 Task: Create custom object Attendance for Education management system link it with student object.
Action: Mouse moved to (842, 45)
Screenshot: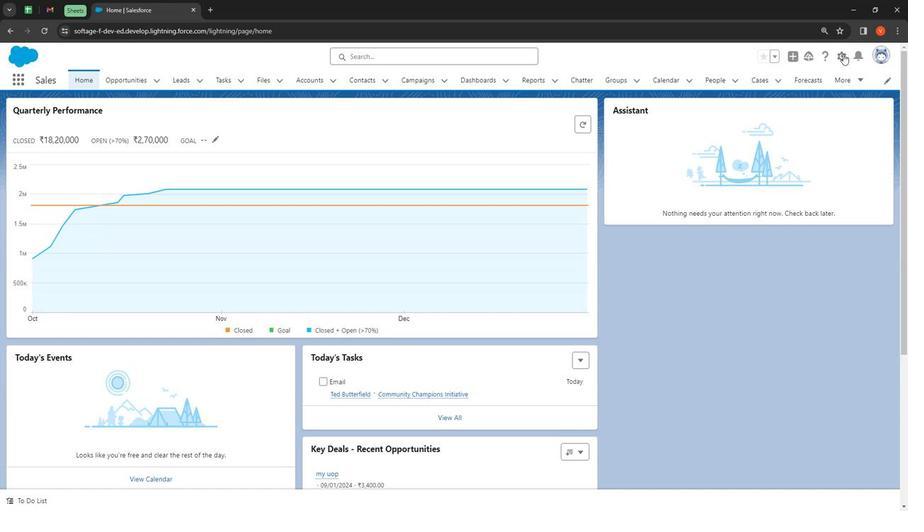 
Action: Mouse pressed left at (842, 45)
Screenshot: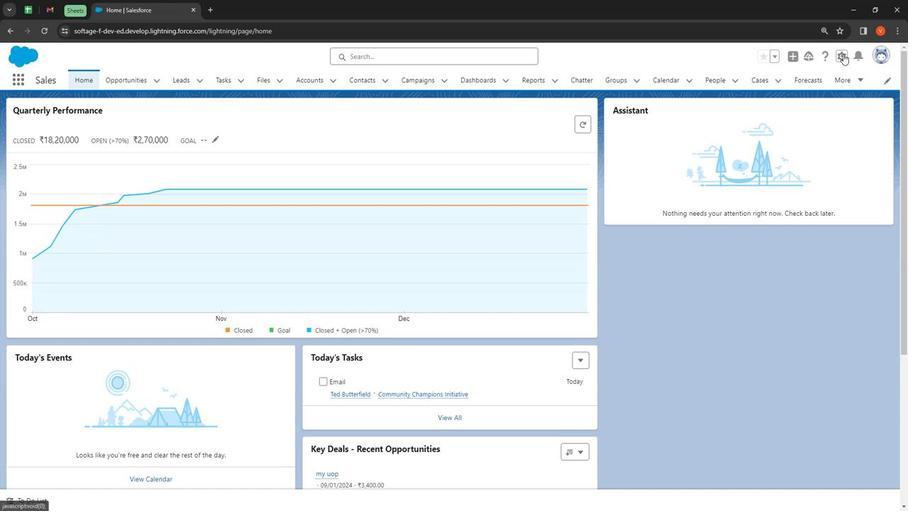 
Action: Mouse moved to (828, 79)
Screenshot: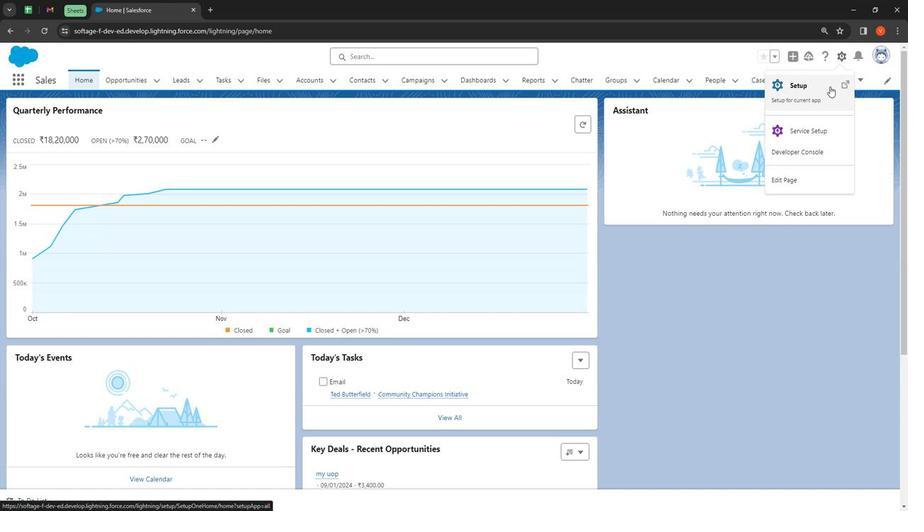 
Action: Mouse pressed left at (828, 79)
Screenshot: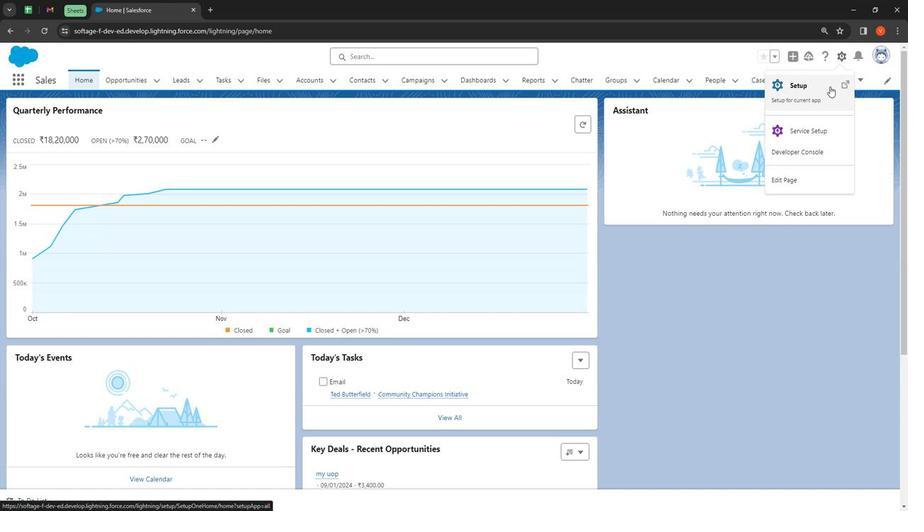 
Action: Mouse moved to (119, 71)
Screenshot: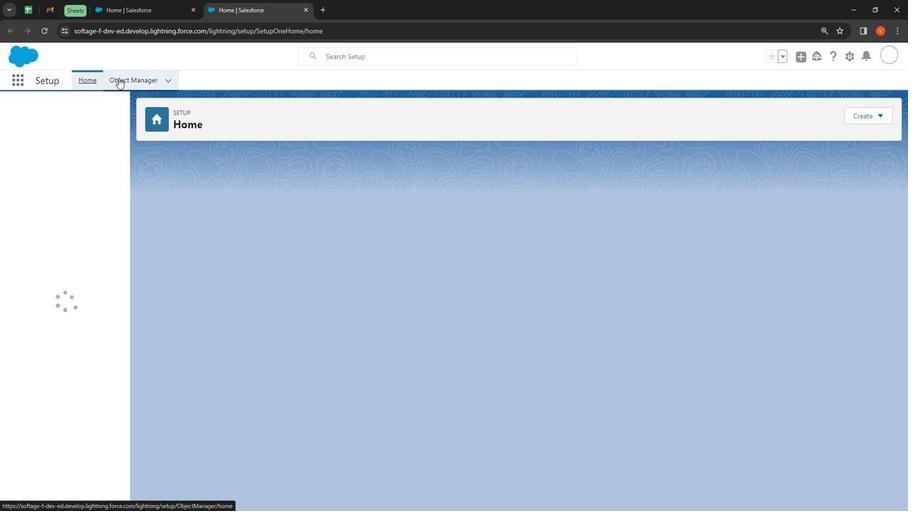 
Action: Mouse pressed left at (119, 71)
Screenshot: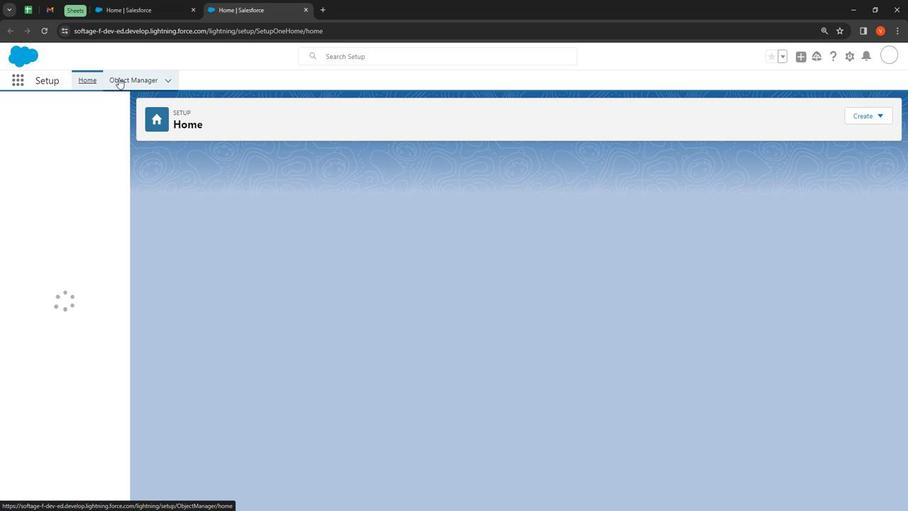 
Action: Mouse moved to (867, 111)
Screenshot: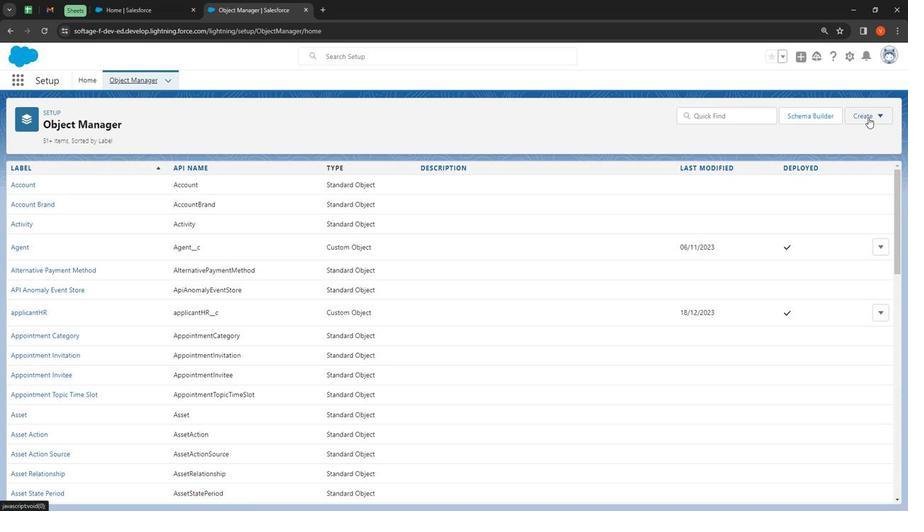 
Action: Mouse pressed left at (867, 111)
Screenshot: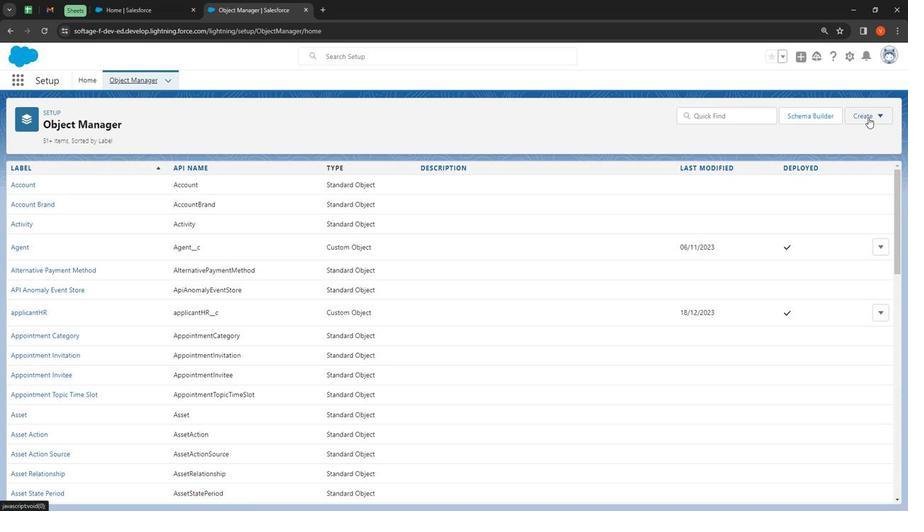 
Action: Mouse moved to (856, 137)
Screenshot: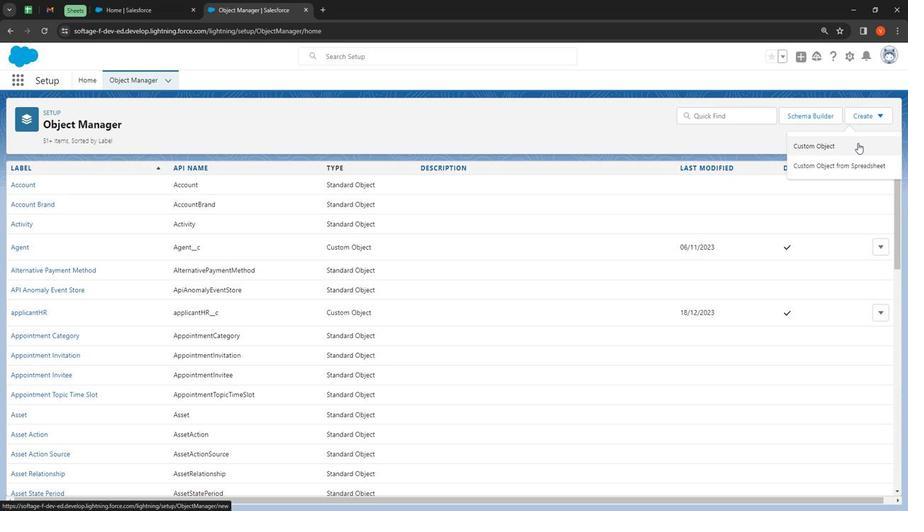 
Action: Mouse pressed left at (856, 137)
Screenshot: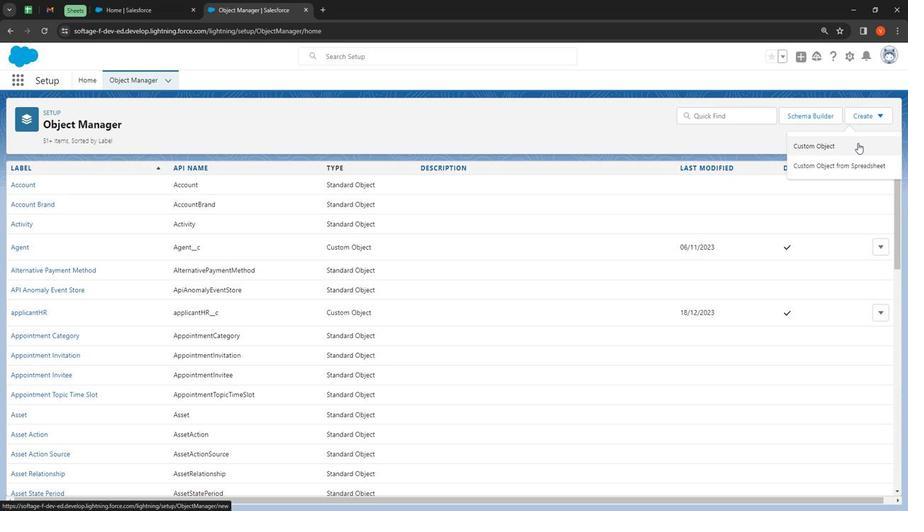 
Action: Mouse moved to (198, 250)
Screenshot: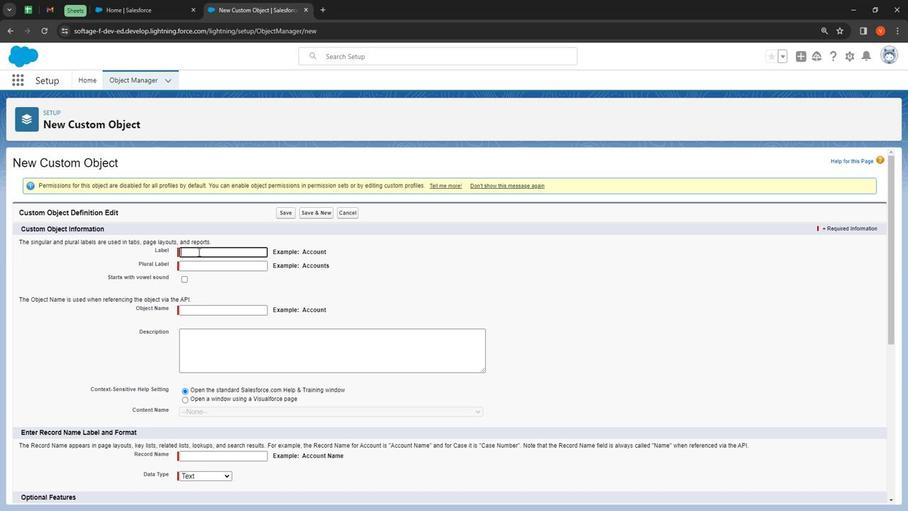 
Action: Mouse pressed left at (198, 250)
Screenshot: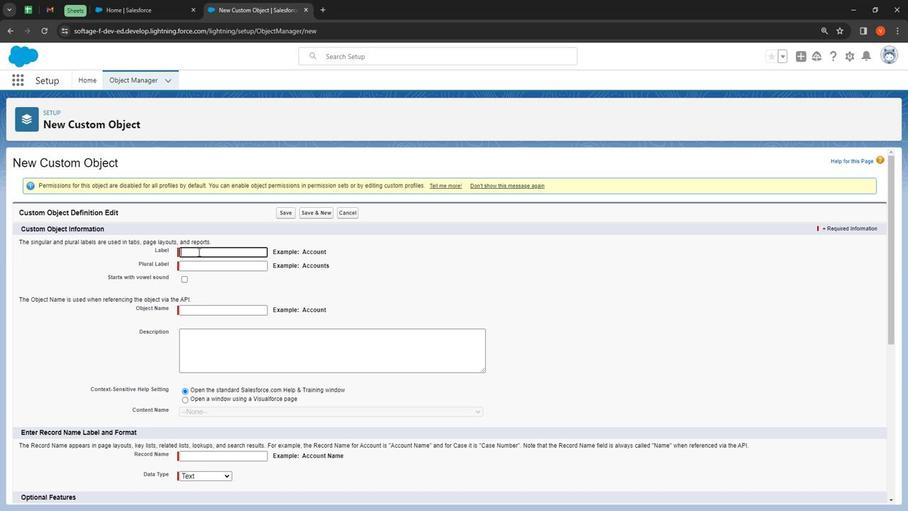 
Action: Key pressed <Key.shift>Attendance
Screenshot: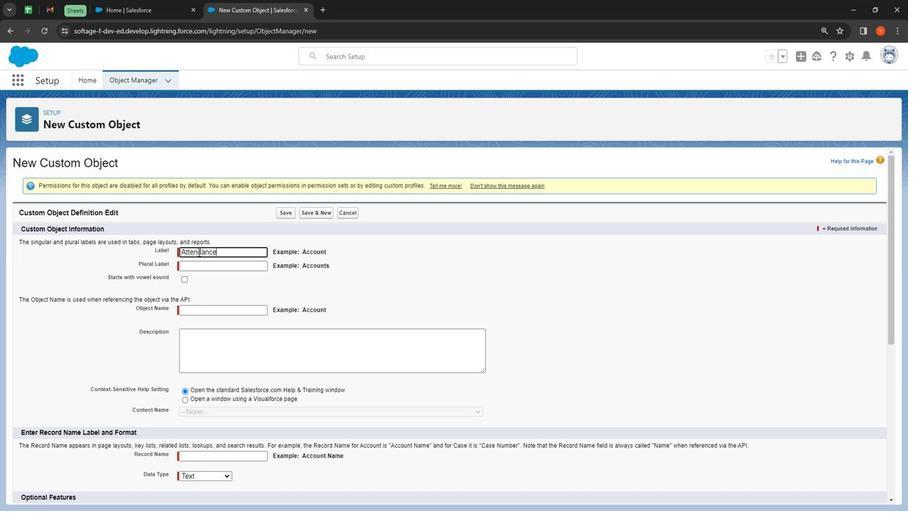 
Action: Mouse moved to (223, 267)
Screenshot: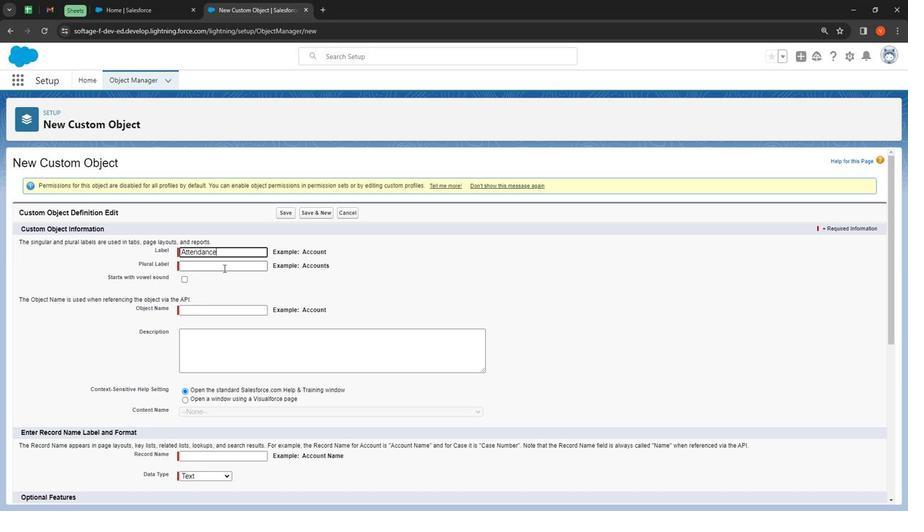 
Action: Mouse pressed left at (223, 267)
Screenshot: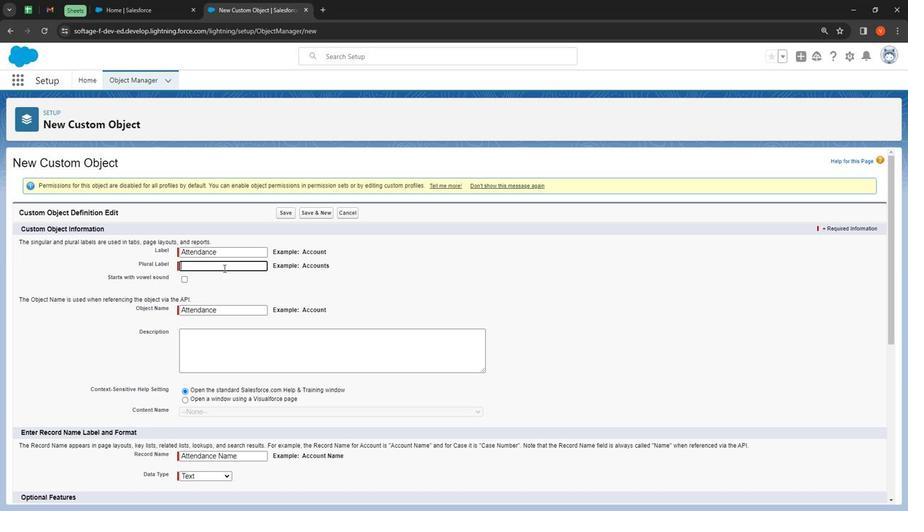 
Action: Key pressed <Key.shift>Attendances
Screenshot: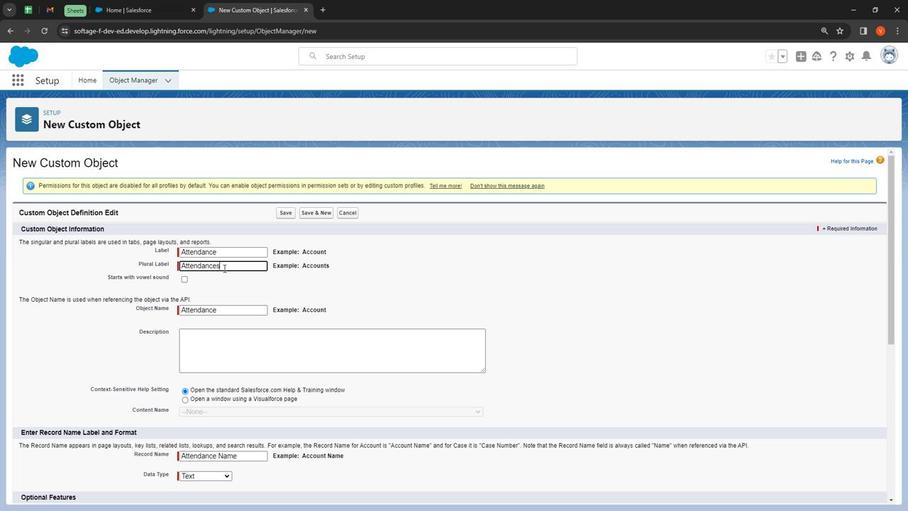 
Action: Mouse moved to (185, 281)
Screenshot: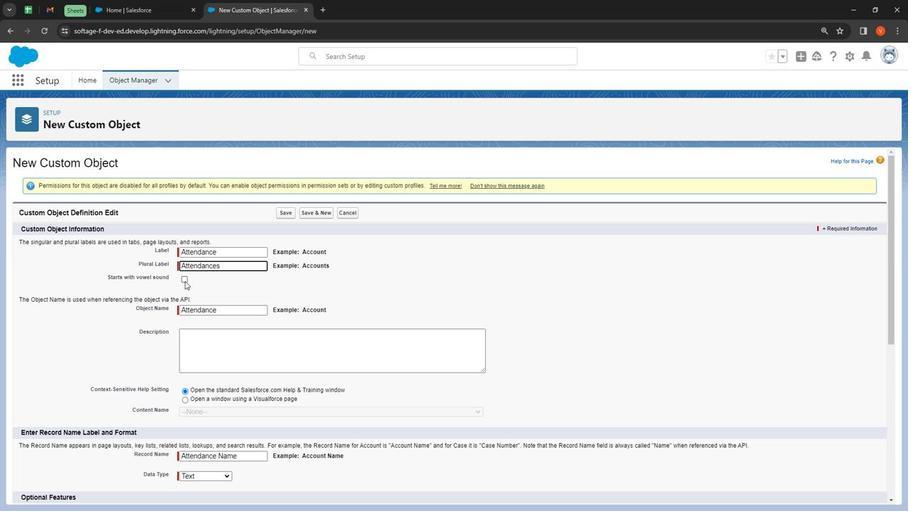 
Action: Mouse pressed left at (185, 281)
Screenshot: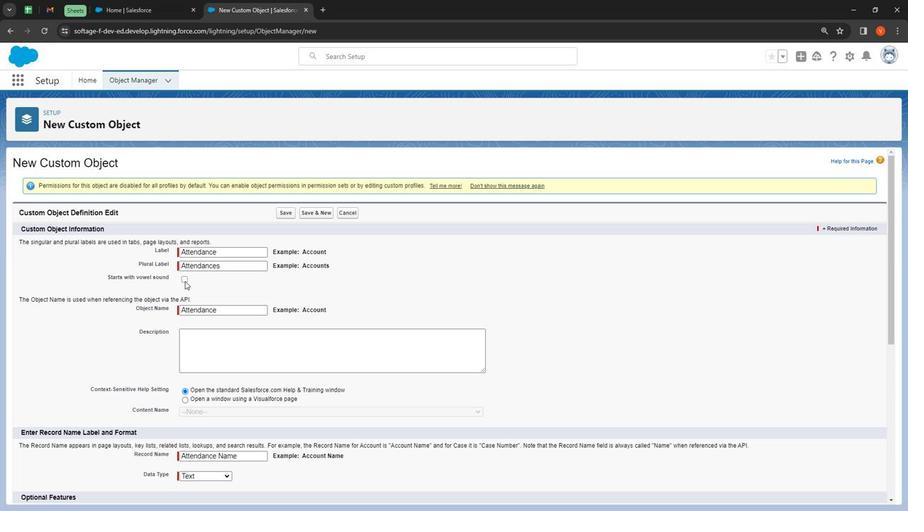 
Action: Mouse moved to (235, 349)
Screenshot: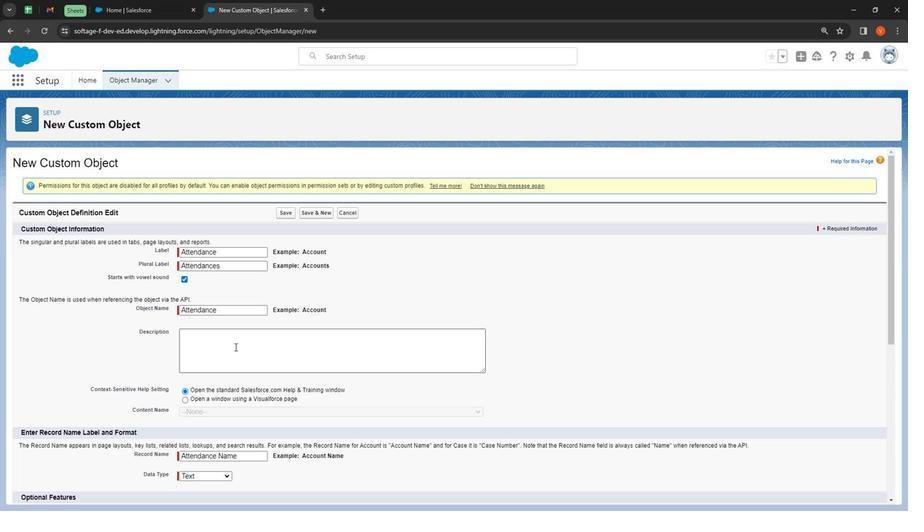 
Action: Mouse pressed left at (235, 349)
Screenshot: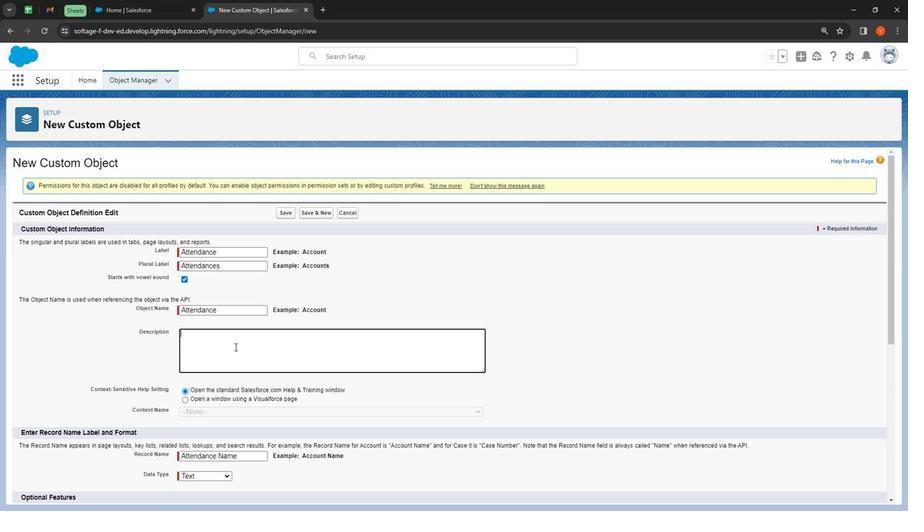 
Action: Key pressed <Key.shift>Attendance<Key.space>is<Key.space><Key.shift>A<Key.space>custom<Key.space>object<Key.space>used<Key.space>in<Key.space><Key.shift><Key.shift><Key.shift>Student<Key.space>management<Key.space><Key.shift><Key.shift><Key.shift><Key.shift><Key.shift>System
Screenshot: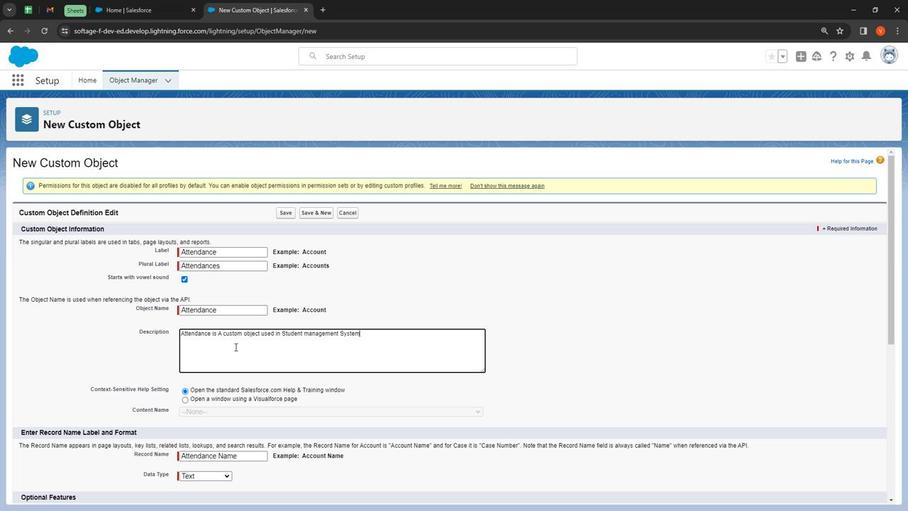 
Action: Mouse scrolled (235, 349) with delta (0, 0)
Screenshot: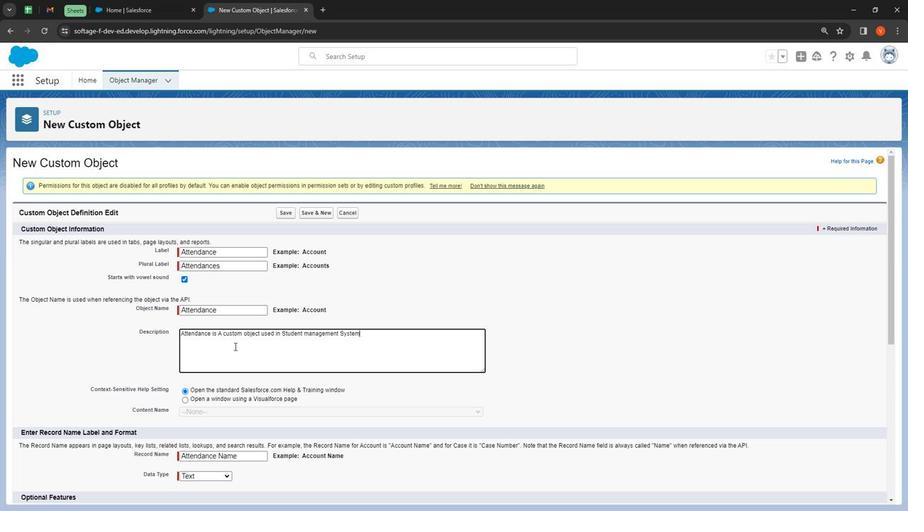 
Action: Mouse moved to (249, 350)
Screenshot: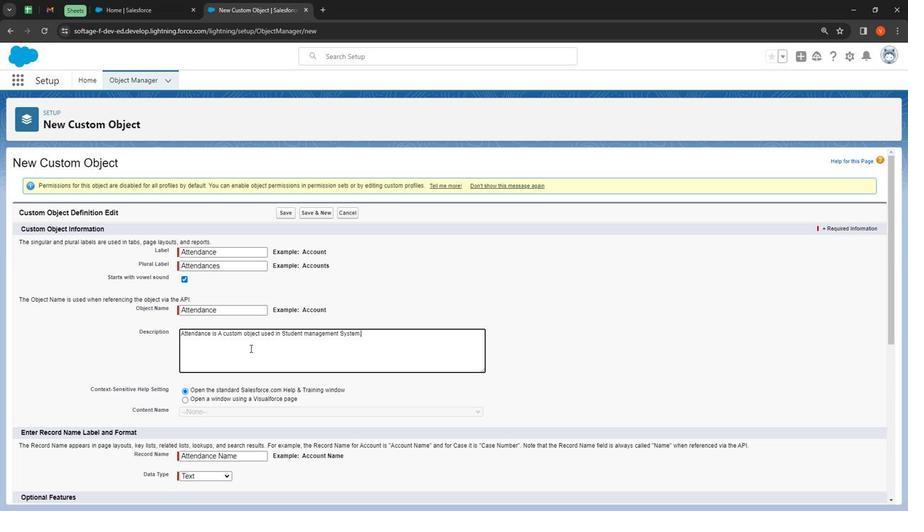 
Action: Key pressed .
Screenshot: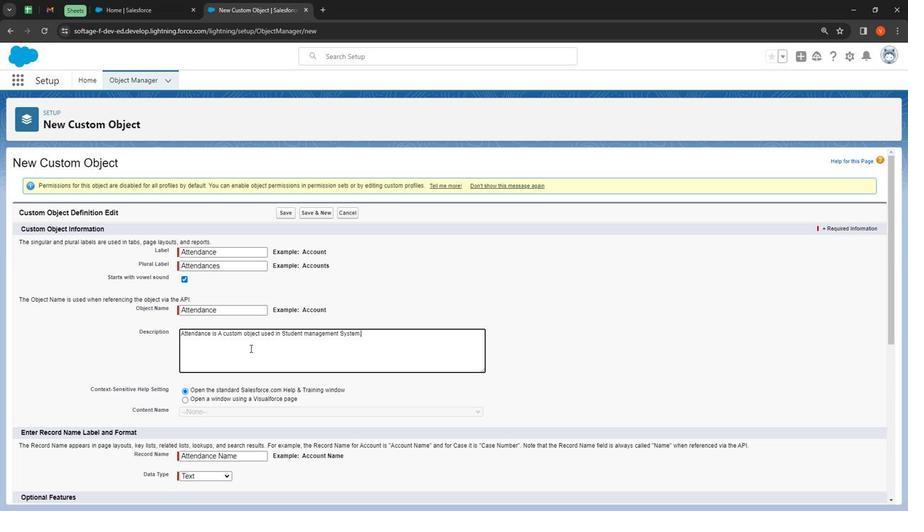 
Action: Mouse moved to (274, 351)
Screenshot: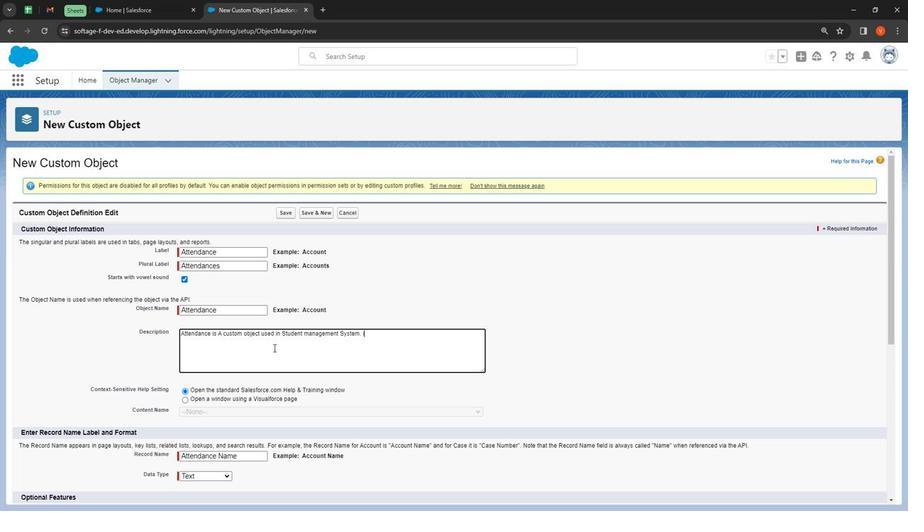 
Action: Key pressed i
Screenshot: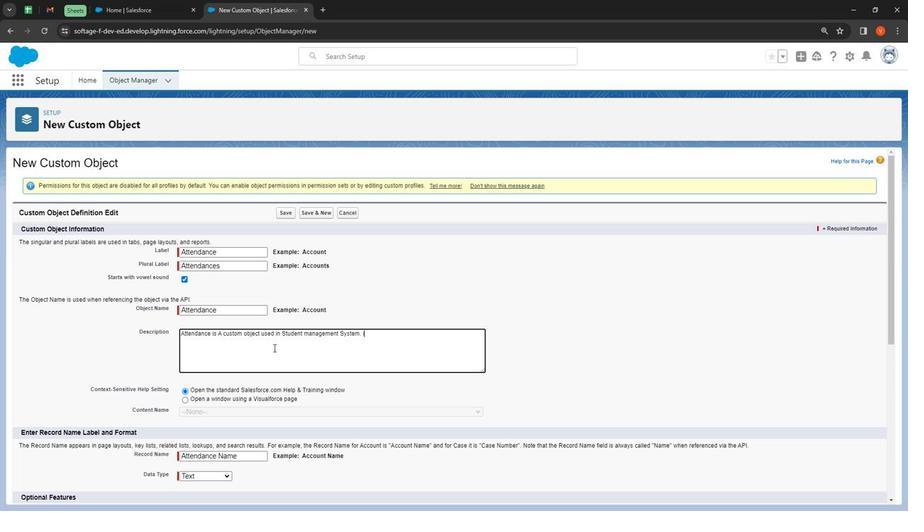 
Action: Mouse moved to (268, 332)
Screenshot: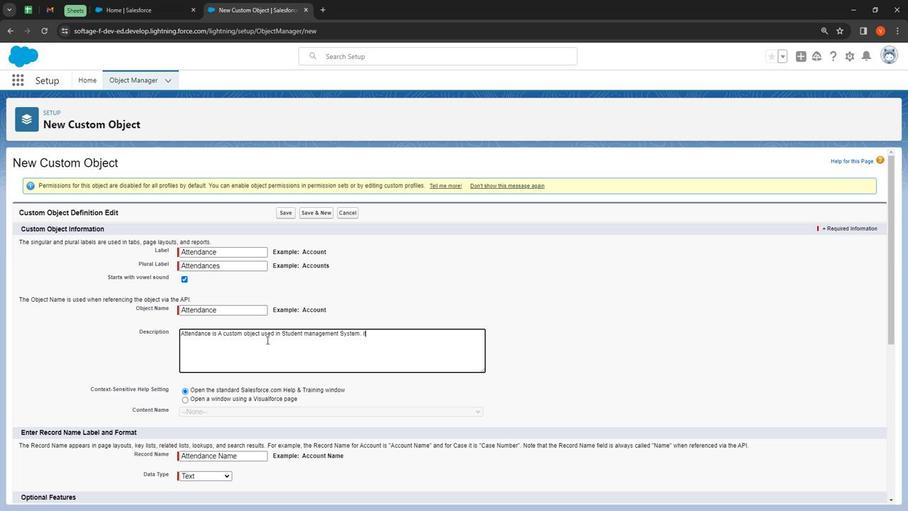 
Action: Key pressed t
Screenshot: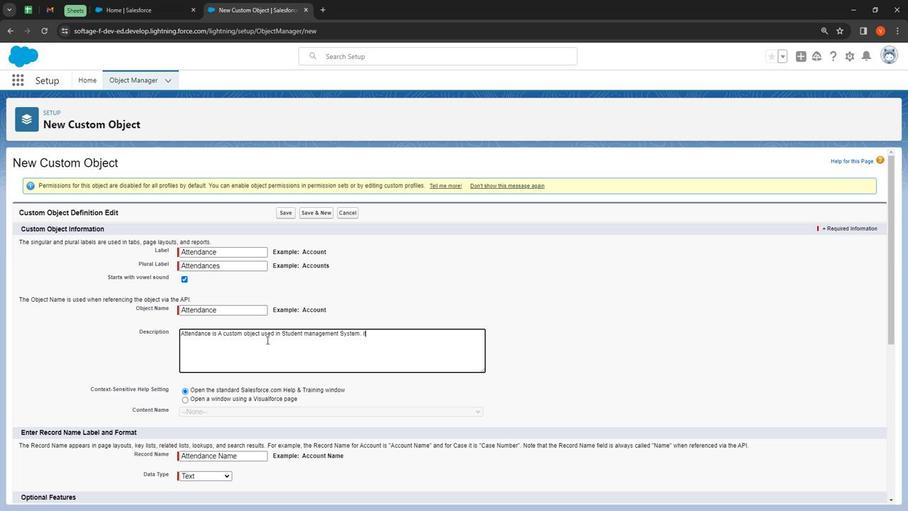 
Action: Mouse moved to (267, 340)
Screenshot: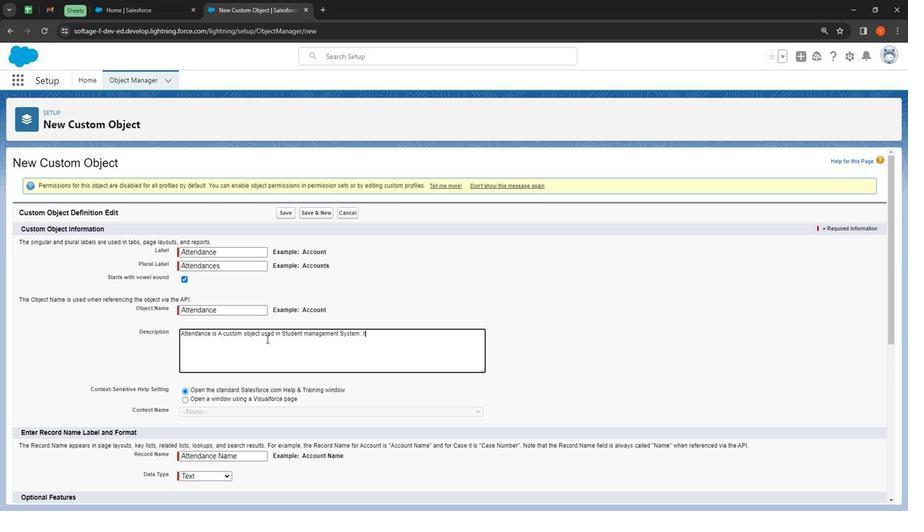 
Action: Key pressed <Key.space>
Screenshot: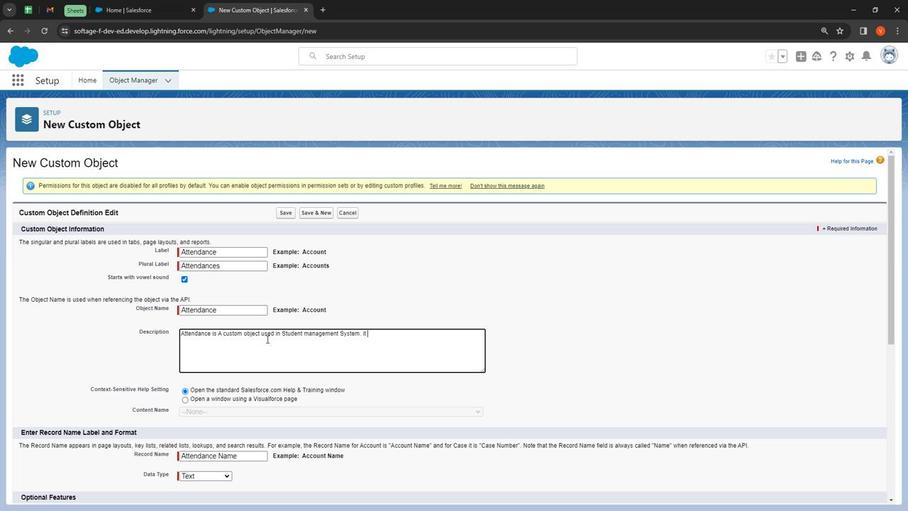 
Action: Mouse moved to (267, 338)
Screenshot: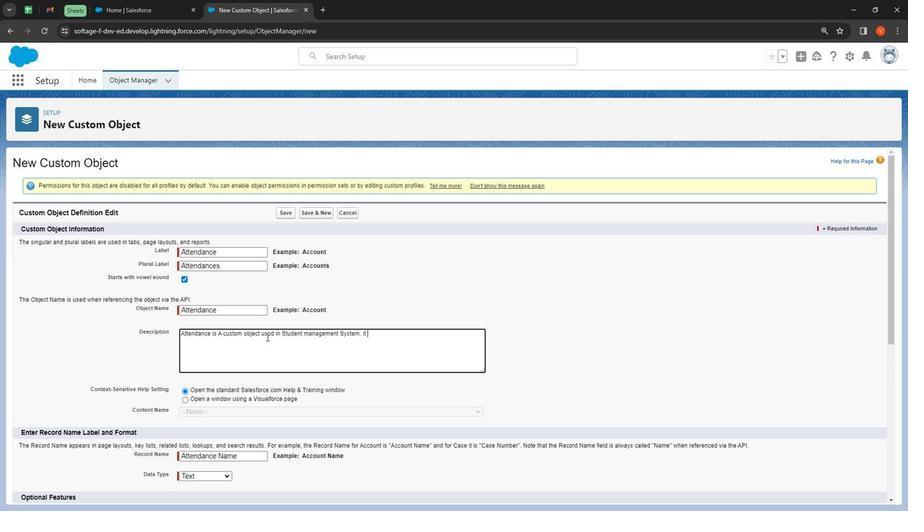 
Action: Key pressed i
Screenshot: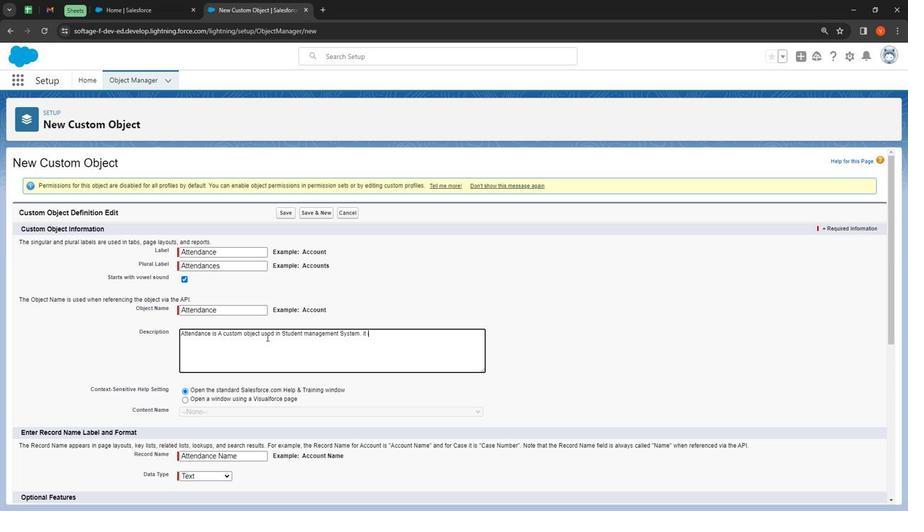
Action: Mouse moved to (264, 338)
Screenshot: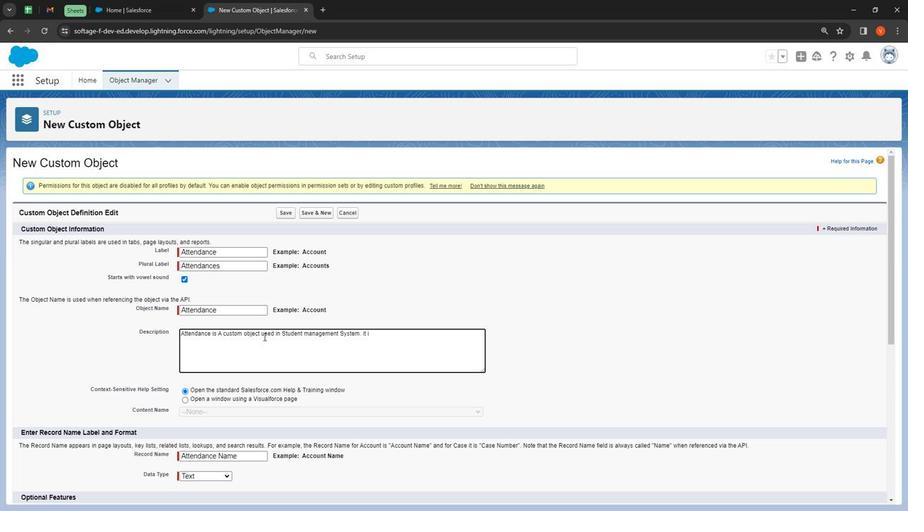 
Action: Key pressed s<Key.space>
Screenshot: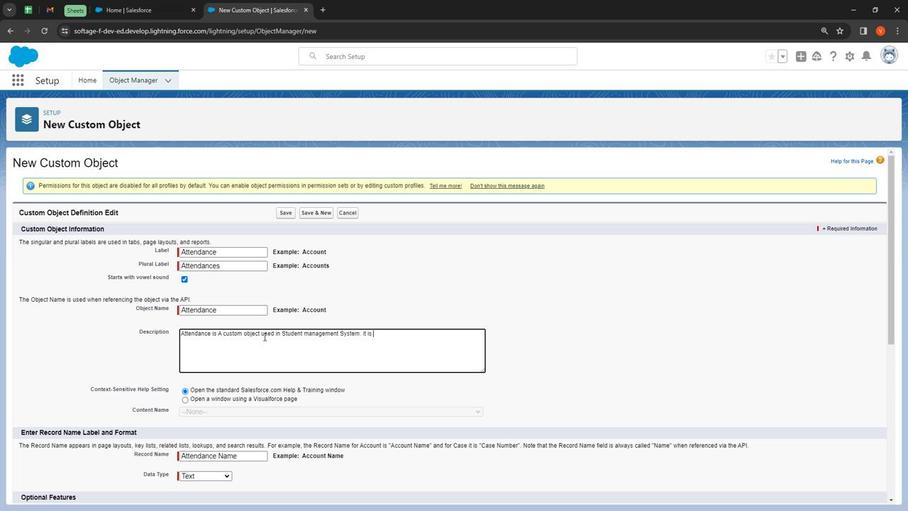 
Action: Mouse moved to (263, 339)
Screenshot: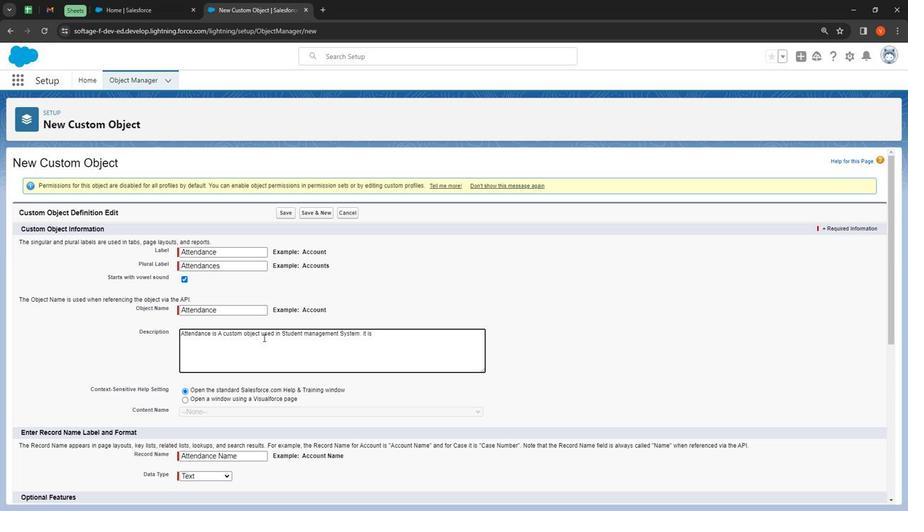 
Action: Key pressed l
Screenshot: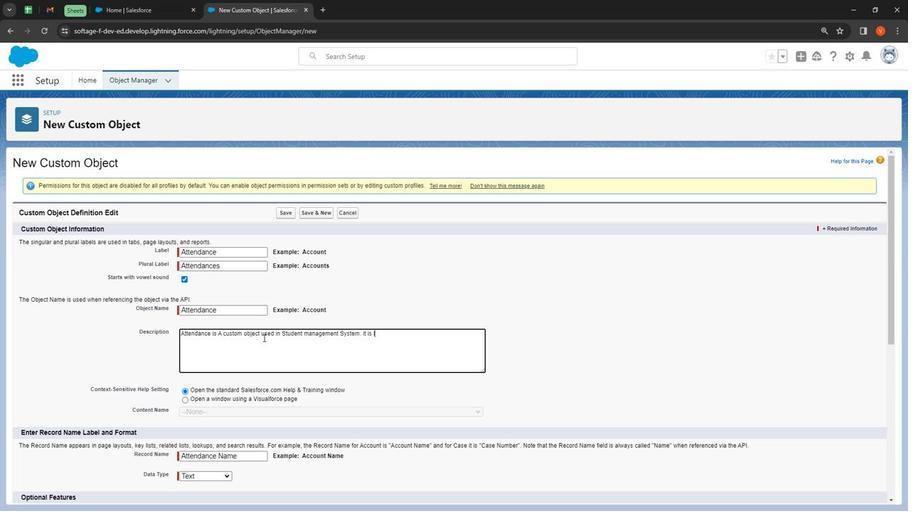 
Action: Mouse moved to (262, 338)
Screenshot: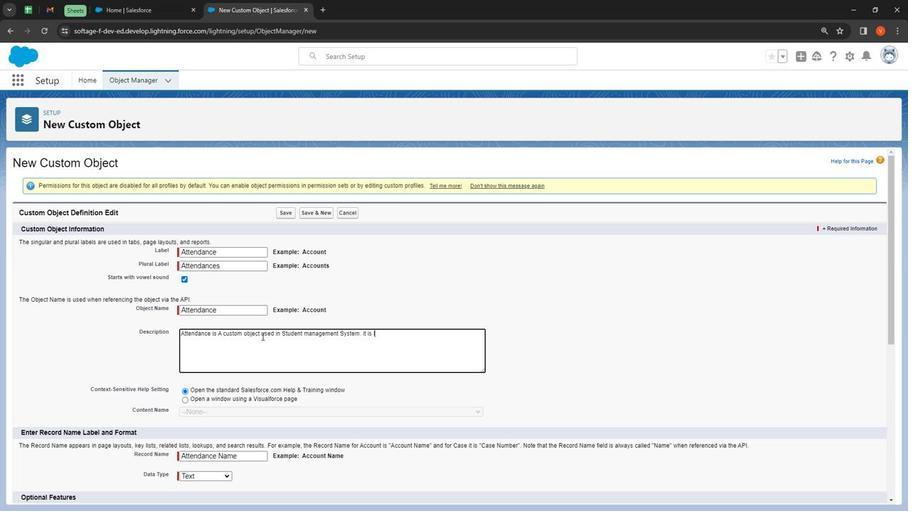 
Action: Key pressed i
Screenshot: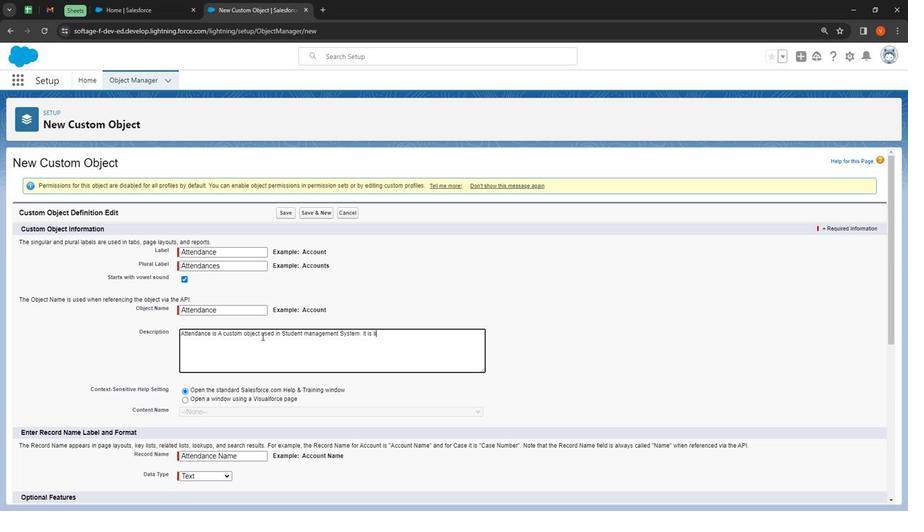 
Action: Mouse moved to (261, 331)
Screenshot: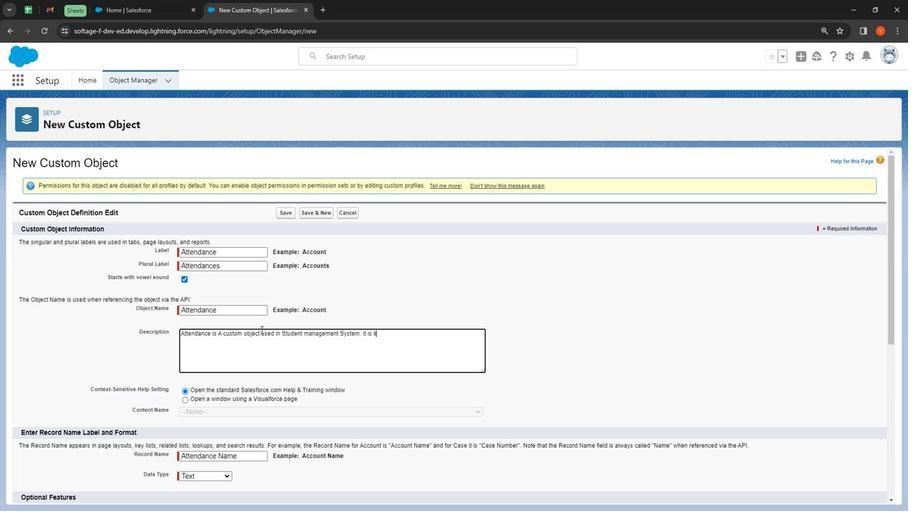 
Action: Key pressed n
Screenshot: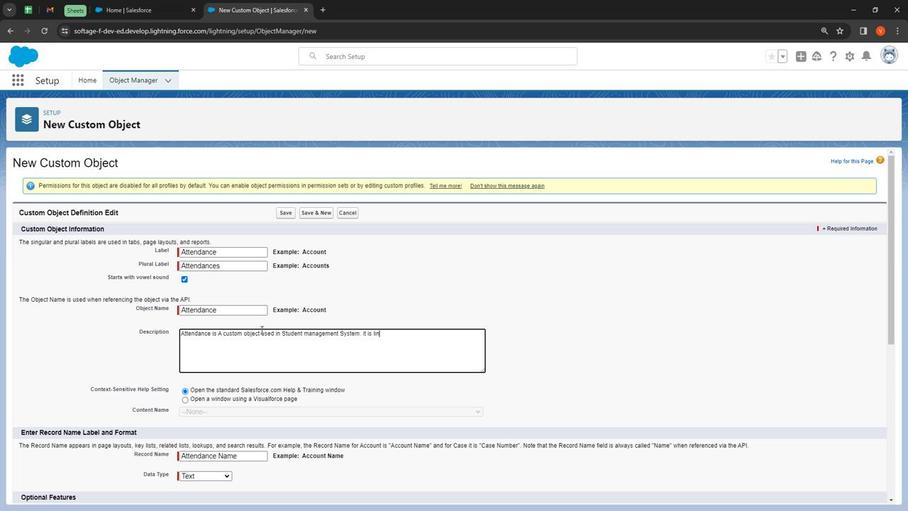 
Action: Mouse moved to (261, 330)
Screenshot: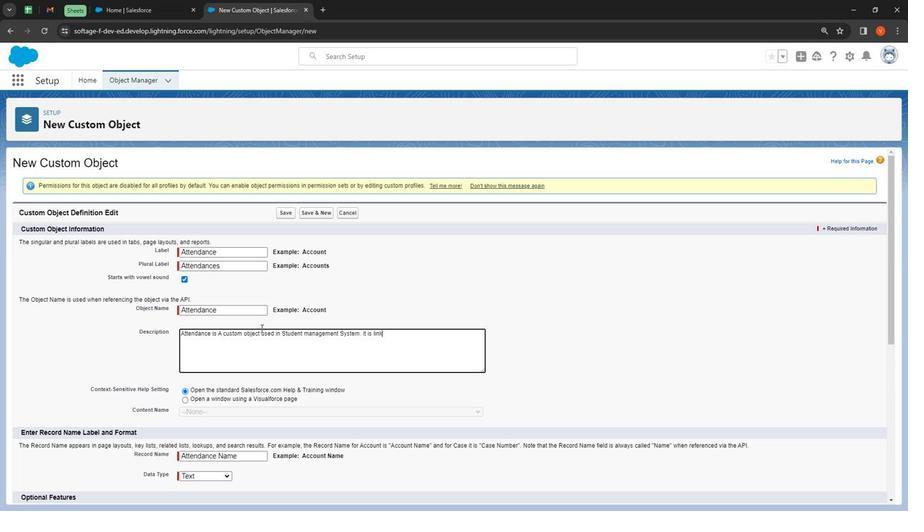
Action: Key pressed k
Screenshot: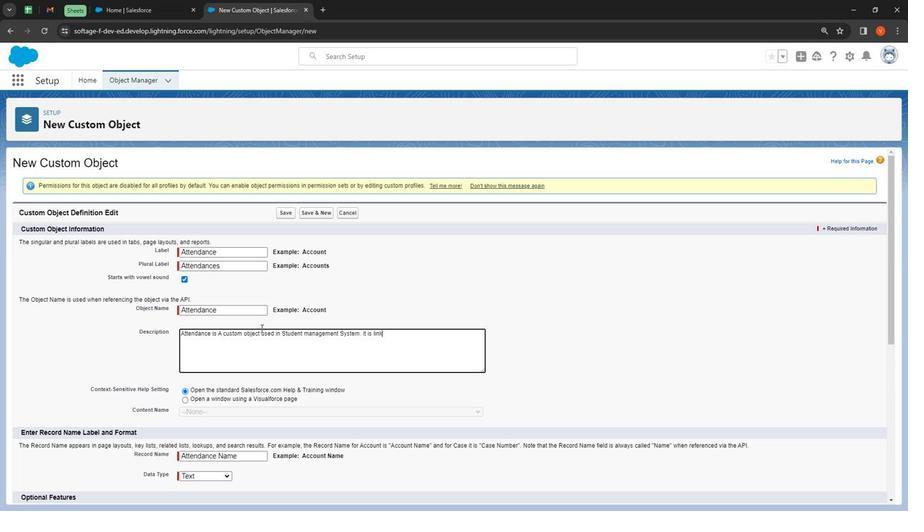 
Action: Mouse moved to (261, 328)
Screenshot: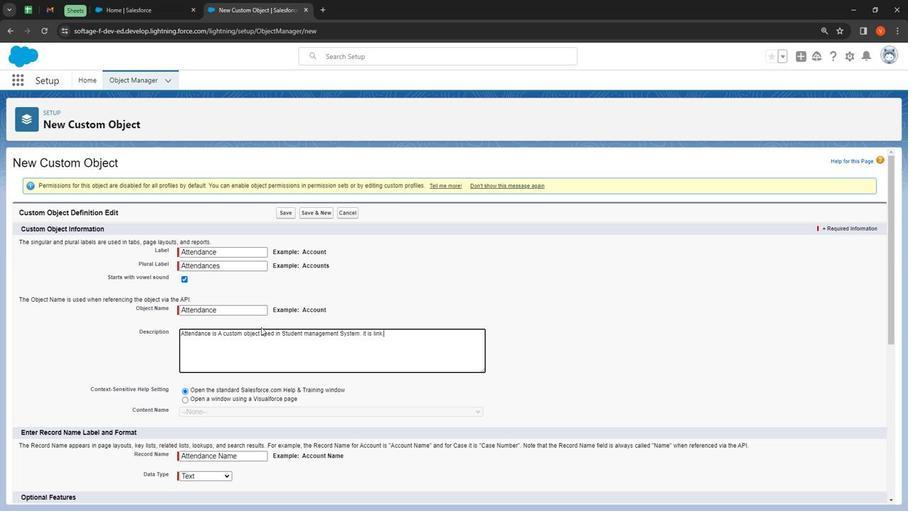 
Action: Key pressed <Key.space>
Screenshot: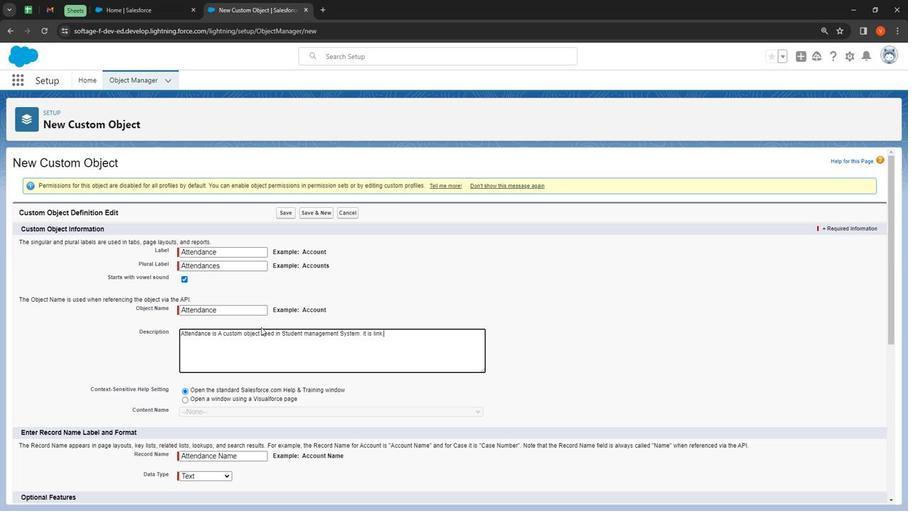 
Action: Mouse moved to (262, 325)
Screenshot: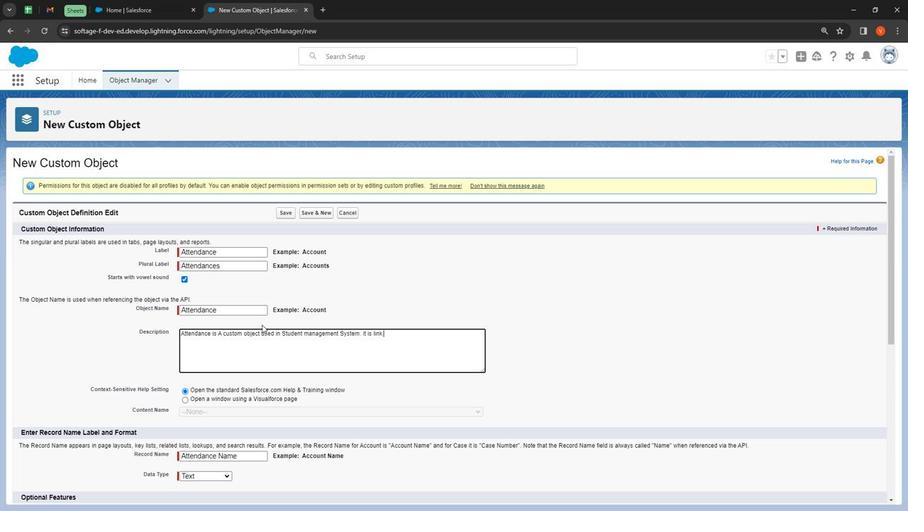 
Action: Key pressed with
Screenshot: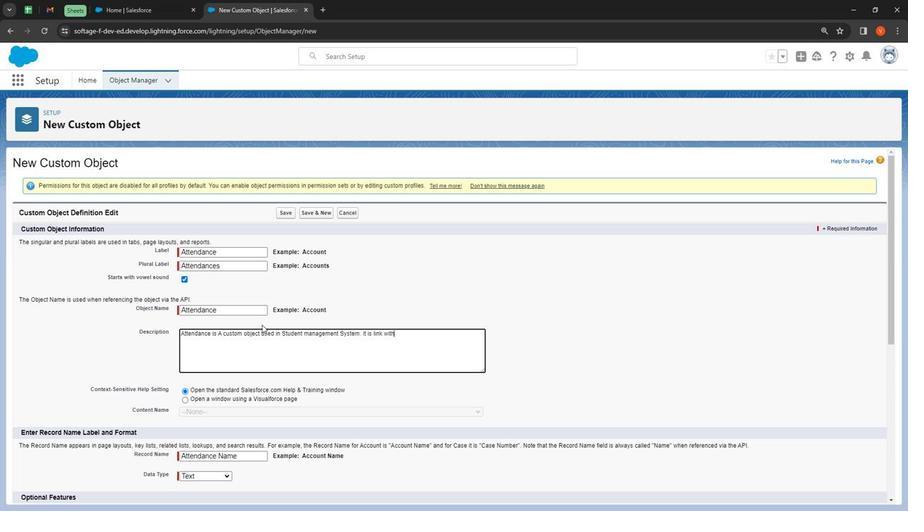 
Action: Mouse moved to (262, 325)
Screenshot: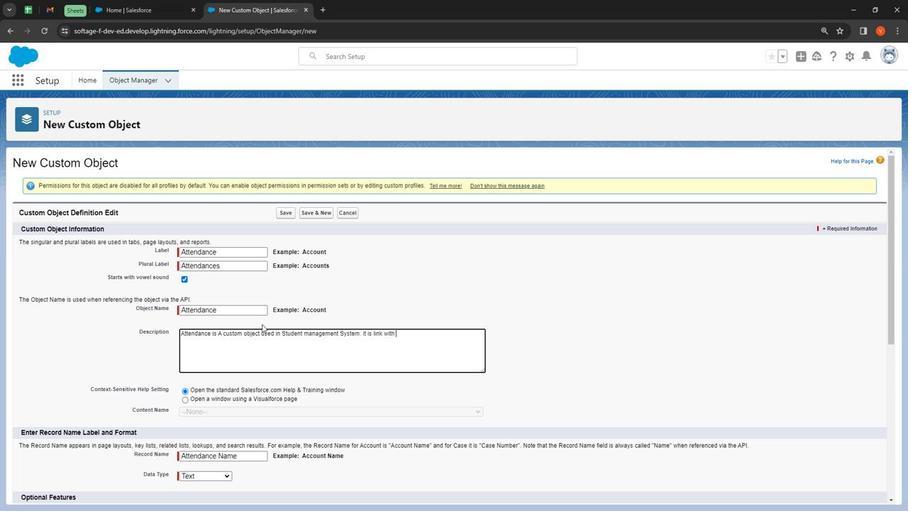 
Action: Key pressed <Key.space>m
Screenshot: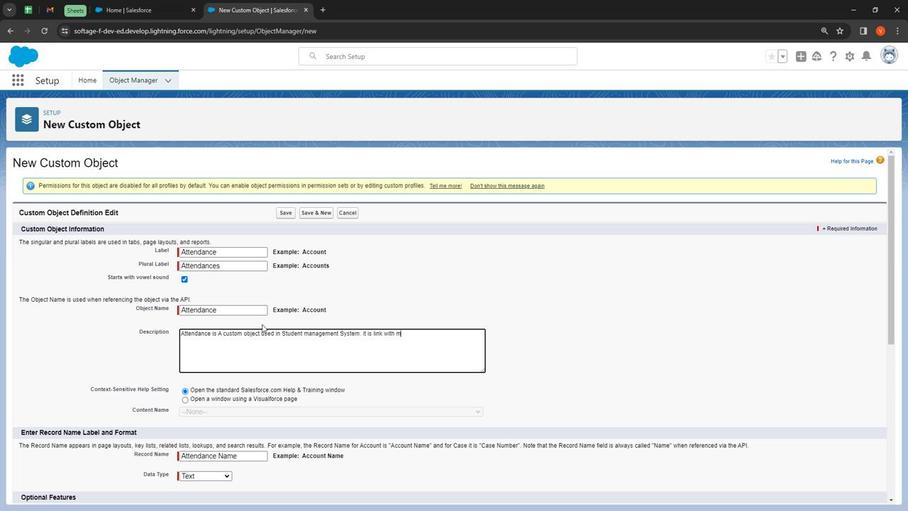
Action: Mouse moved to (262, 324)
Screenshot: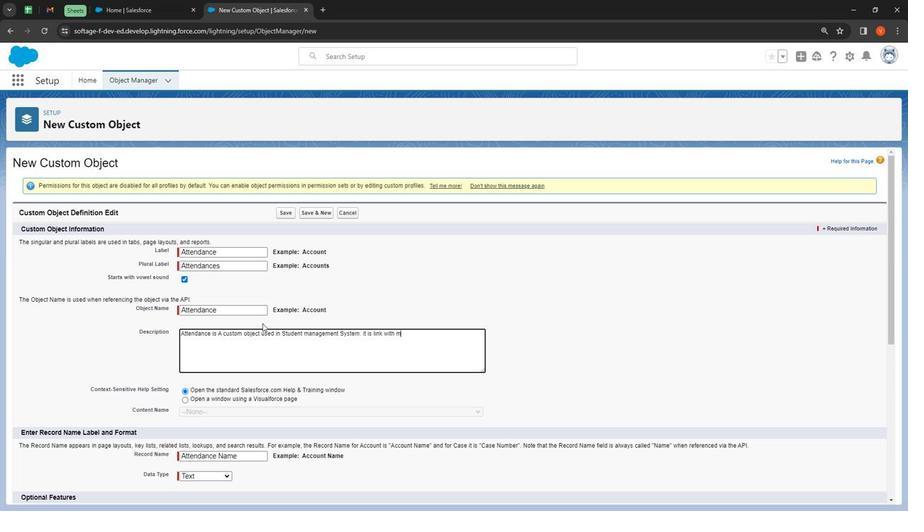 
Action: Key pressed ultip
Screenshot: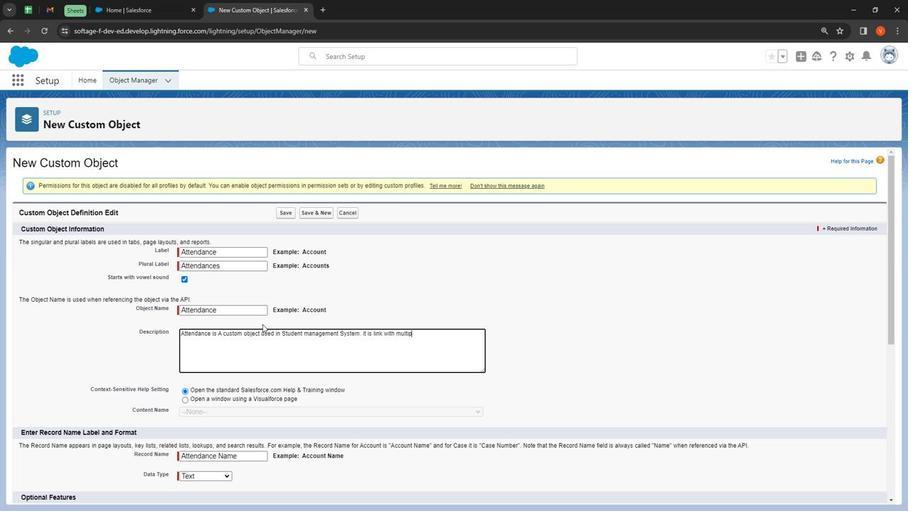 
Action: Mouse moved to (262, 325)
Screenshot: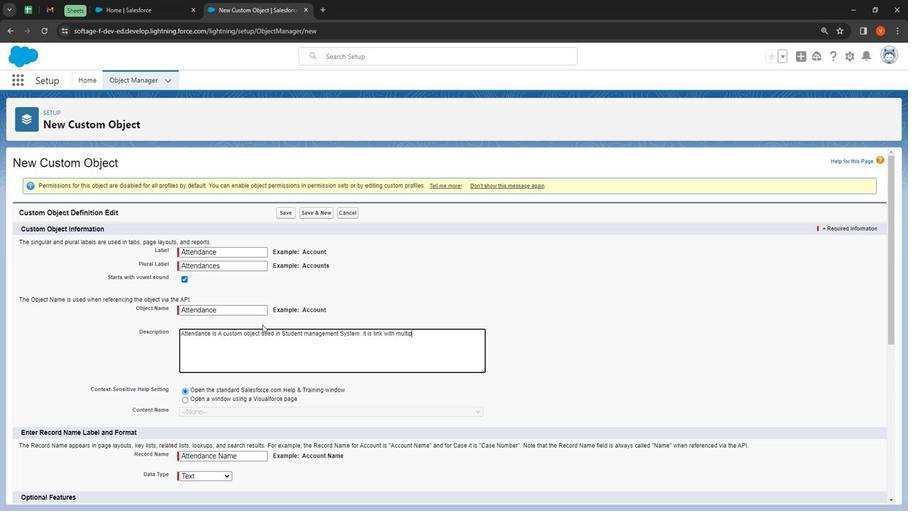 
Action: Key pressed l
Screenshot: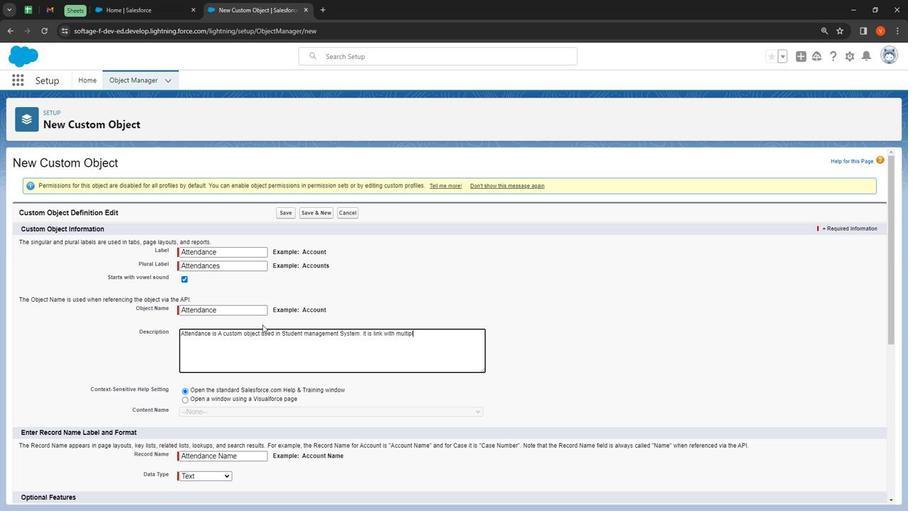 
Action: Mouse moved to (259, 322)
Screenshot: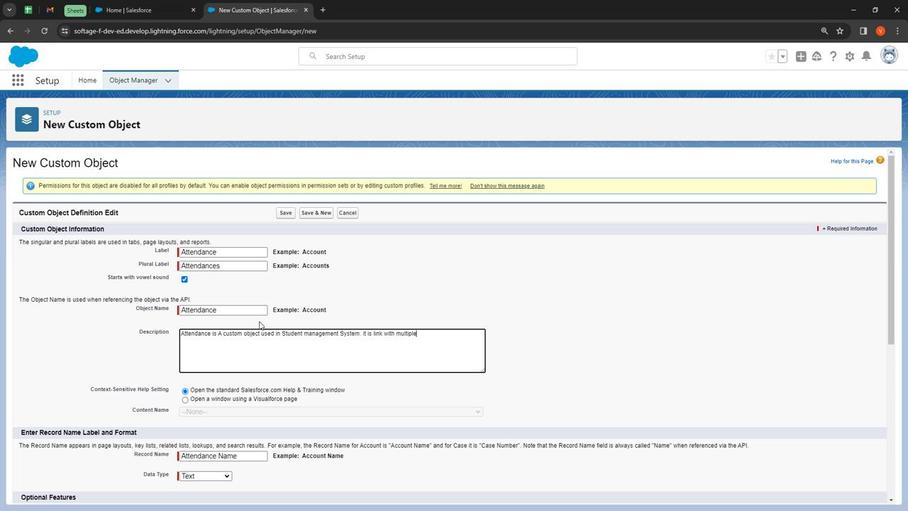 
Action: Key pressed e
Screenshot: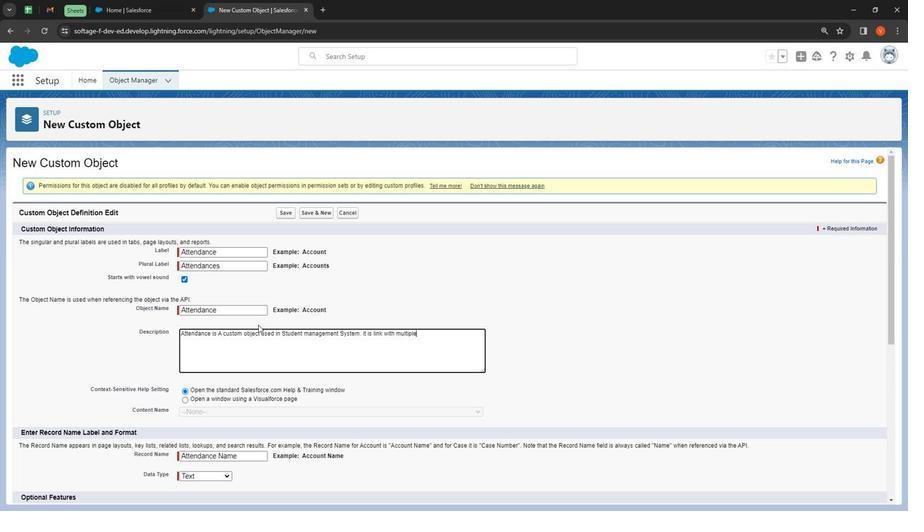 
Action: Mouse moved to (258, 325)
Screenshot: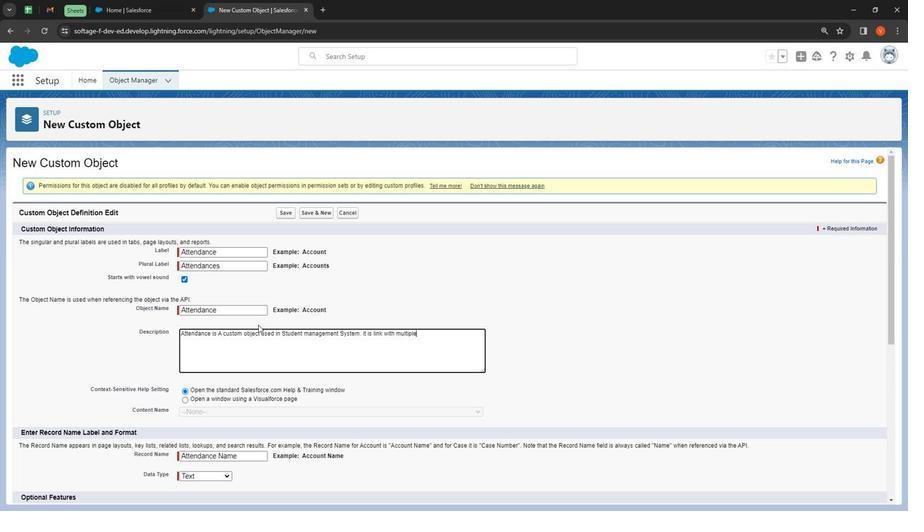 
Action: Key pressed <Key.space>i<Key.backspace>objects
Screenshot: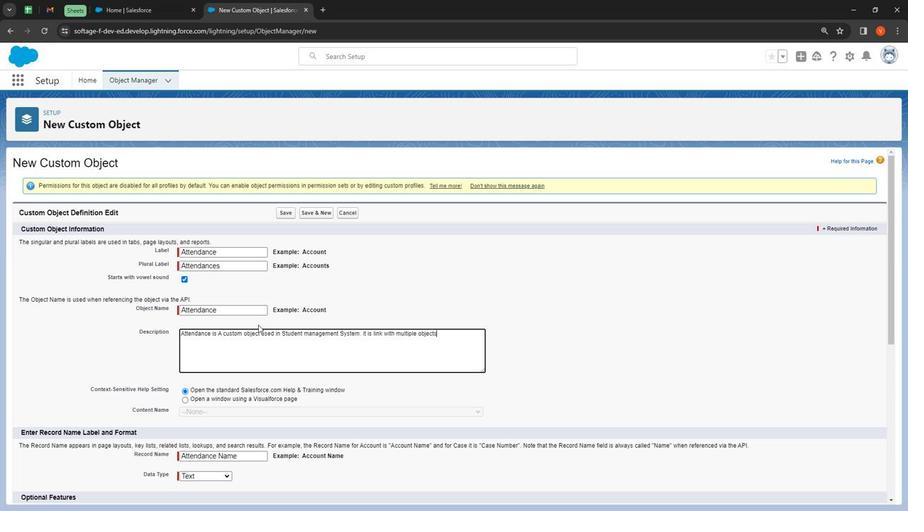 
Action: Mouse moved to (302, 330)
Screenshot: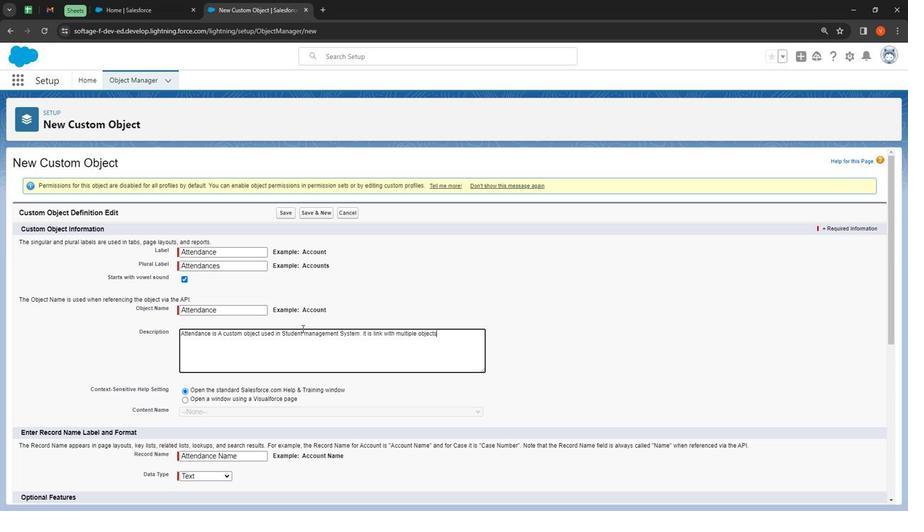 
Action: Key pressed <Key.space>
Screenshot: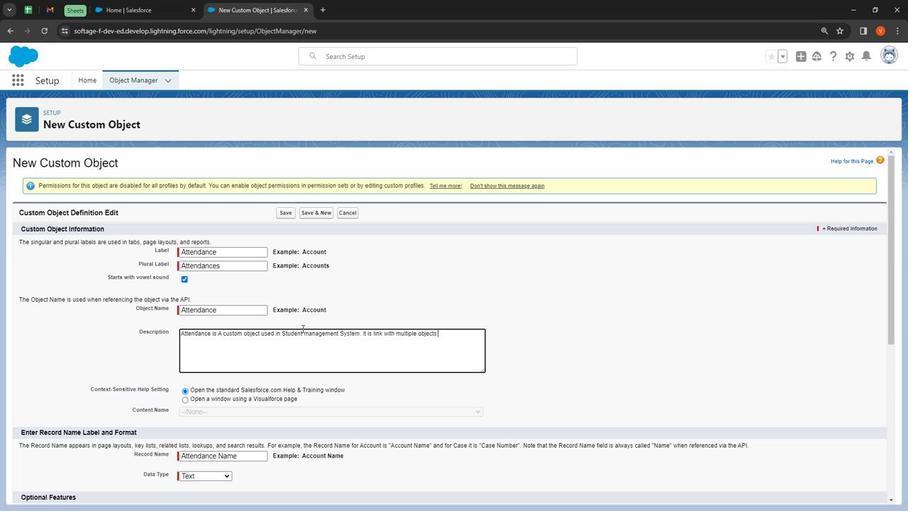 
Action: Mouse moved to (302, 330)
Screenshot: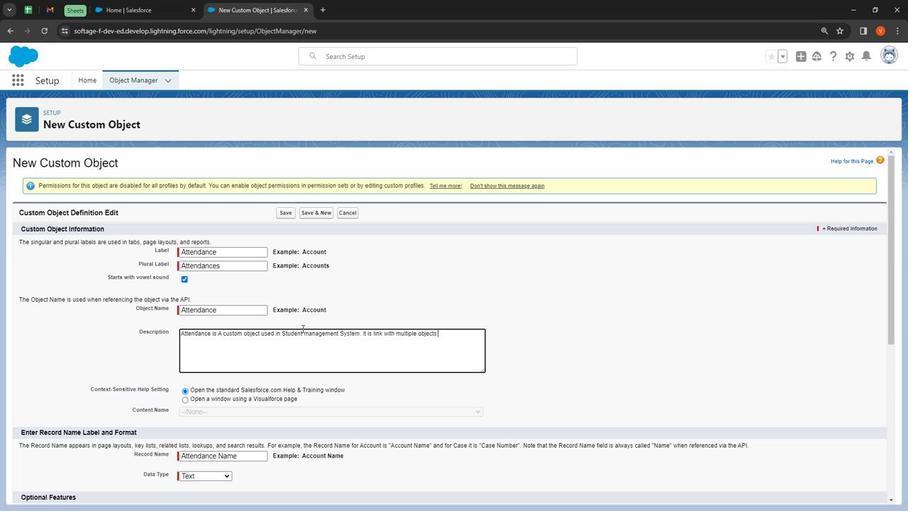 
Action: Key pressed l
Screenshot: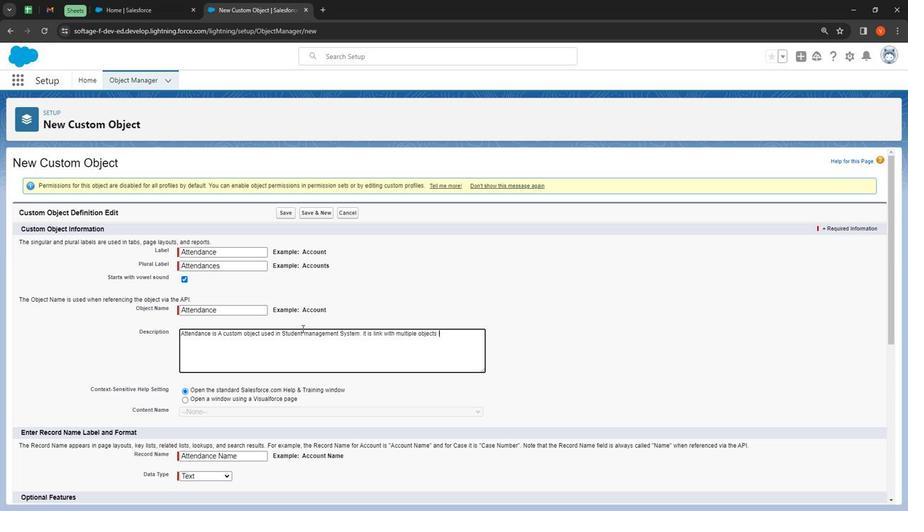 
Action: Mouse moved to (303, 328)
Screenshot: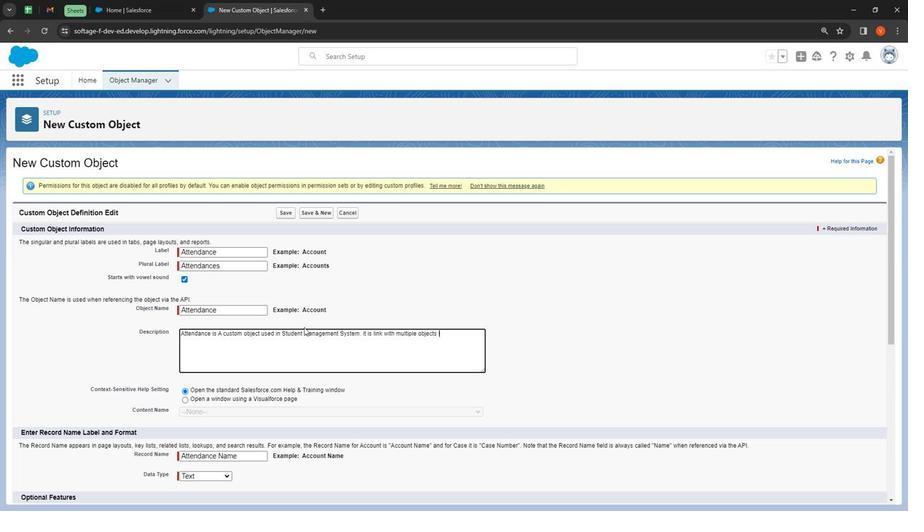 
Action: Key pressed ike<Key.space>c
Screenshot: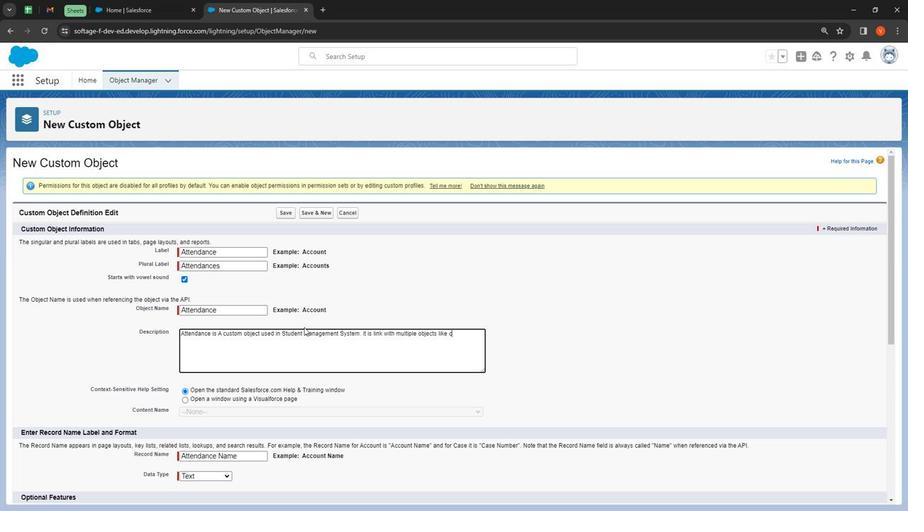 
Action: Mouse moved to (305, 328)
Screenshot: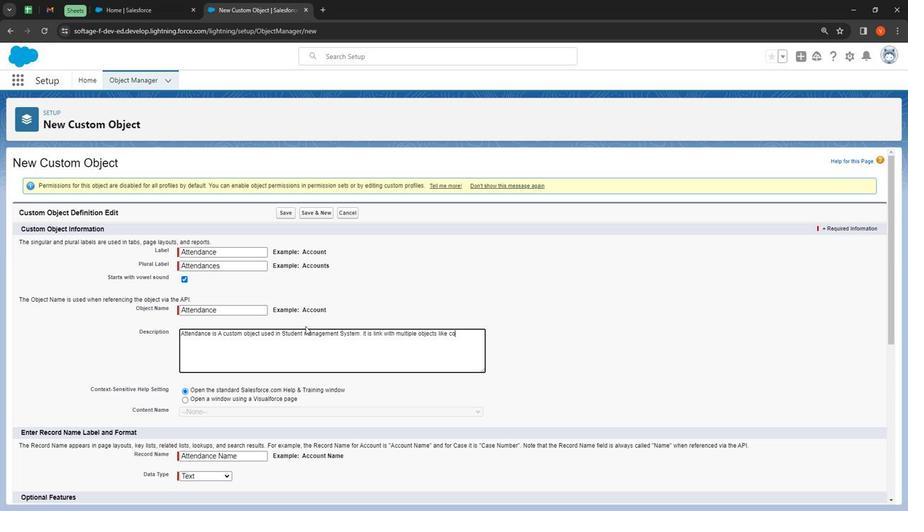 
Action: Key pressed o
Screenshot: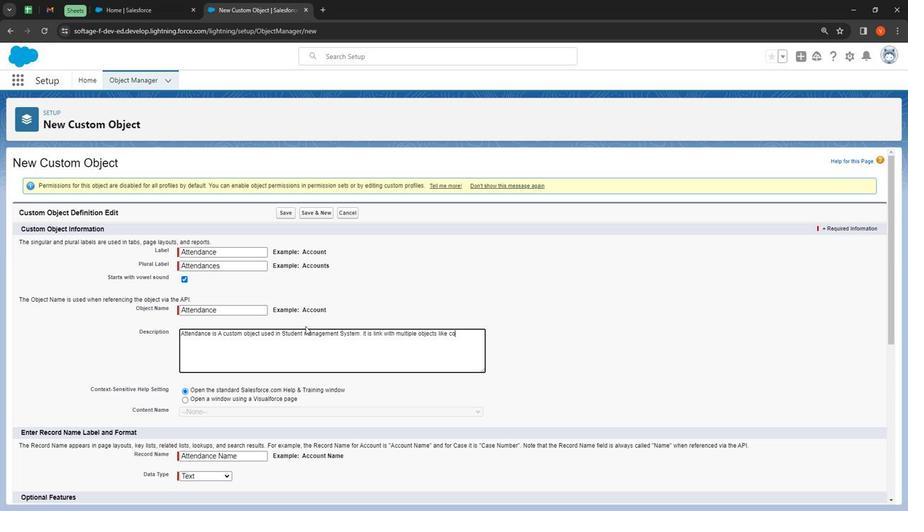 
Action: Mouse moved to (305, 329)
Screenshot: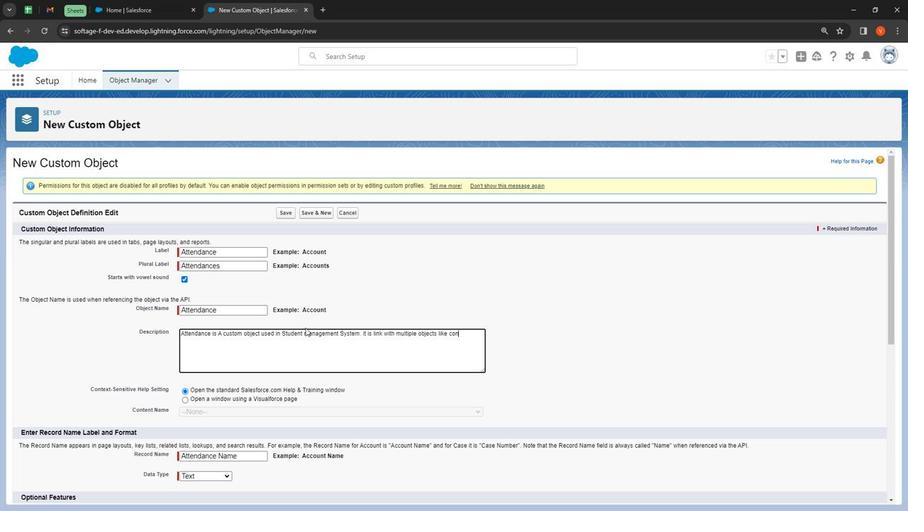 
Action: Key pressed n
Screenshot: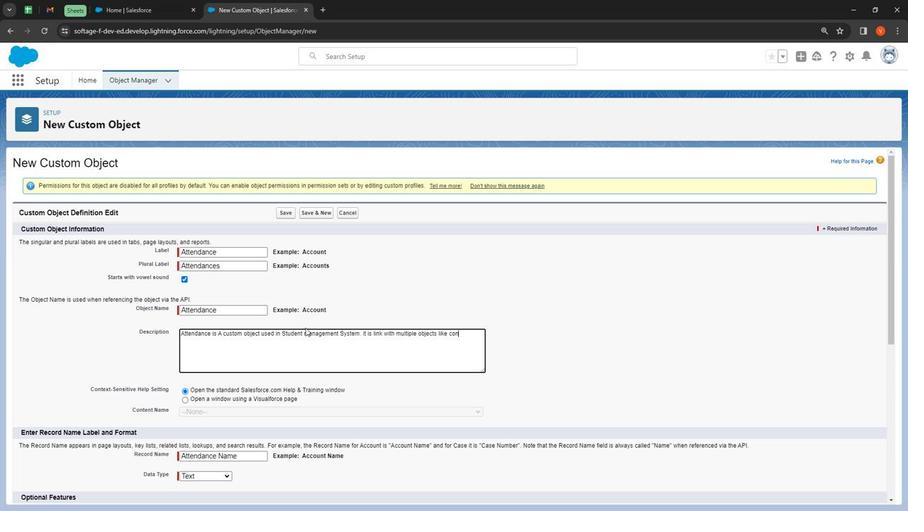 
Action: Mouse moved to (303, 329)
Screenshot: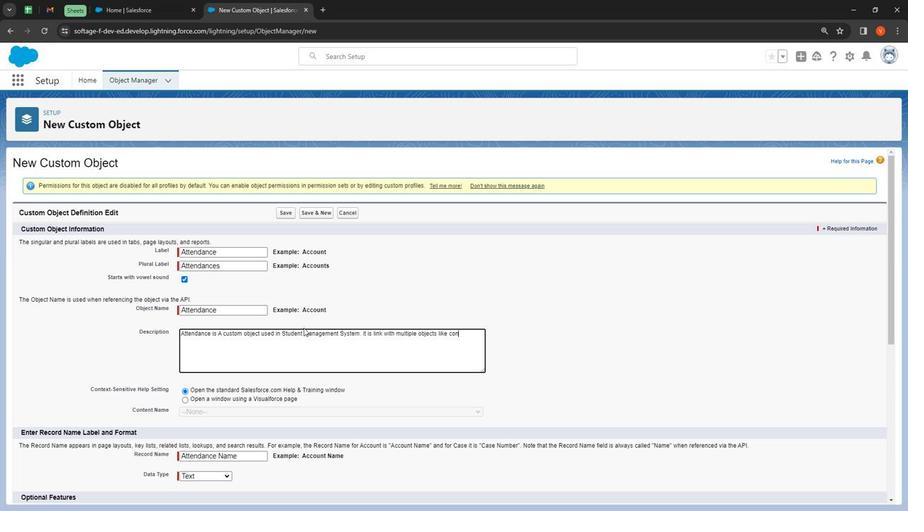 
Action: Key pressed t
Screenshot: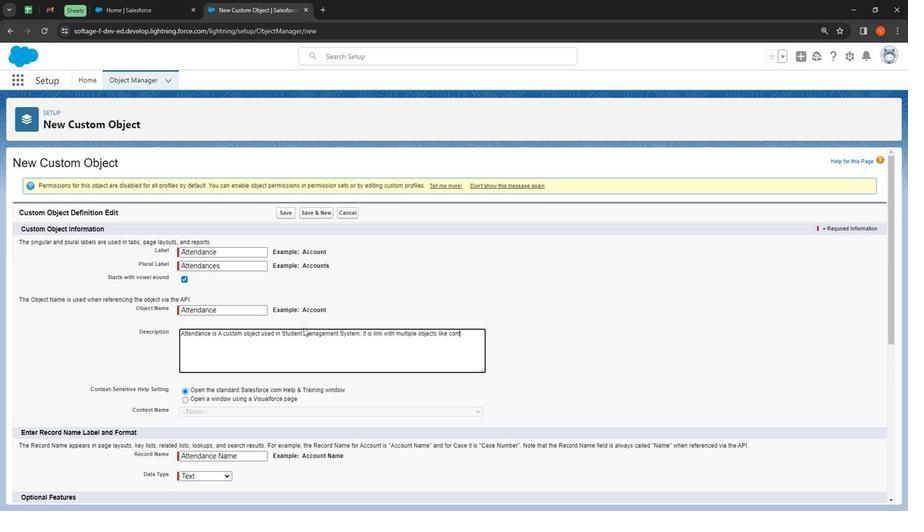 
Action: Mouse moved to (303, 329)
Screenshot: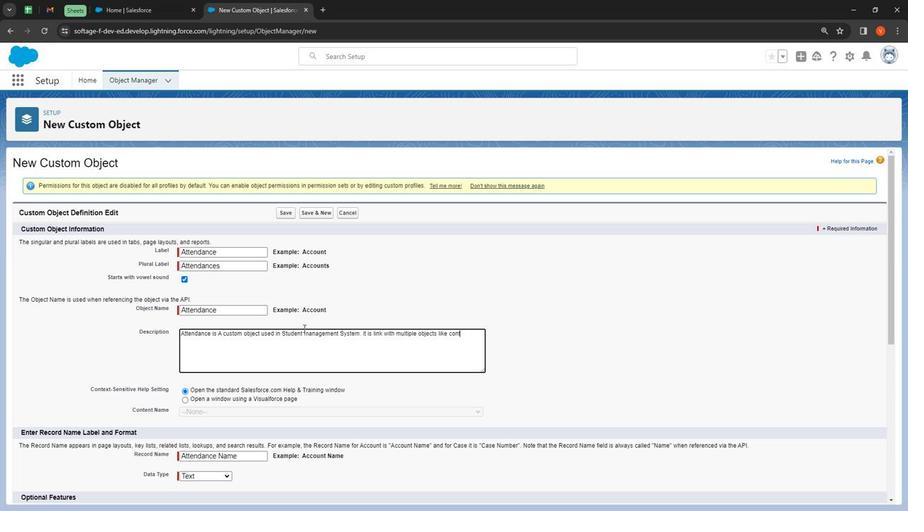 
Action: Key pressed ac
Screenshot: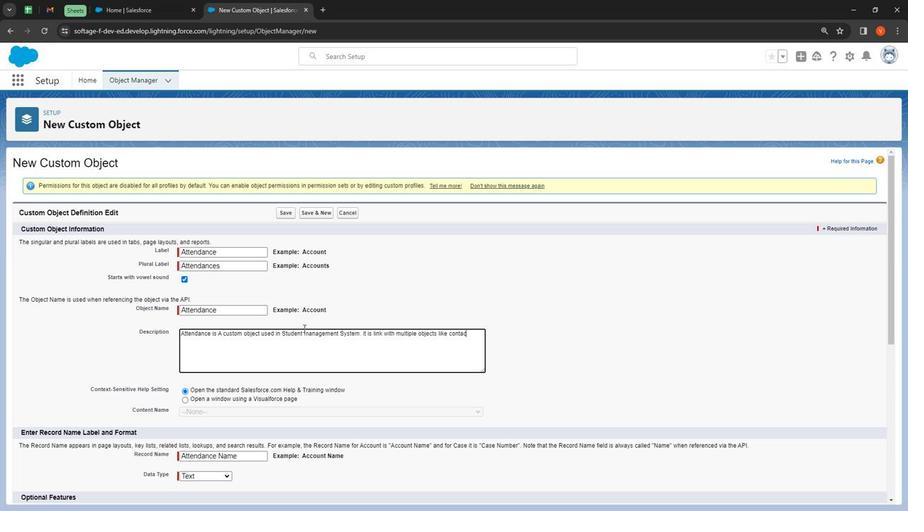 
Action: Mouse moved to (303, 325)
Screenshot: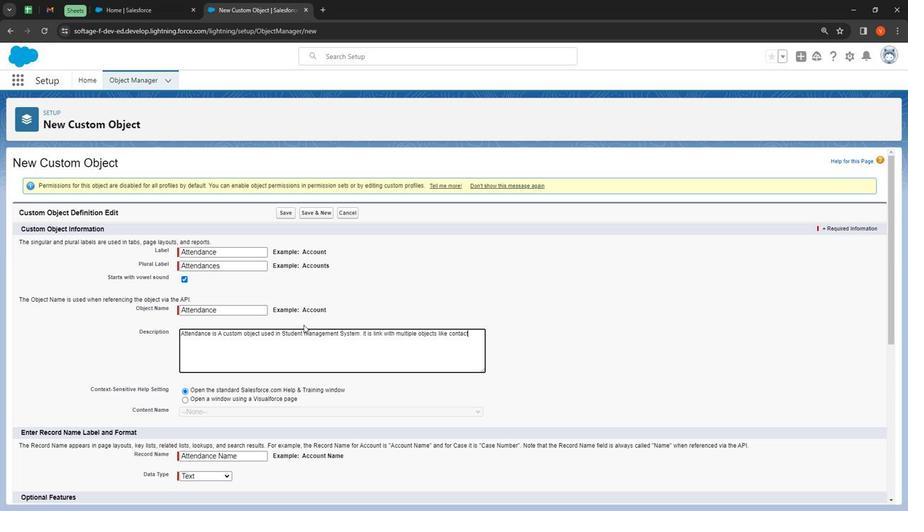 
Action: Key pressed t<Key.space>st
Screenshot: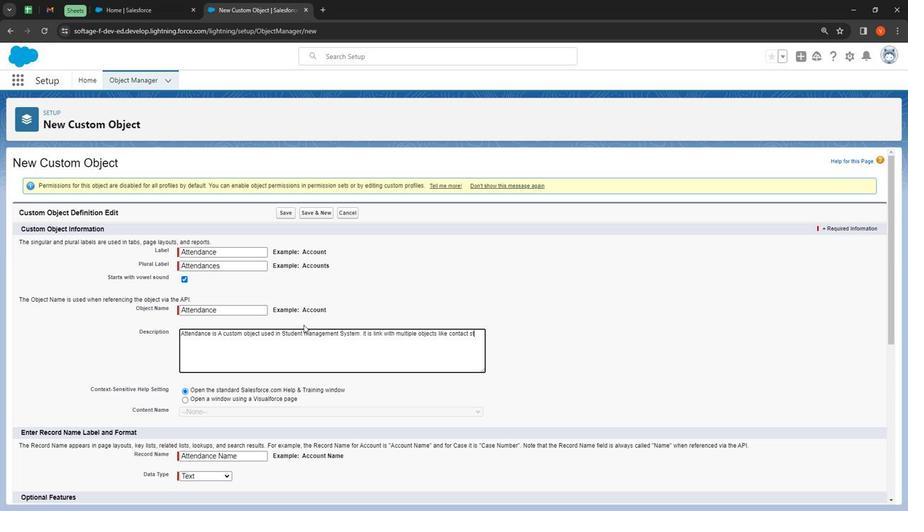 
Action: Mouse moved to (304, 323)
Screenshot: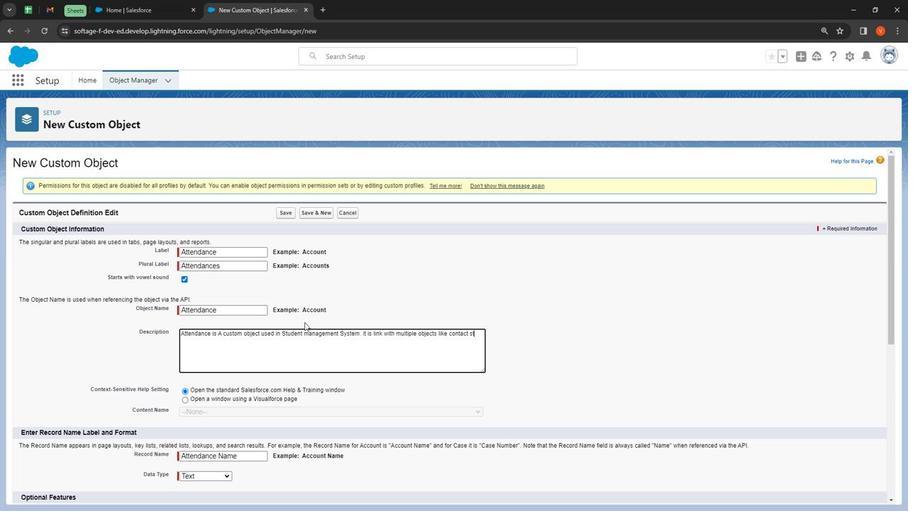 
Action: Key pressed ude
Screenshot: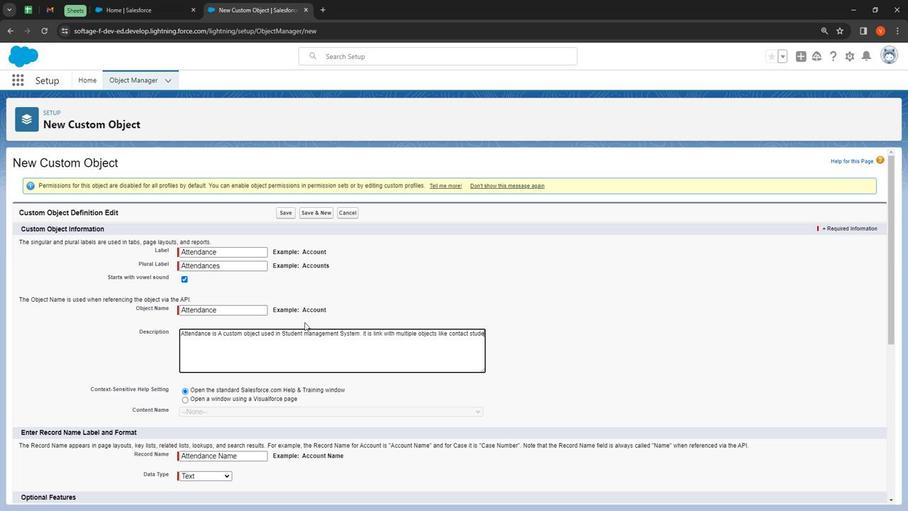 
Action: Mouse moved to (304, 323)
Screenshot: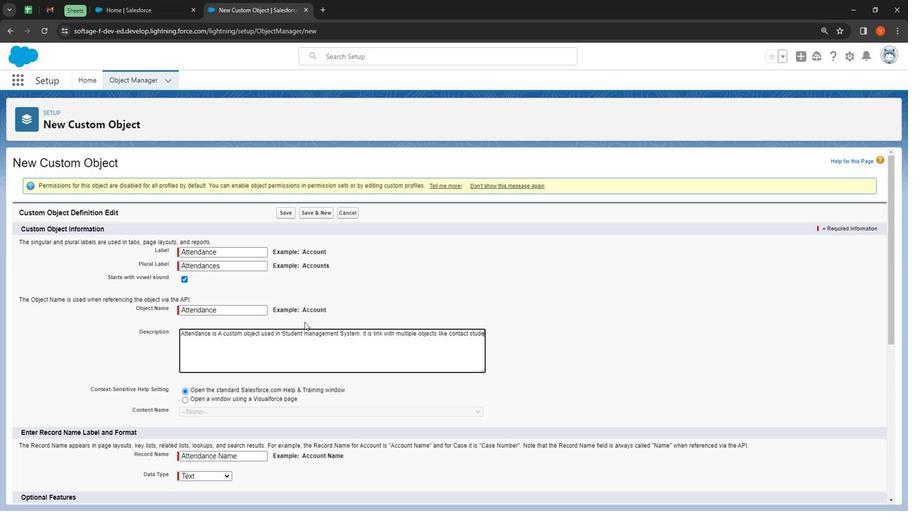 
Action: Key pressed nt<Key.space><Key.shift>ET
Screenshot: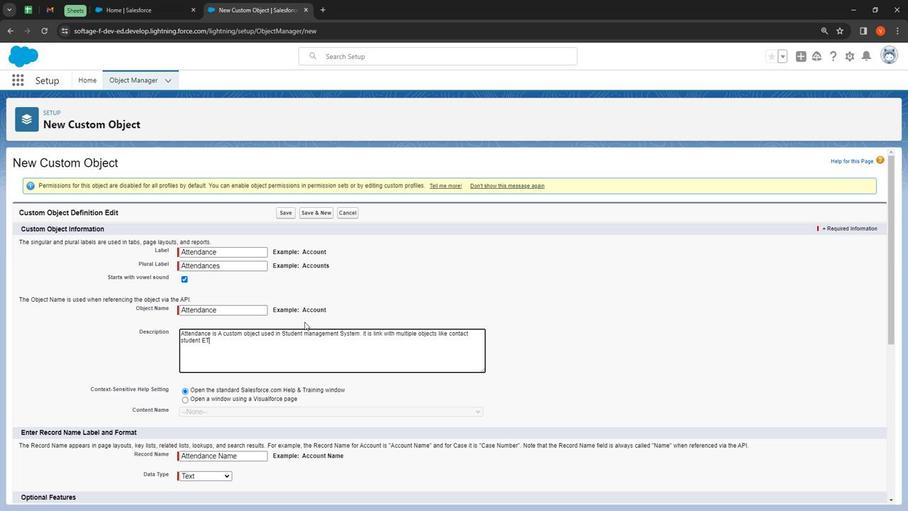 
Action: Mouse moved to (304, 323)
Screenshot: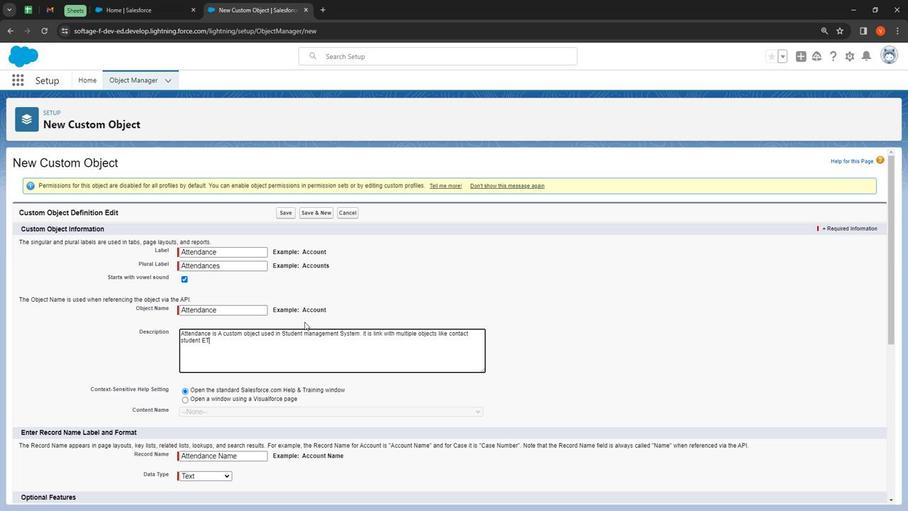 
Action: Key pressed C
Screenshot: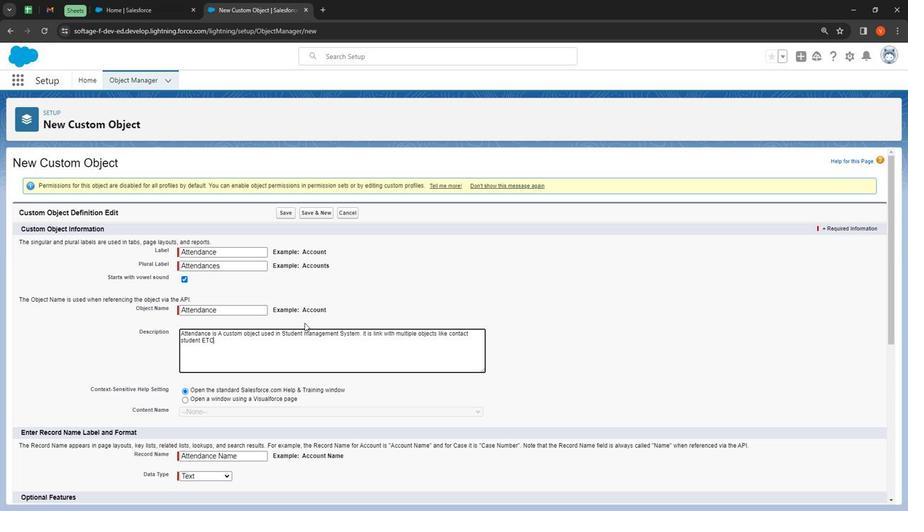 
Action: Mouse moved to (249, 419)
Screenshot: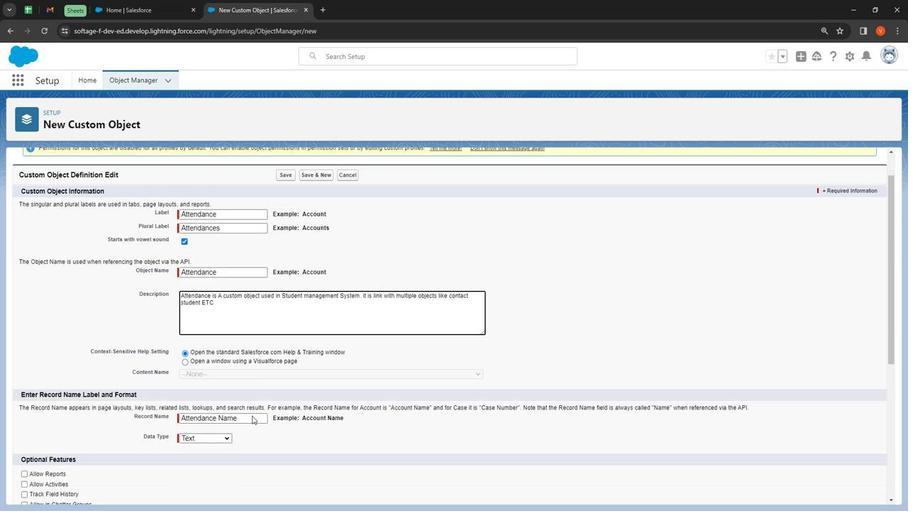 
Action: Mouse scrolled (249, 418) with delta (0, 0)
Screenshot: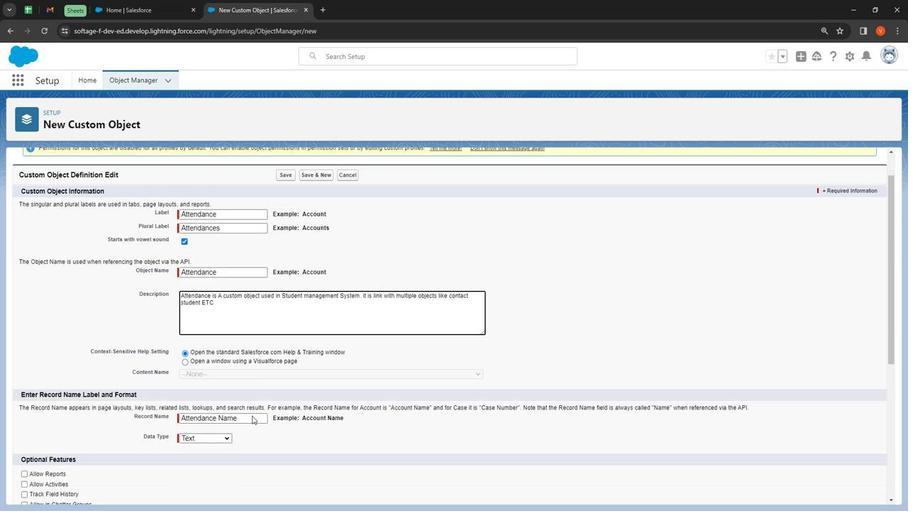 
Action: Mouse moved to (249, 420)
Screenshot: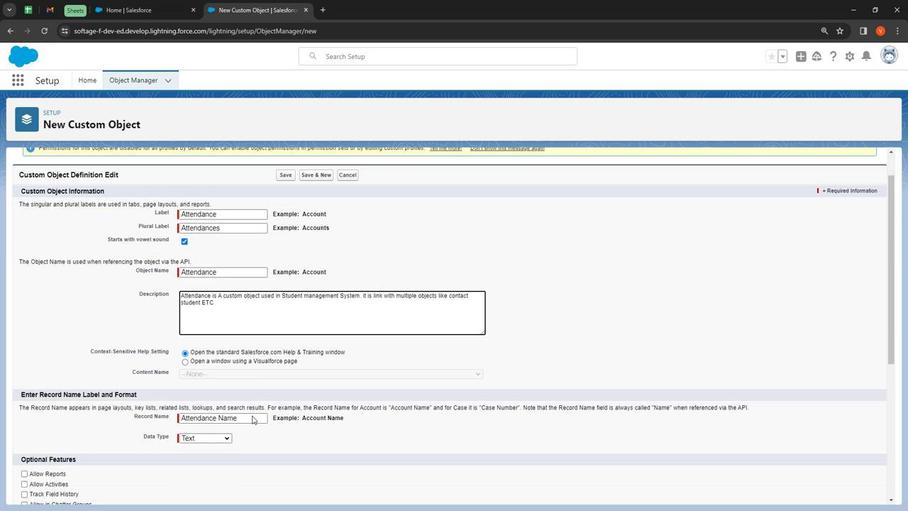 
Action: Mouse scrolled (249, 419) with delta (0, 0)
Screenshot: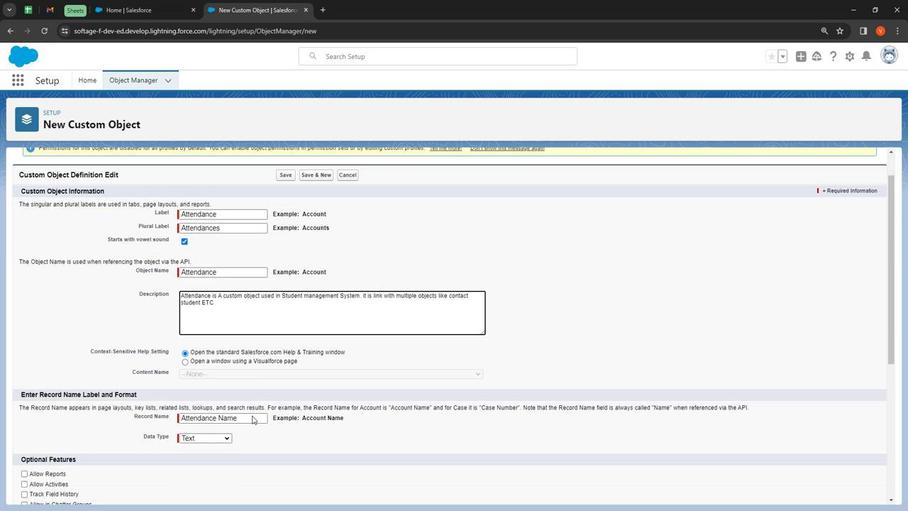 
Action: Mouse moved to (249, 421)
Screenshot: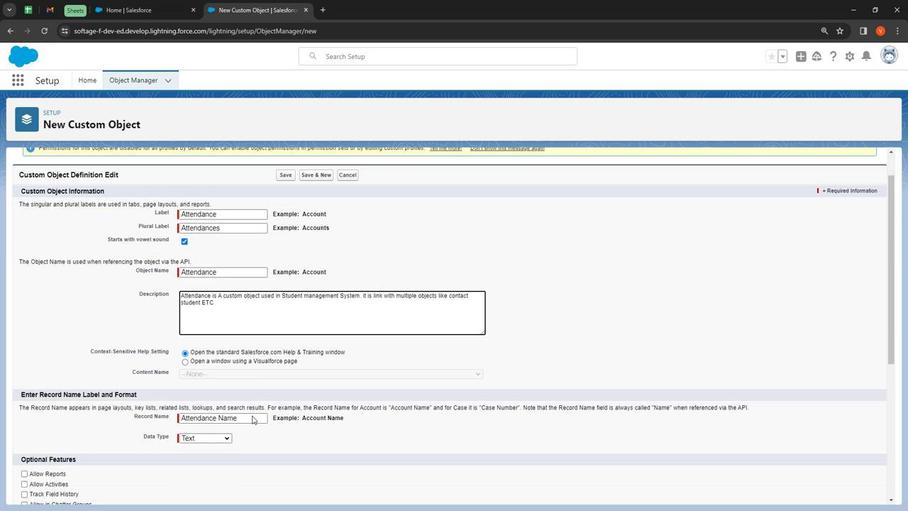 
Action: Mouse scrolled (249, 420) with delta (0, 0)
Screenshot: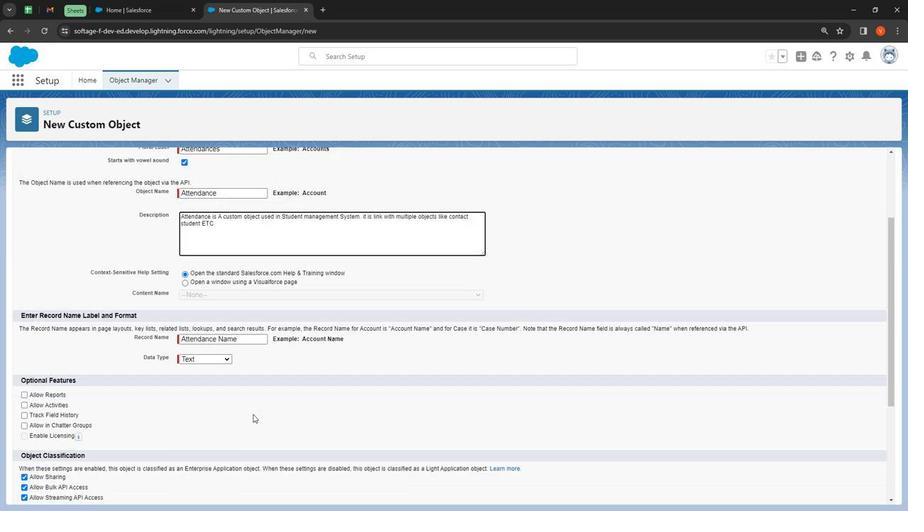 
Action: Mouse moved to (252, 419)
Screenshot: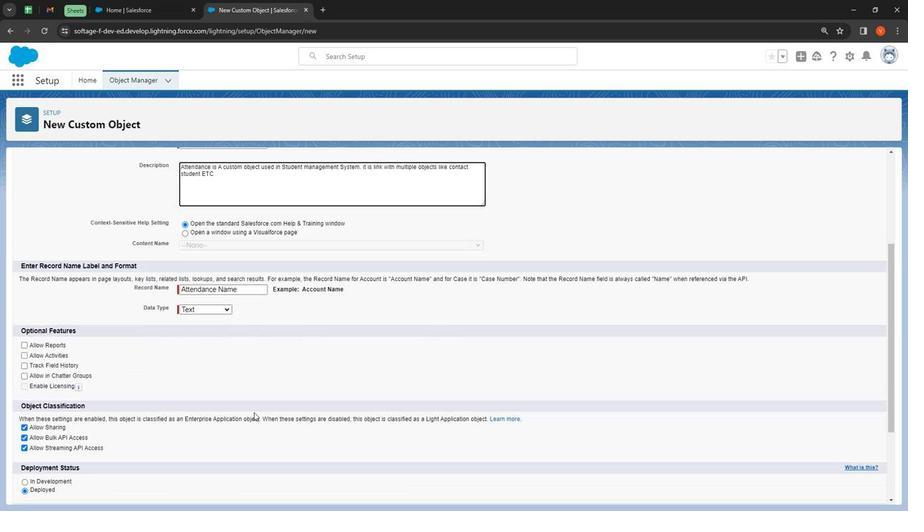 
Action: Mouse scrolled (252, 419) with delta (0, 0)
Screenshot: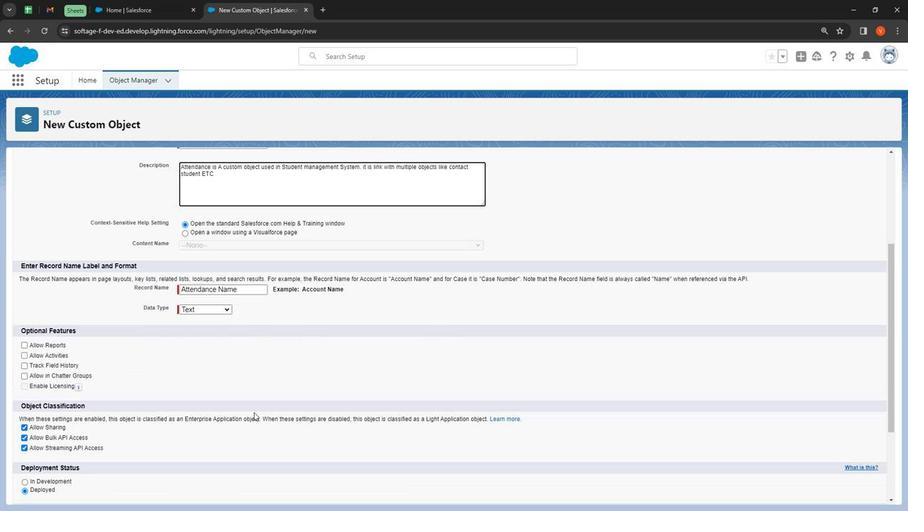 
Action: Mouse moved to (198, 339)
Screenshot: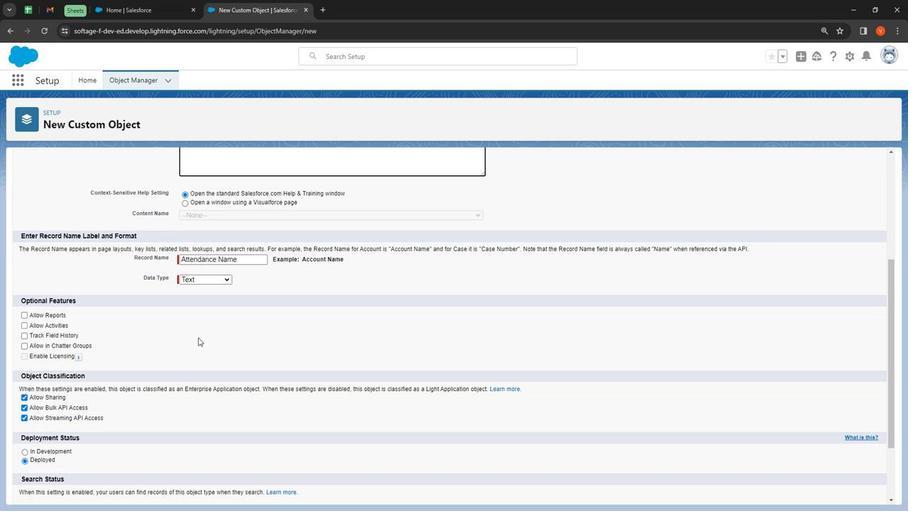 
Action: Mouse pressed left at (198, 339)
Screenshot: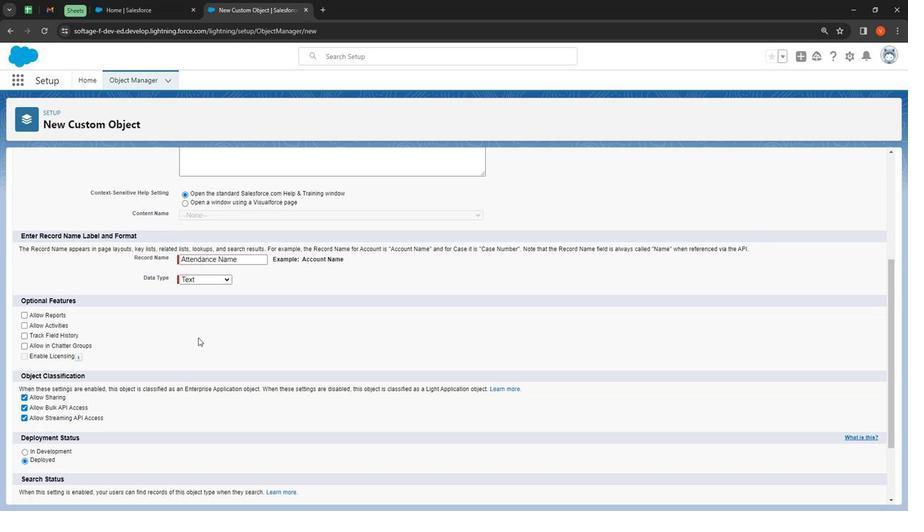 
Action: Mouse moved to (210, 281)
Screenshot: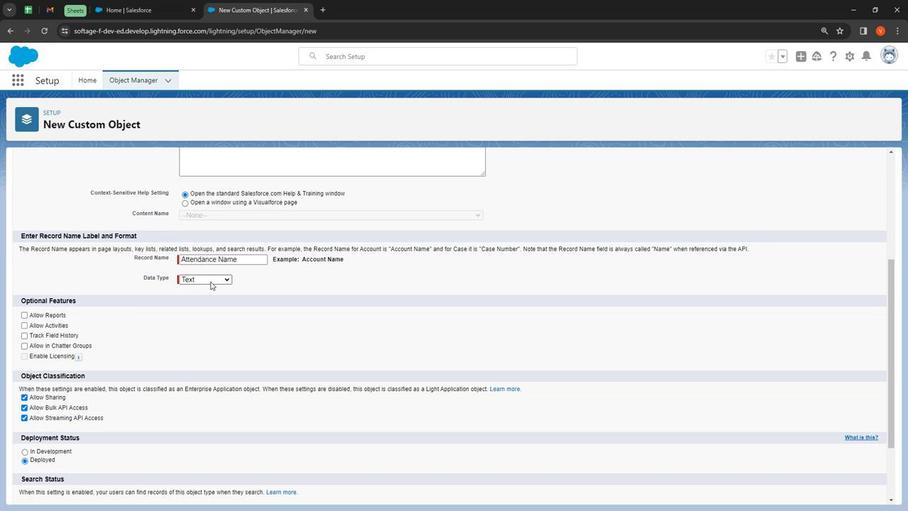 
Action: Mouse pressed left at (210, 281)
Screenshot: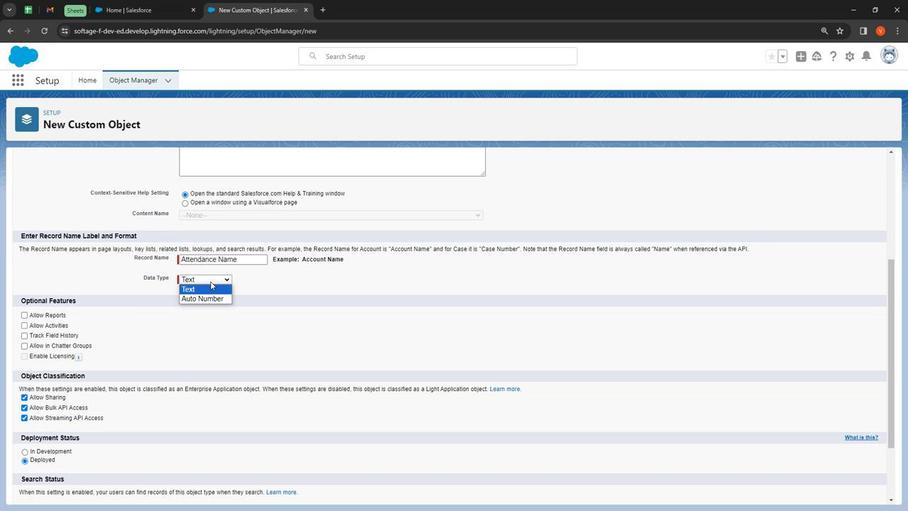 
Action: Mouse moved to (223, 296)
Screenshot: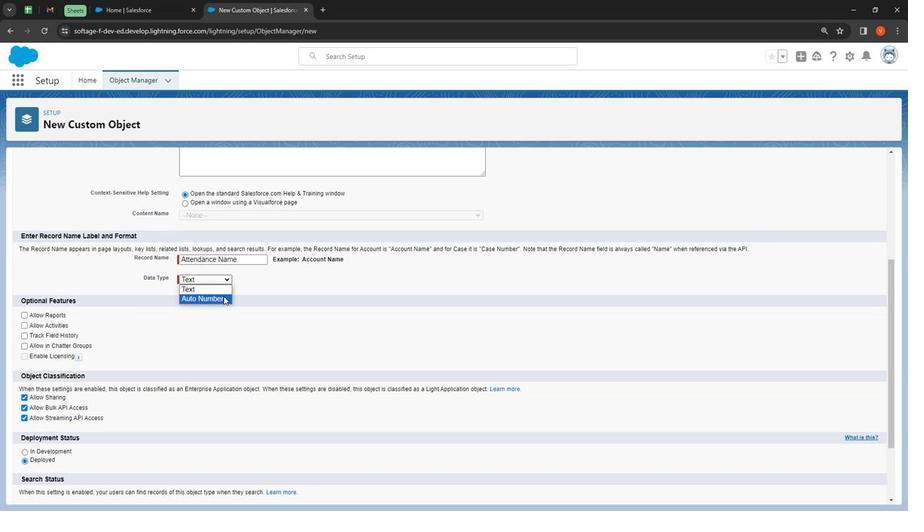 
Action: Mouse pressed left at (223, 296)
Screenshot: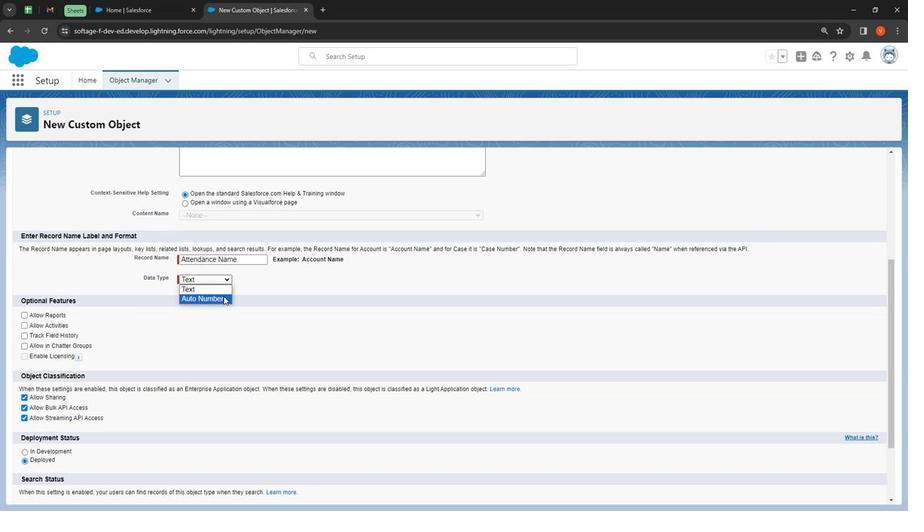 
Action: Mouse moved to (230, 251)
Screenshot: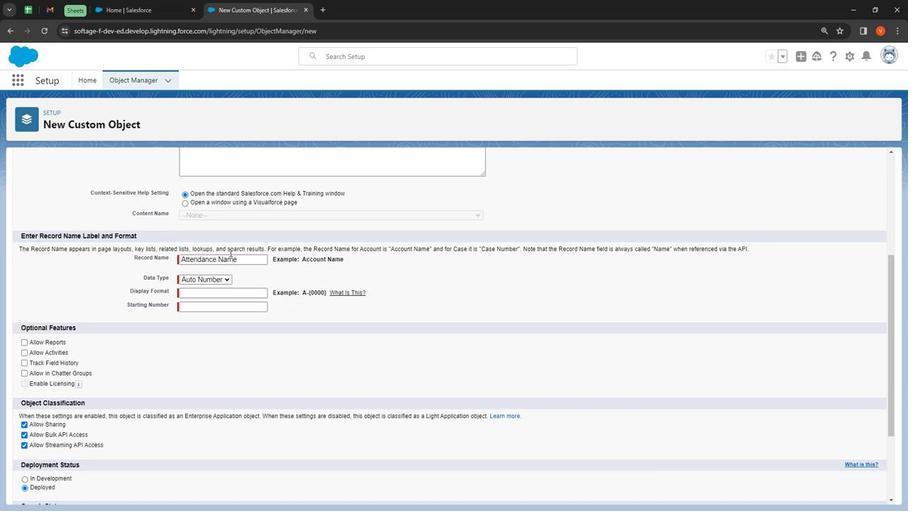 
Action: Mouse pressed left at (230, 251)
Screenshot: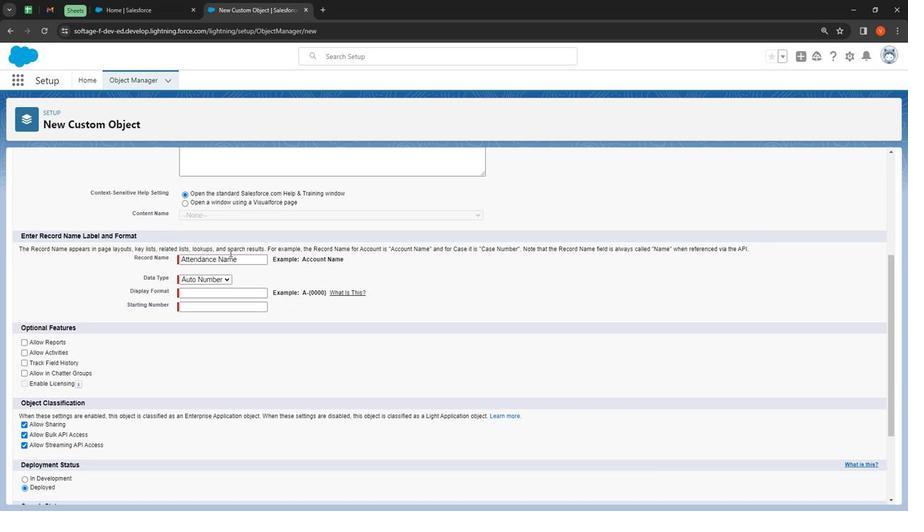 
Action: Mouse moved to (226, 261)
Screenshot: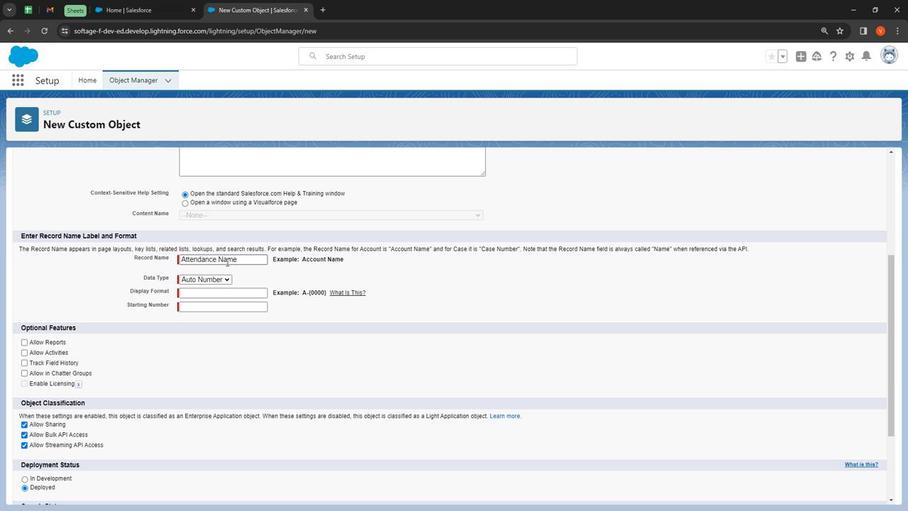 
Action: Mouse pressed left at (226, 261)
Screenshot: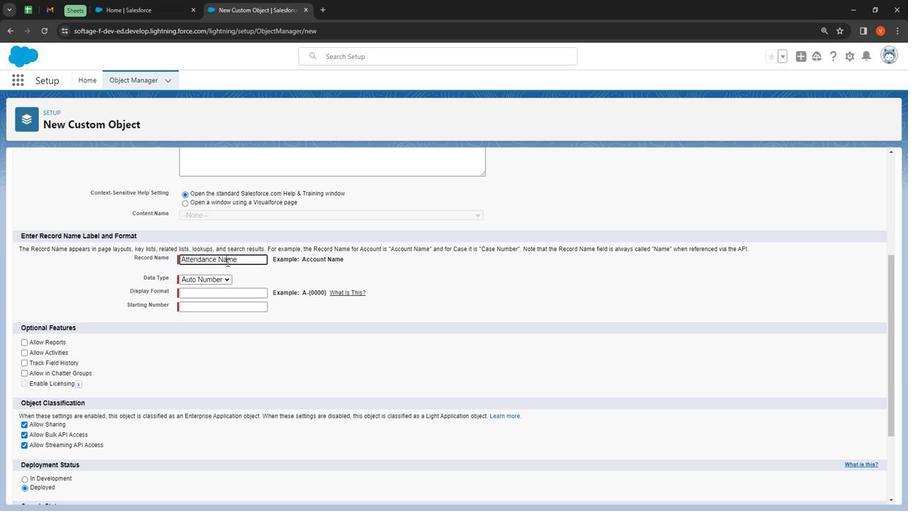 
Action: Mouse moved to (227, 261)
Screenshot: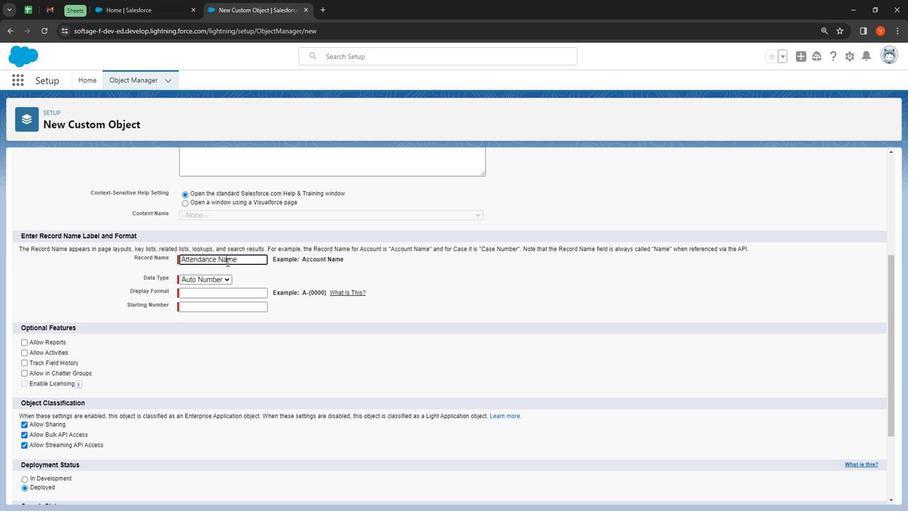 
Action: Mouse pressed left at (227, 261)
Screenshot: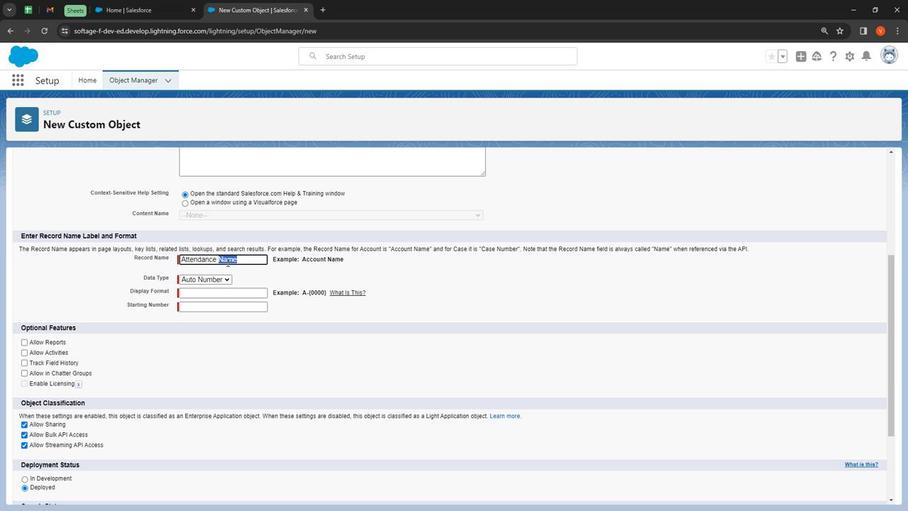 
Action: Mouse moved to (223, 255)
Screenshot: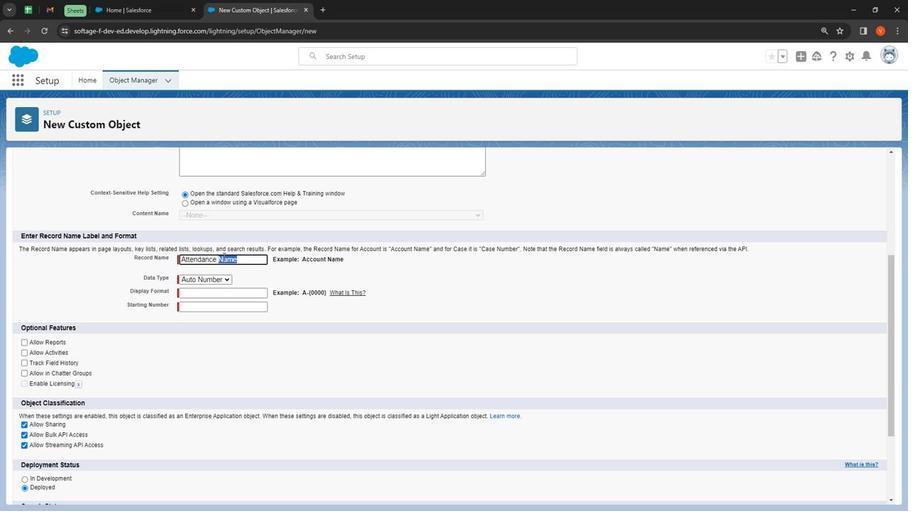 
Action: Key pressed <Key.shift>Number
Screenshot: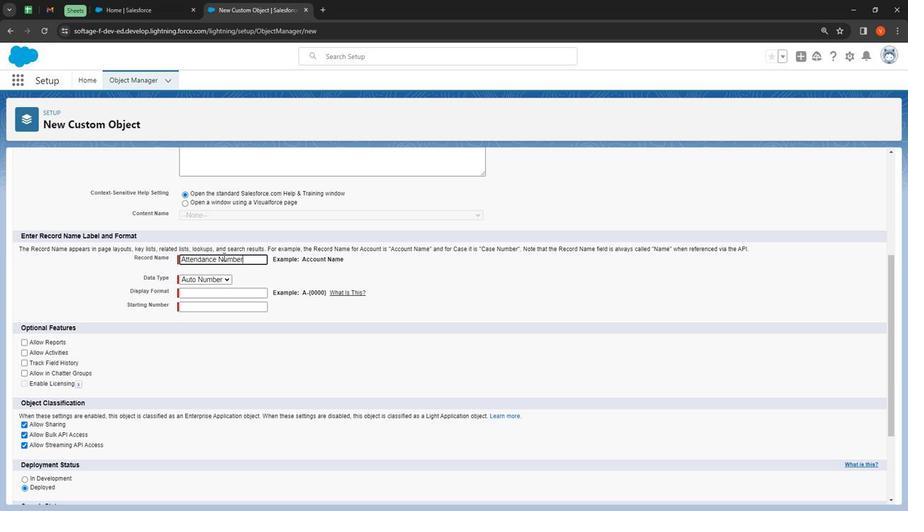 
Action: Mouse moved to (219, 291)
Screenshot: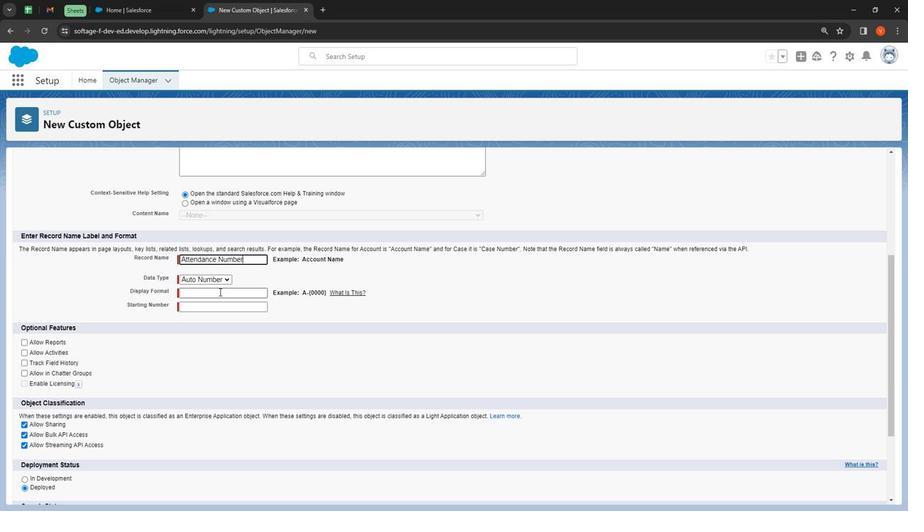 
Action: Mouse pressed left at (219, 291)
Screenshot: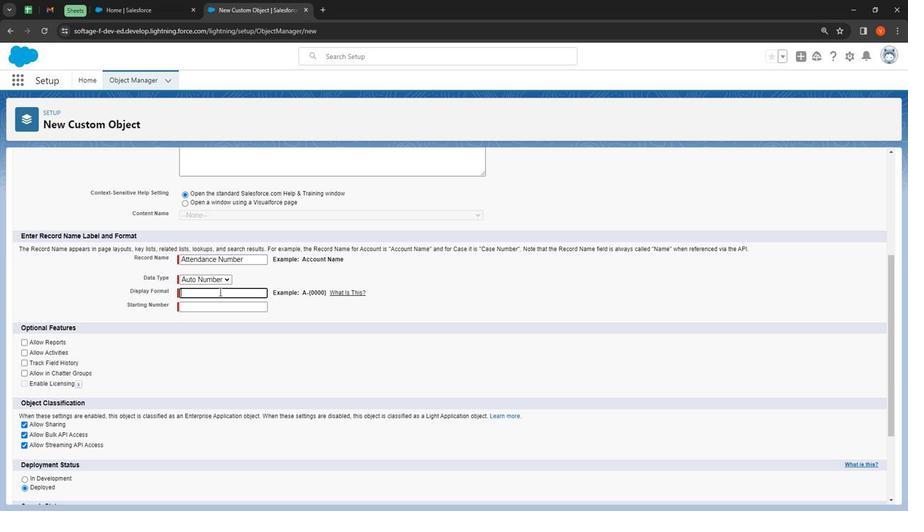 
Action: Key pressed <Key.shift><Key.shift><Key.shift>A-<Key.shift><Key.shift><Key.shift><Key.shift><Key.shift><Key.shift><Key.shift><Key.shift><Key.shift><Key.shift><Key.shift><Key.shift><Key.shift><Key.shift><Key.shift>{000<Key.shift>0<Key.shift>}
Screenshot: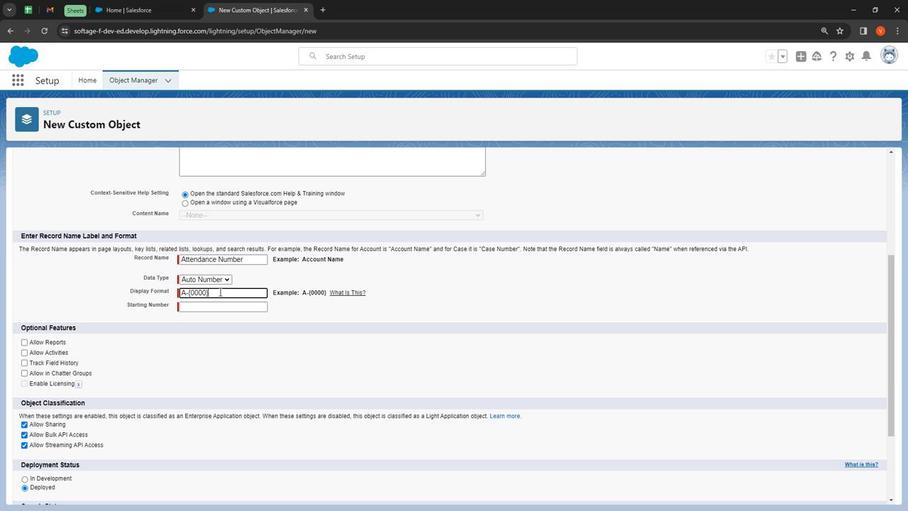 
Action: Mouse moved to (211, 306)
Screenshot: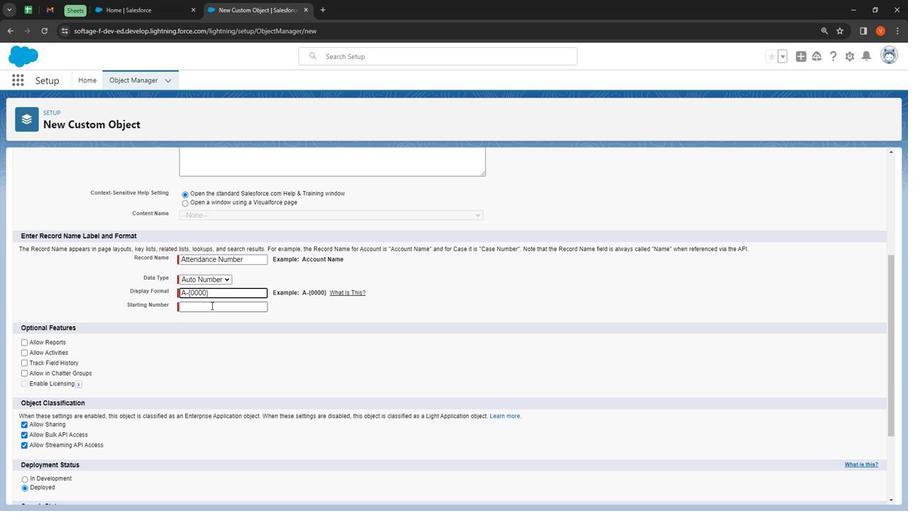 
Action: Mouse pressed left at (211, 306)
Screenshot: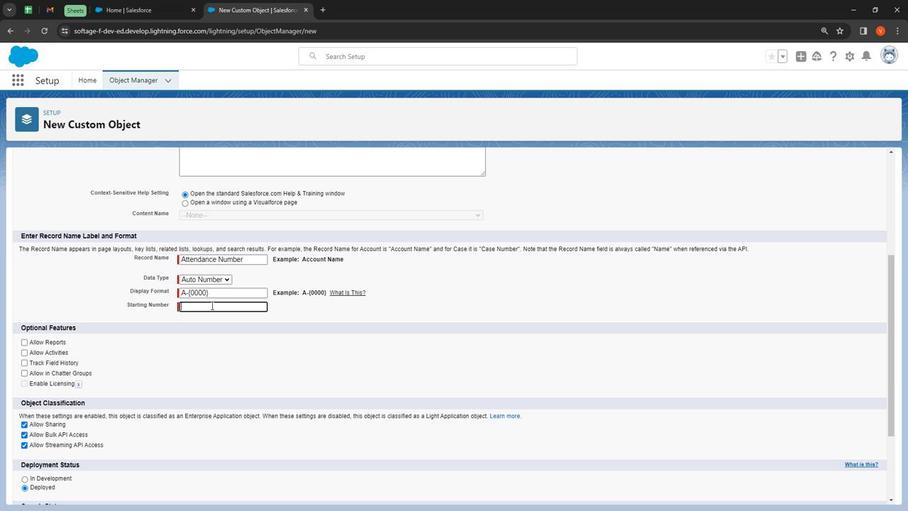 
Action: Key pressed 0001
Screenshot: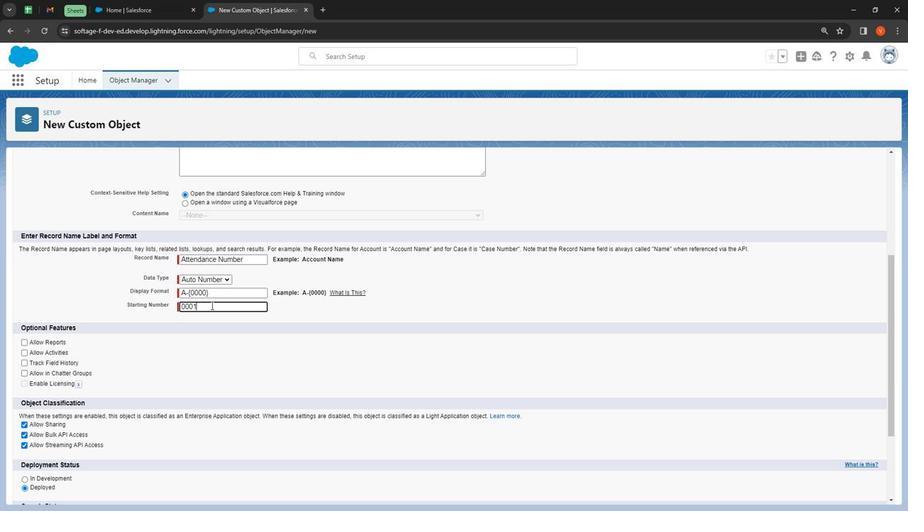 
Action: Mouse scrolled (211, 306) with delta (0, 0)
Screenshot: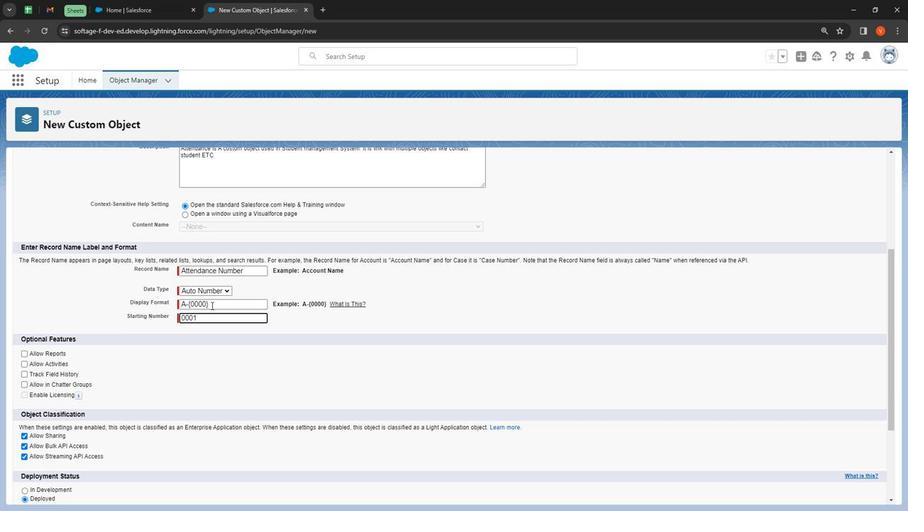 
Action: Mouse moved to (169, 381)
Screenshot: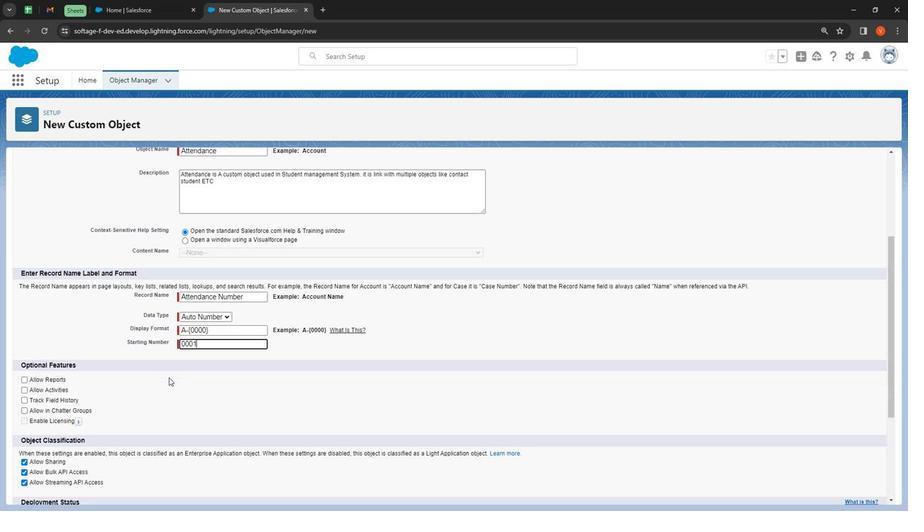 
Action: Mouse scrolled (169, 380) with delta (0, 0)
Screenshot: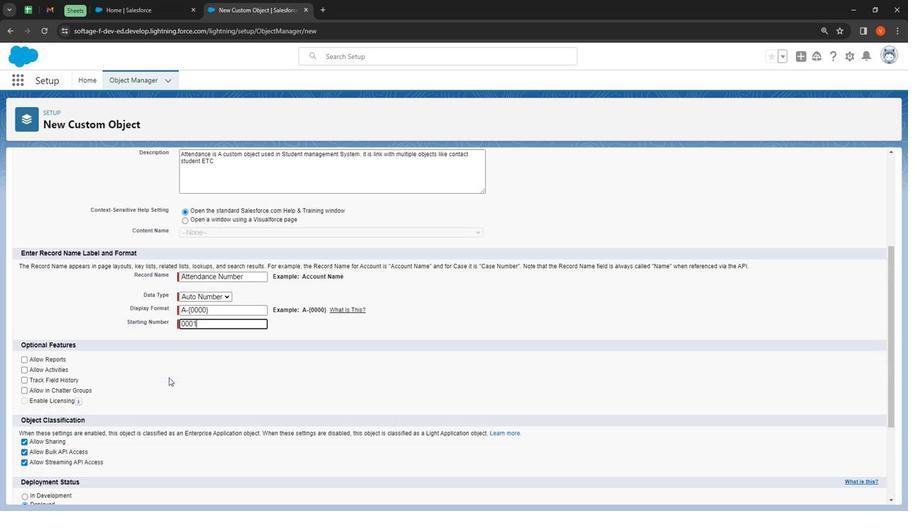 
Action: Mouse moved to (169, 380)
Screenshot: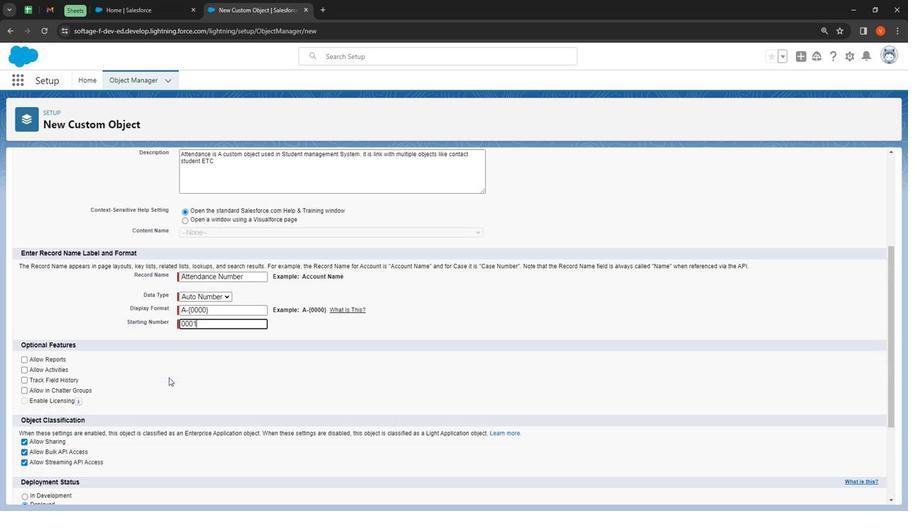 
Action: Mouse scrolled (169, 379) with delta (0, 0)
Screenshot: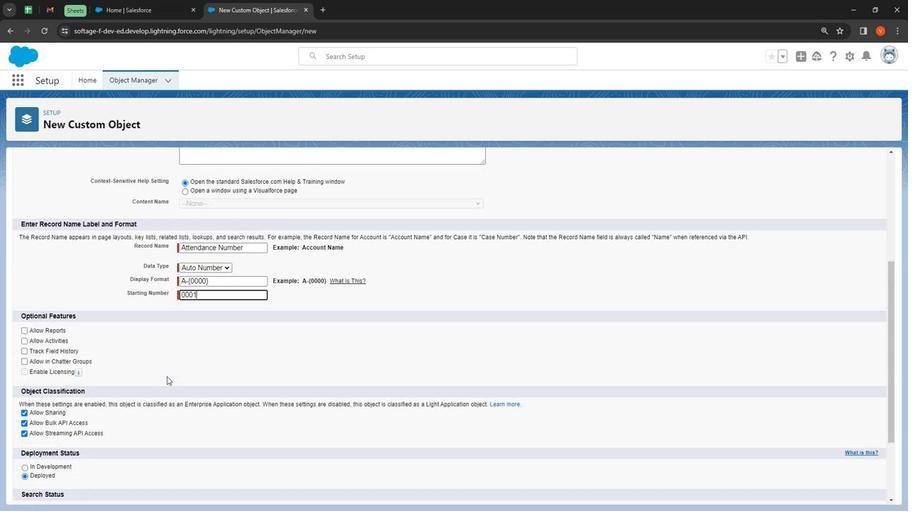 
Action: Mouse moved to (154, 284)
Screenshot: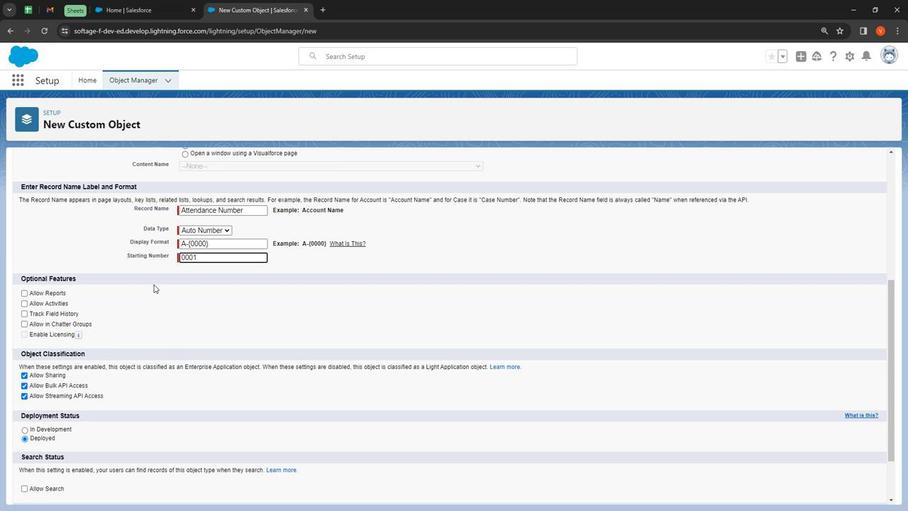 
Action: Mouse pressed left at (154, 284)
Screenshot: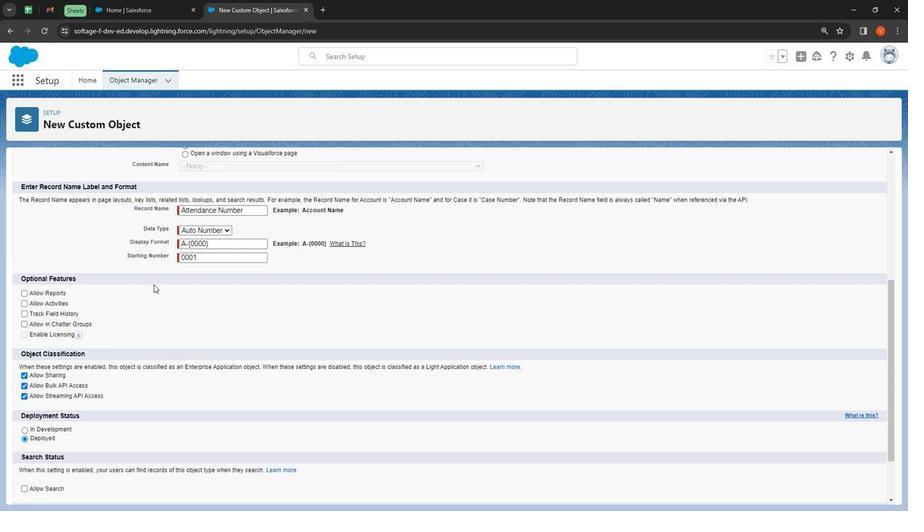 
Action: Mouse moved to (30, 294)
Screenshot: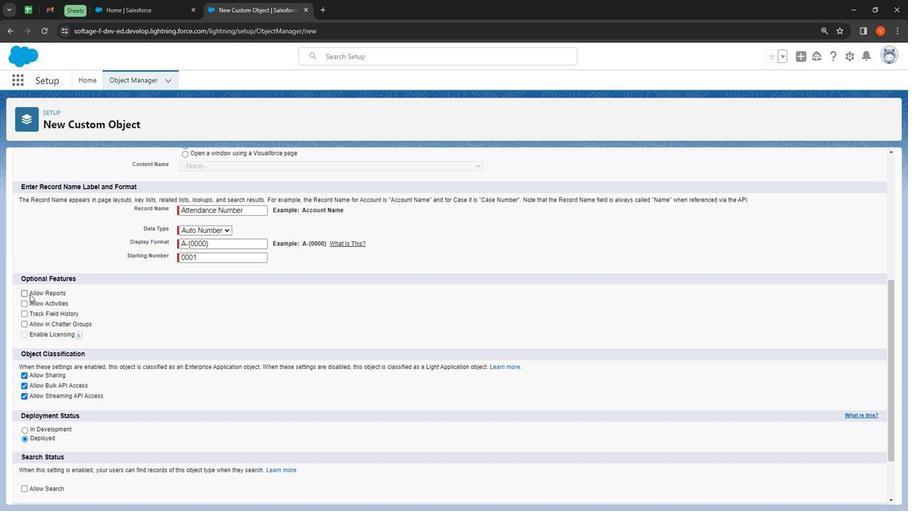 
Action: Mouse pressed left at (30, 294)
Screenshot: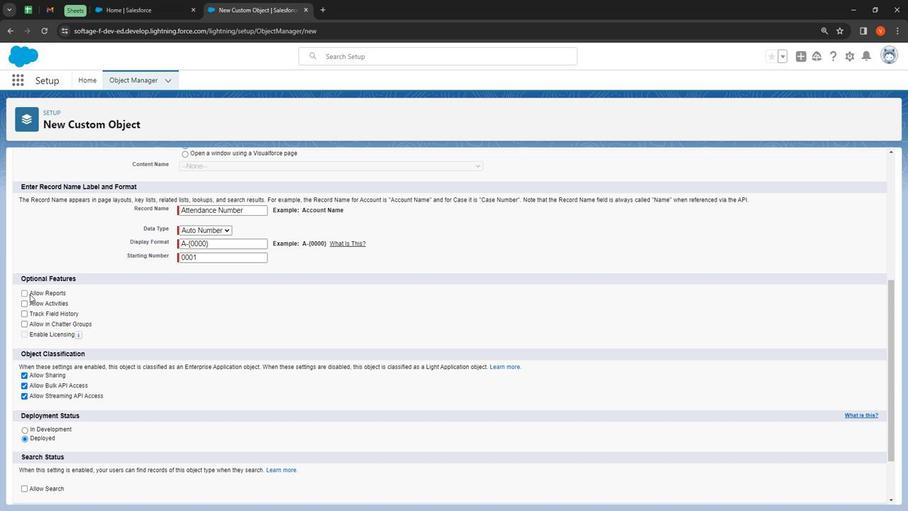 
Action: Mouse moved to (29, 304)
Screenshot: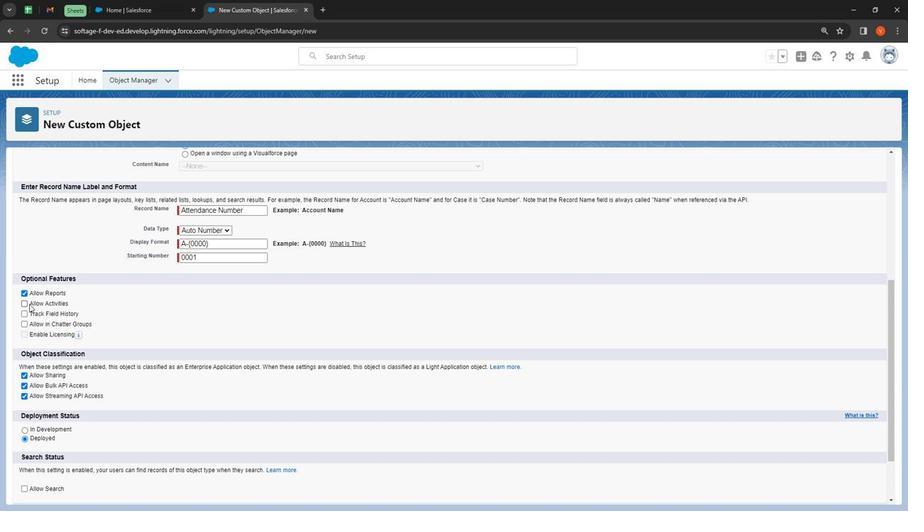 
Action: Mouse pressed left at (29, 304)
Screenshot: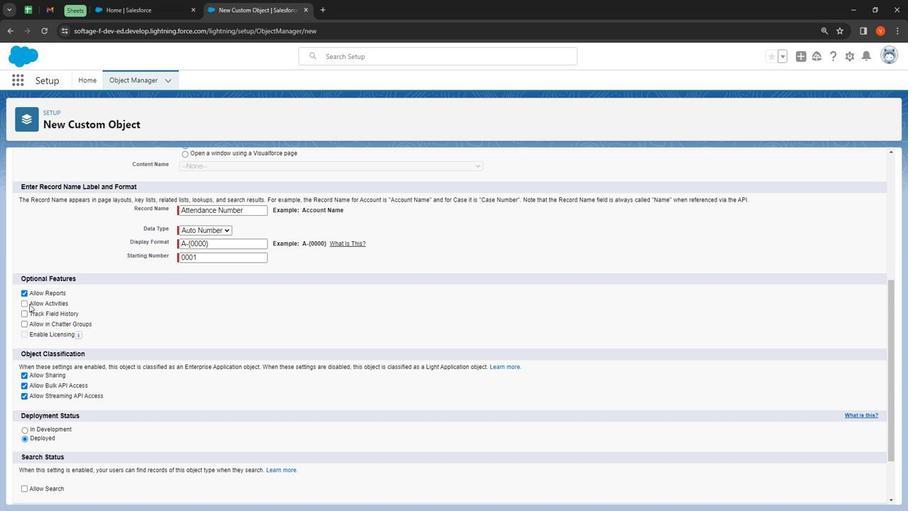 
Action: Mouse moved to (27, 315)
Screenshot: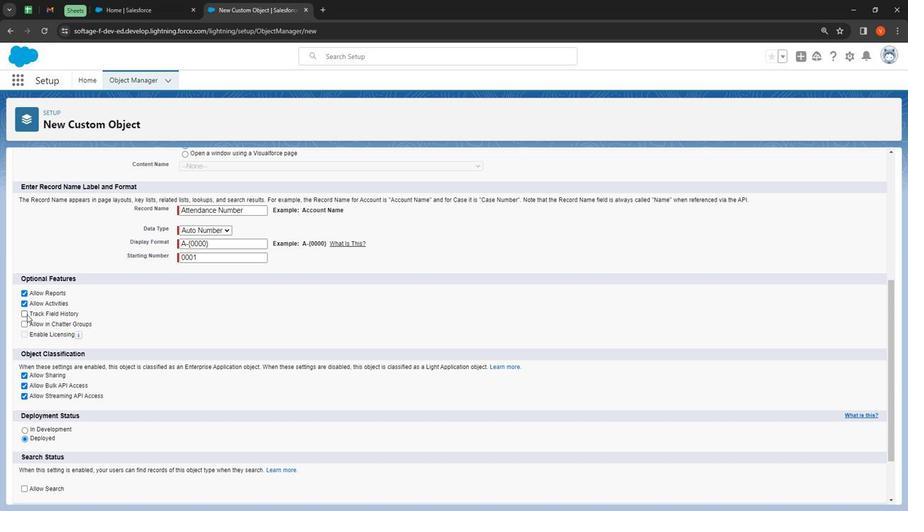 
Action: Mouse pressed left at (27, 315)
Screenshot: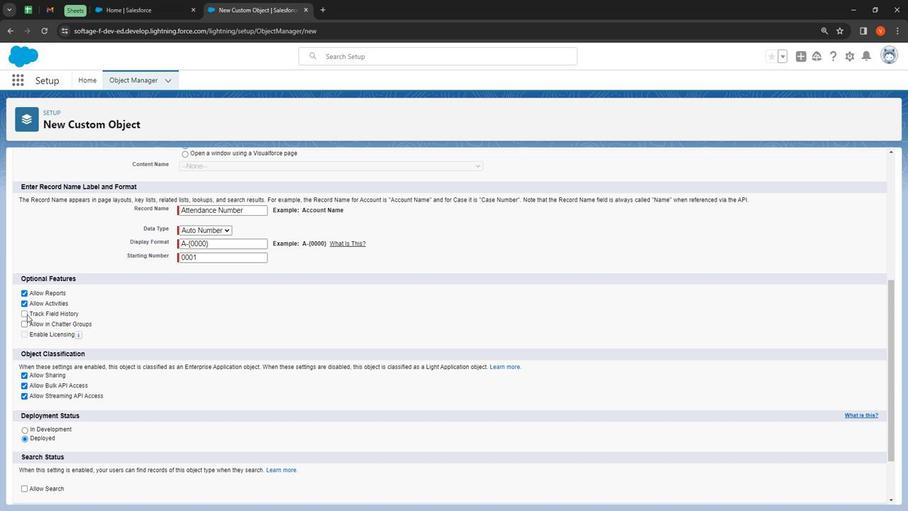 
Action: Mouse moved to (24, 326)
Screenshot: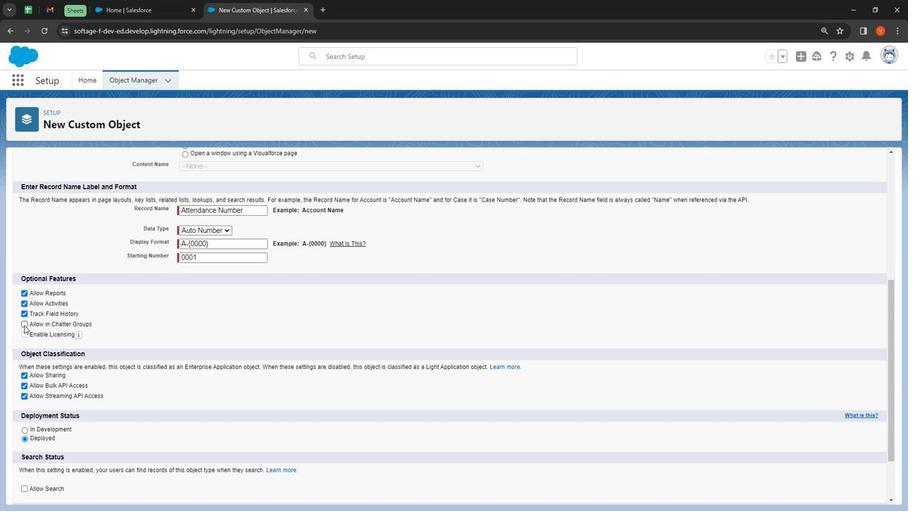 
Action: Mouse pressed left at (24, 326)
Screenshot: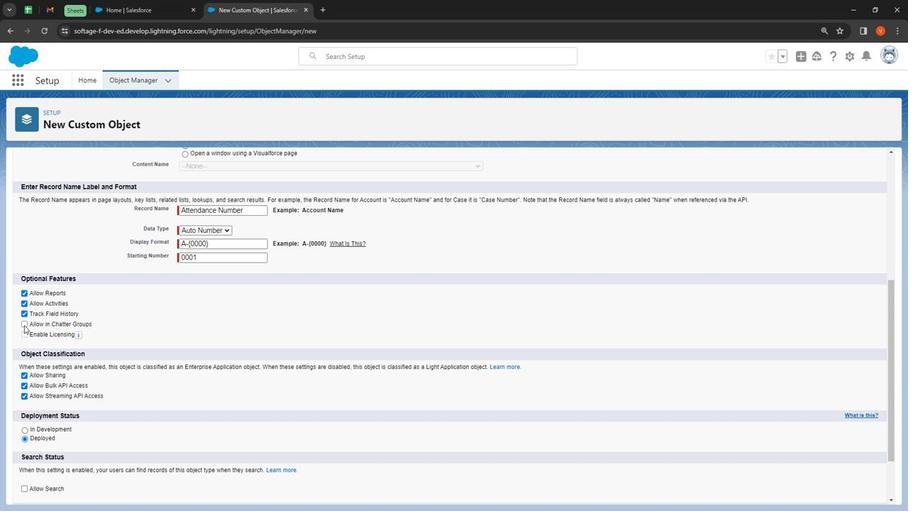 
Action: Mouse moved to (151, 351)
Screenshot: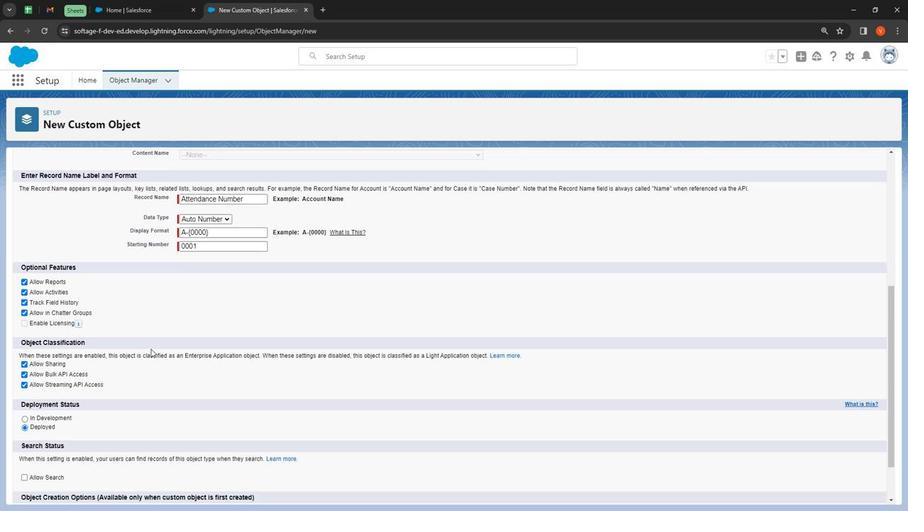 
Action: Mouse scrolled (151, 350) with delta (0, 0)
Screenshot: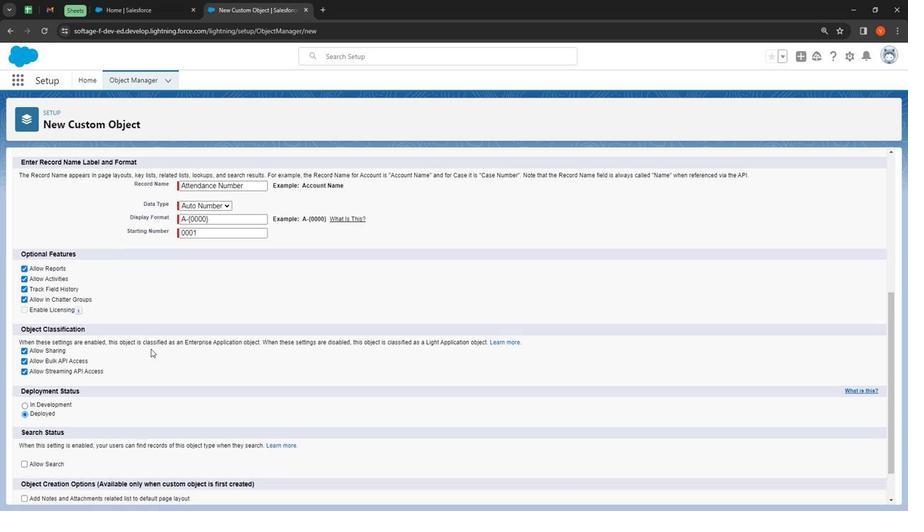 
Action: Mouse scrolled (151, 350) with delta (0, 0)
Screenshot: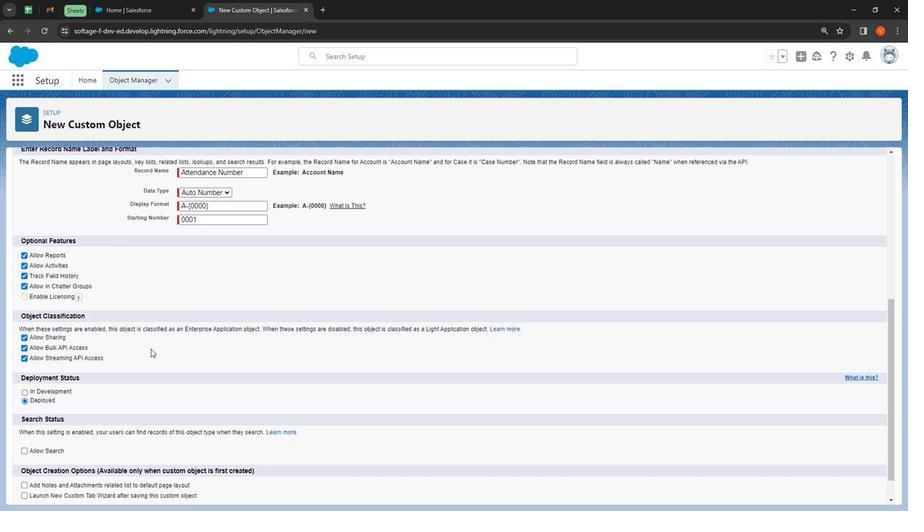 
Action: Mouse moved to (142, 351)
Screenshot: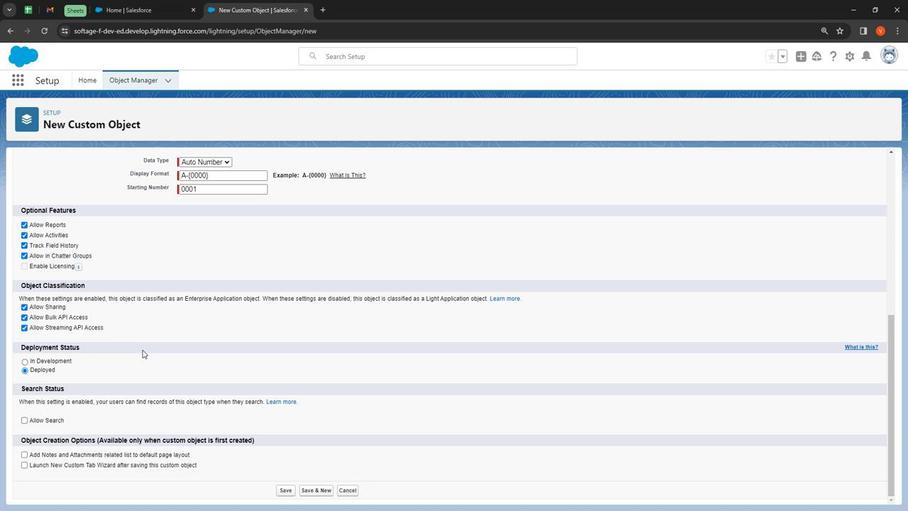 
Action: Mouse scrolled (142, 351) with delta (0, 0)
Screenshot: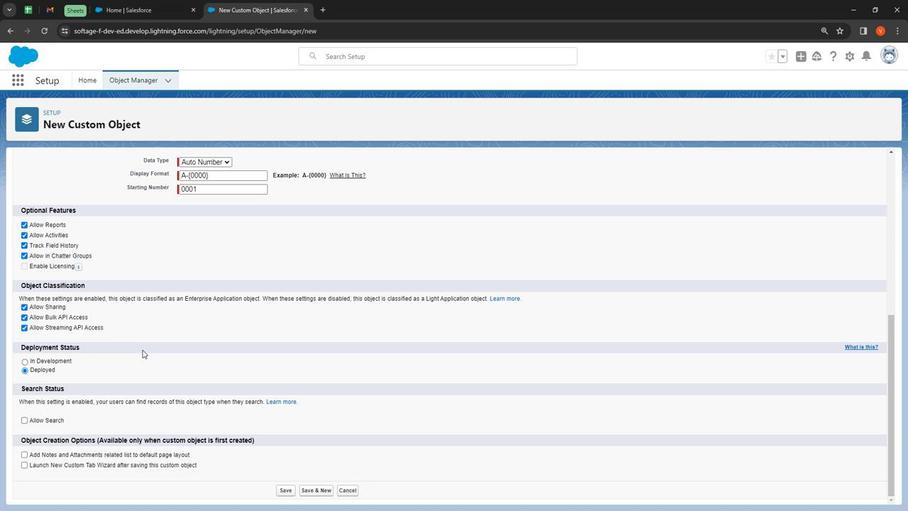 
Action: Mouse moved to (142, 352)
Screenshot: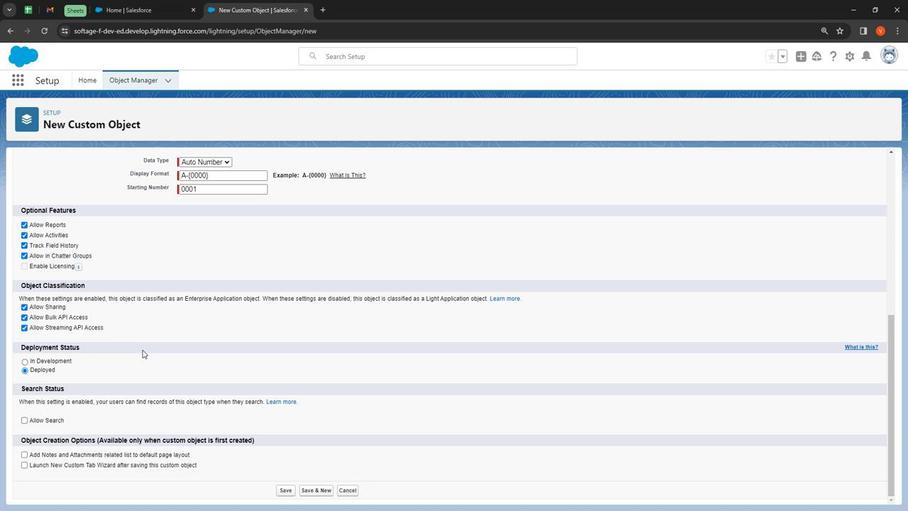 
Action: Mouse scrolled (142, 351) with delta (0, 0)
Screenshot: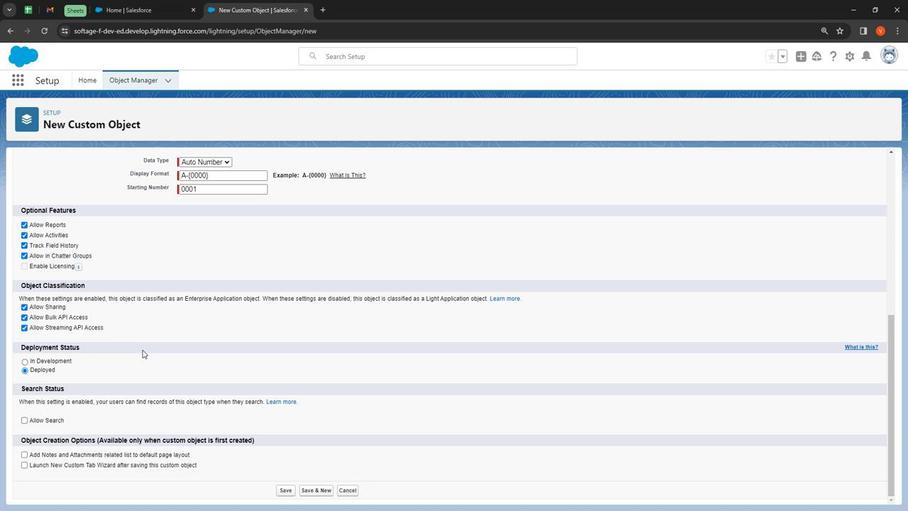 
Action: Mouse scrolled (142, 351) with delta (0, 0)
Screenshot: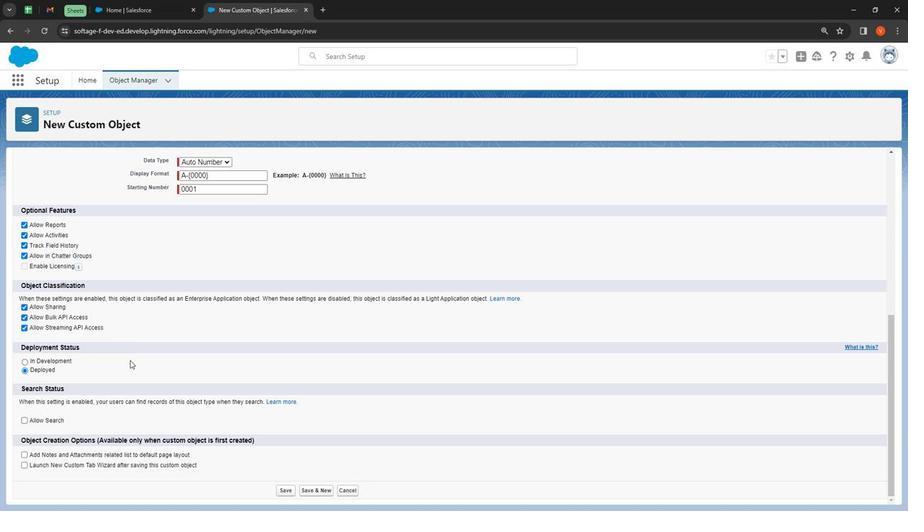 
Action: Mouse moved to (43, 422)
Screenshot: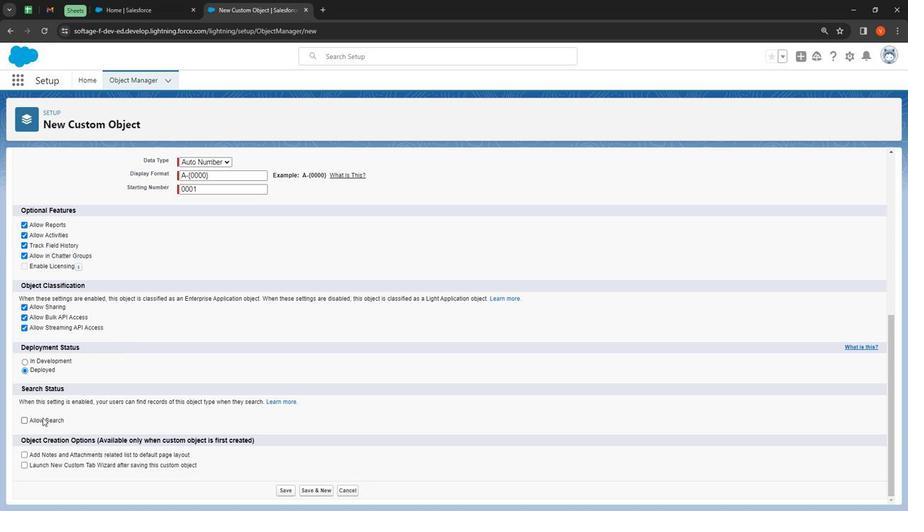 
Action: Mouse pressed left at (43, 422)
Screenshot: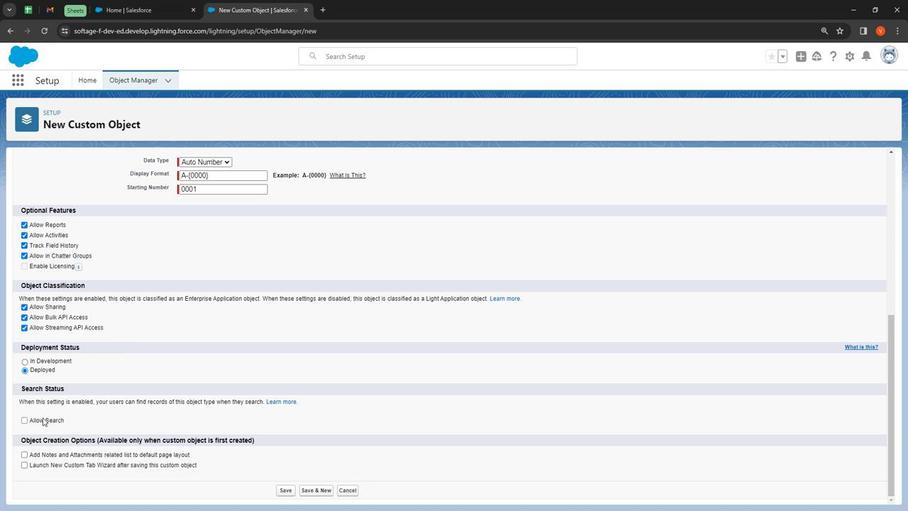 
Action: Mouse moved to (289, 494)
Screenshot: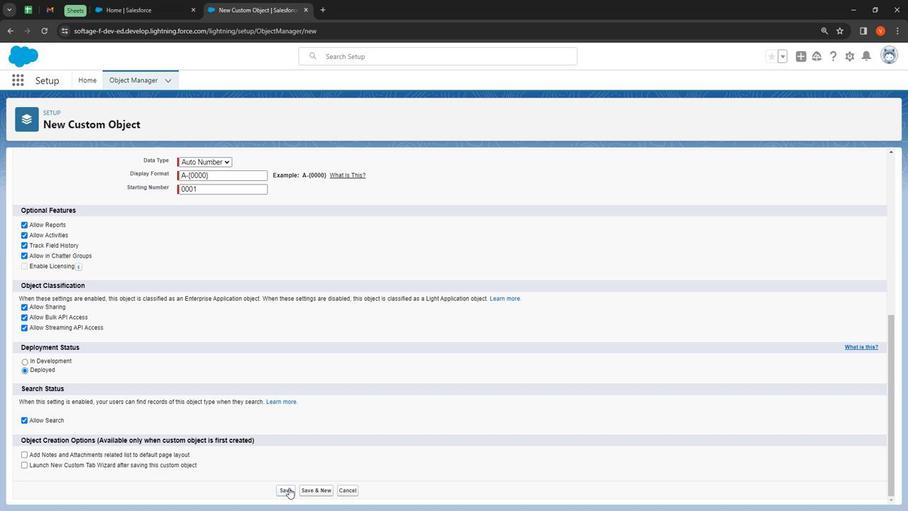 
Action: Mouse pressed left at (289, 494)
Screenshot: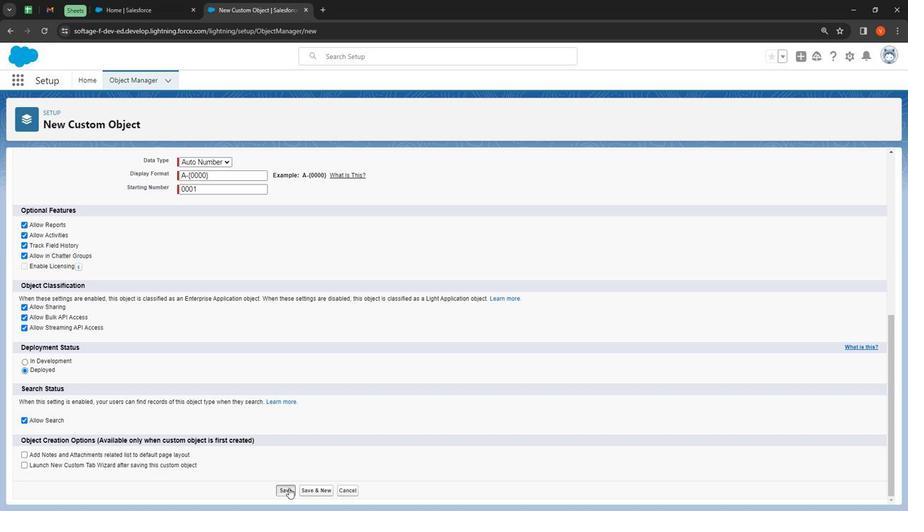 
Action: Mouse moved to (68, 188)
Screenshot: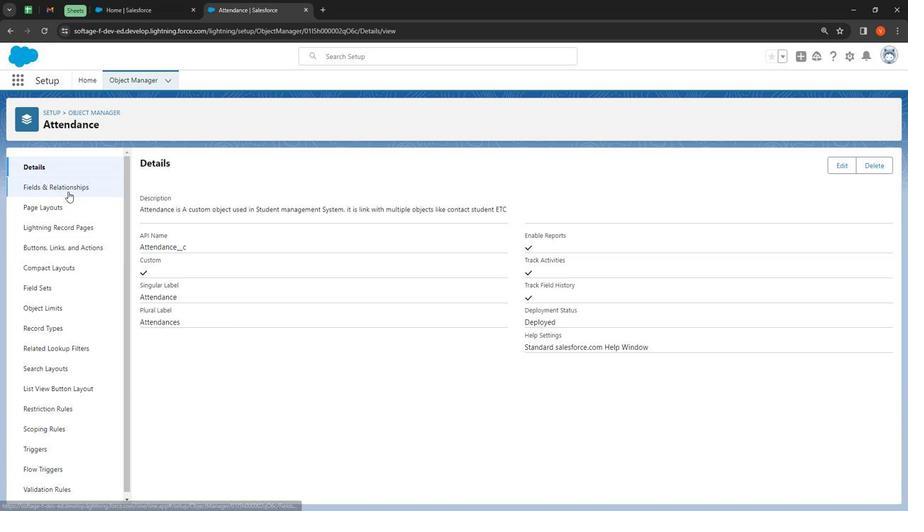 
Action: Mouse pressed left at (68, 188)
Screenshot: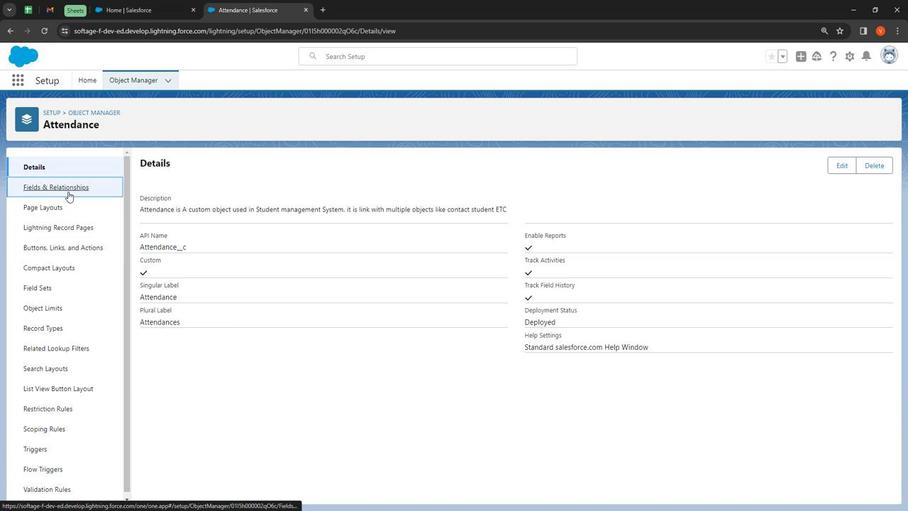 
Action: Mouse moved to (657, 159)
Screenshot: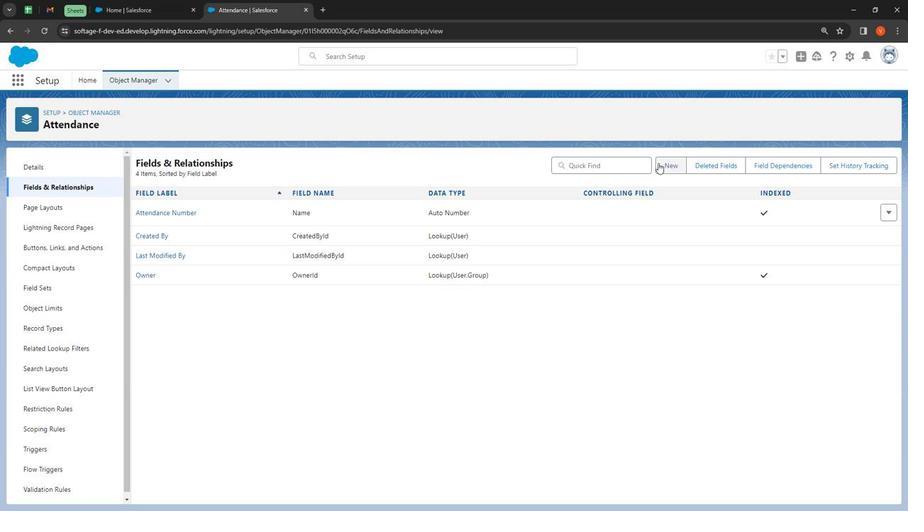 
Action: Mouse pressed left at (657, 159)
Screenshot: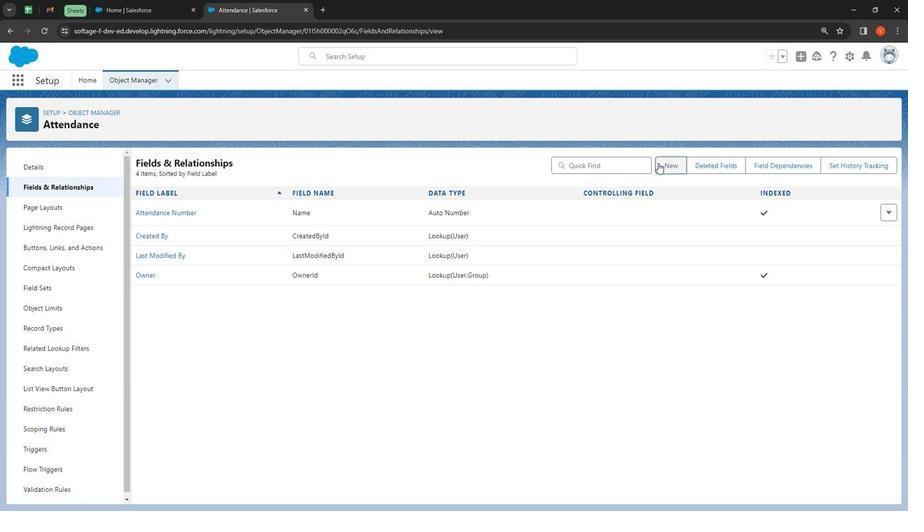 
Action: Mouse moved to (233, 374)
Screenshot: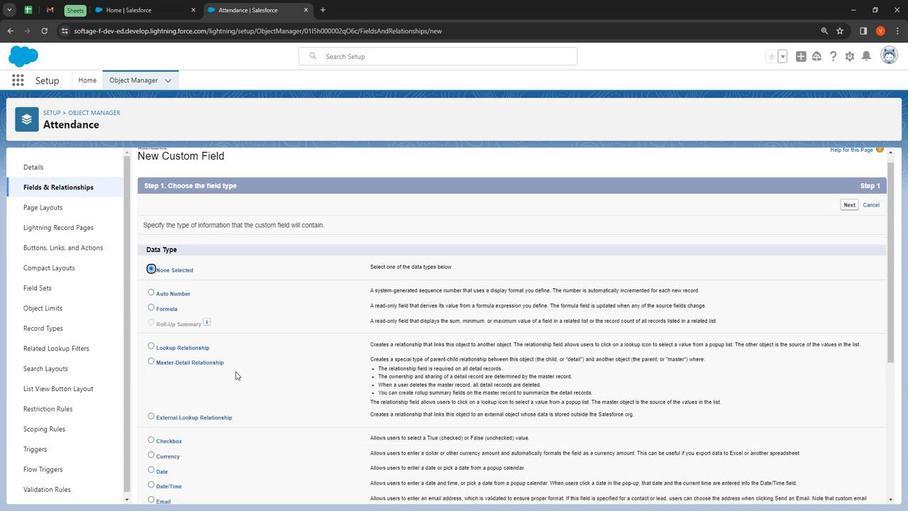 
Action: Mouse scrolled (233, 374) with delta (0, 0)
Screenshot: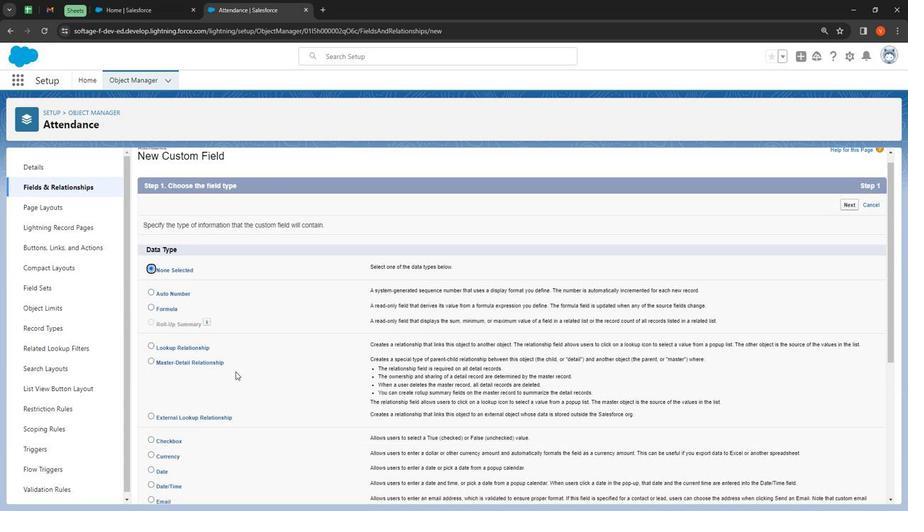 
Action: Mouse moved to (235, 374)
Screenshot: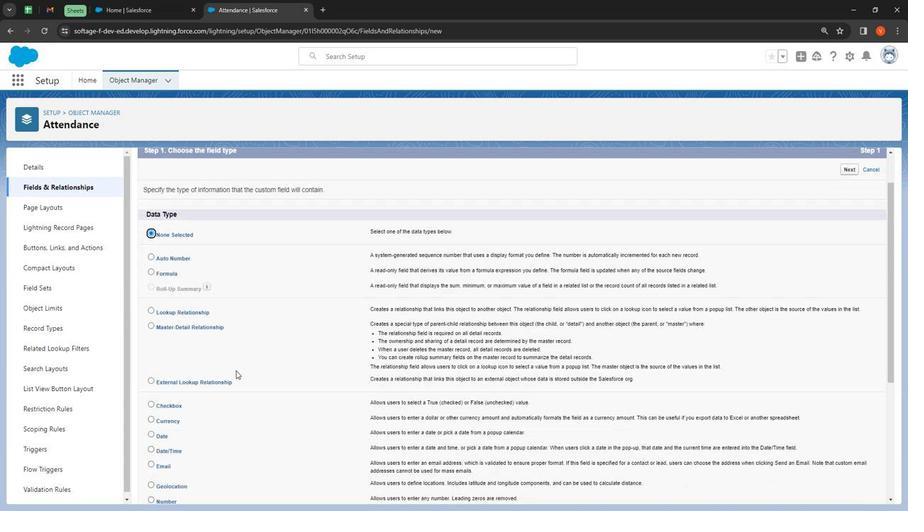 
Action: Mouse scrolled (235, 374) with delta (0, 0)
Screenshot: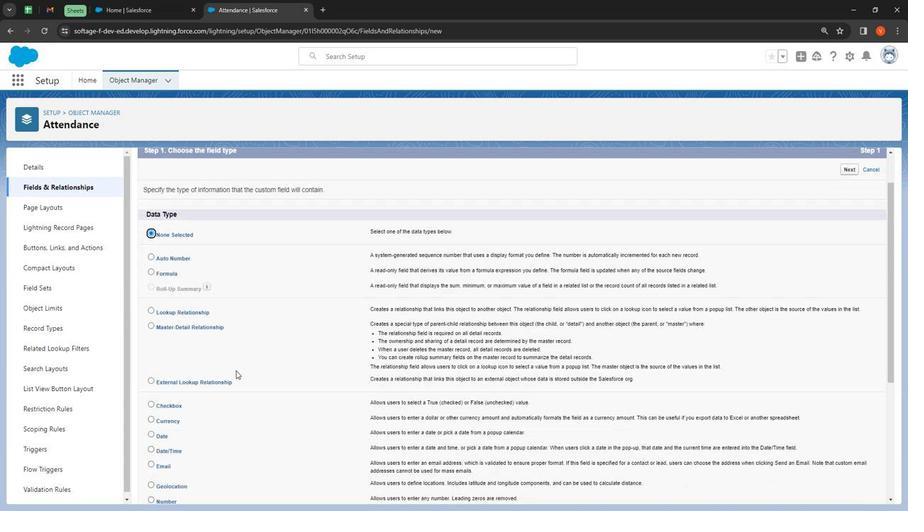 
Action: Mouse moved to (159, 389)
Screenshot: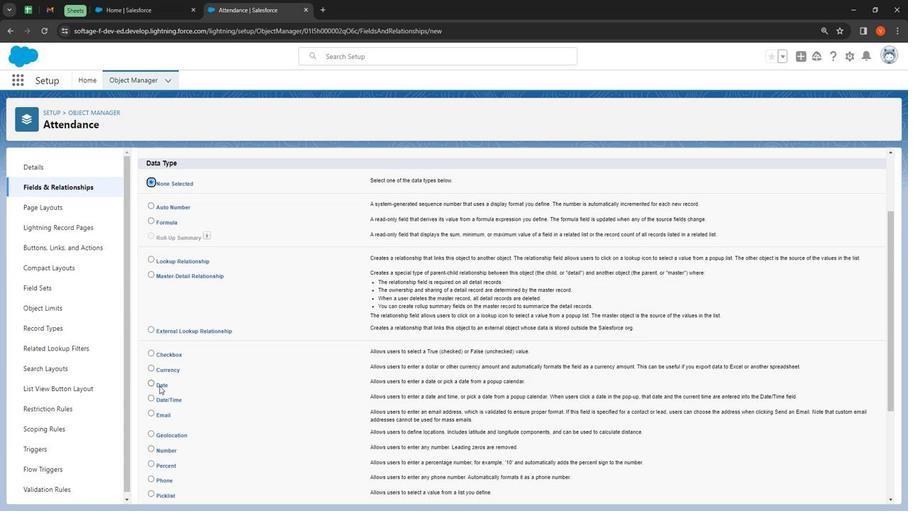 
Action: Mouse pressed left at (159, 389)
Screenshot: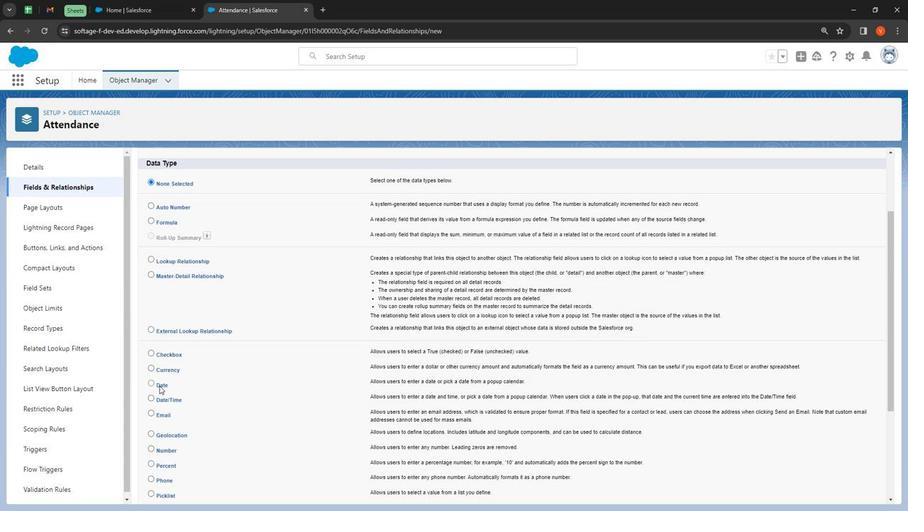
Action: Mouse moved to (585, 399)
Screenshot: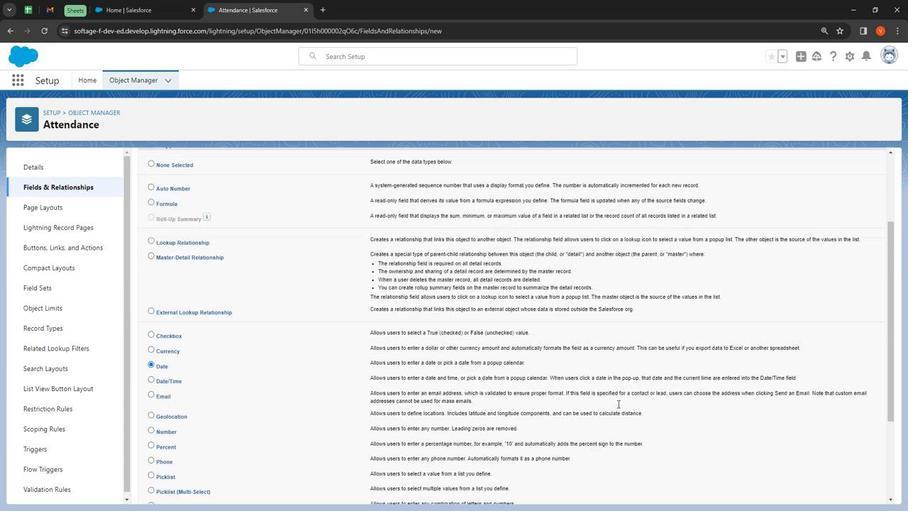 
Action: Mouse scrolled (585, 398) with delta (0, 0)
Screenshot: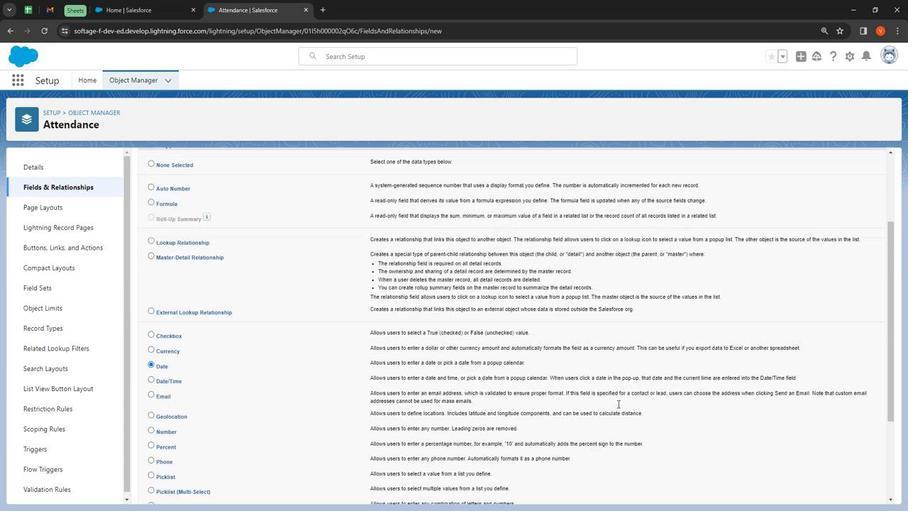 
Action: Mouse moved to (593, 401)
Screenshot: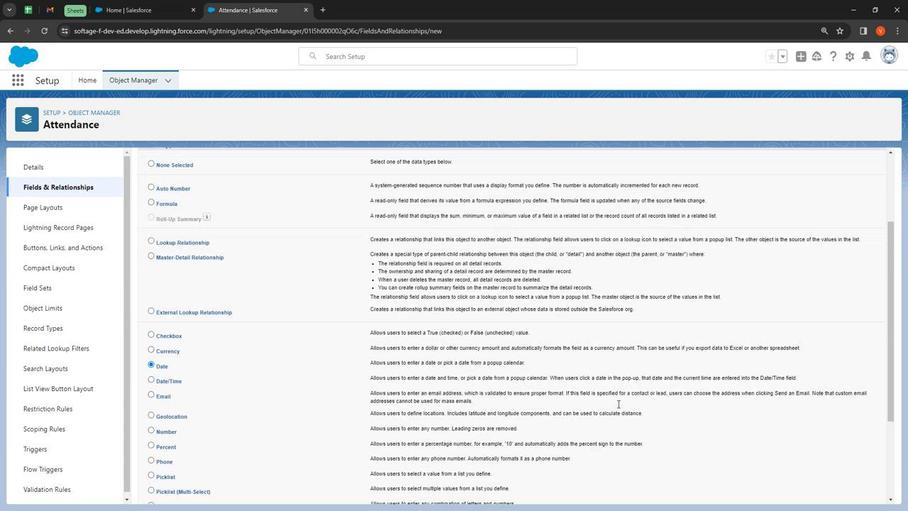 
Action: Mouse scrolled (593, 400) with delta (0, 0)
Screenshot: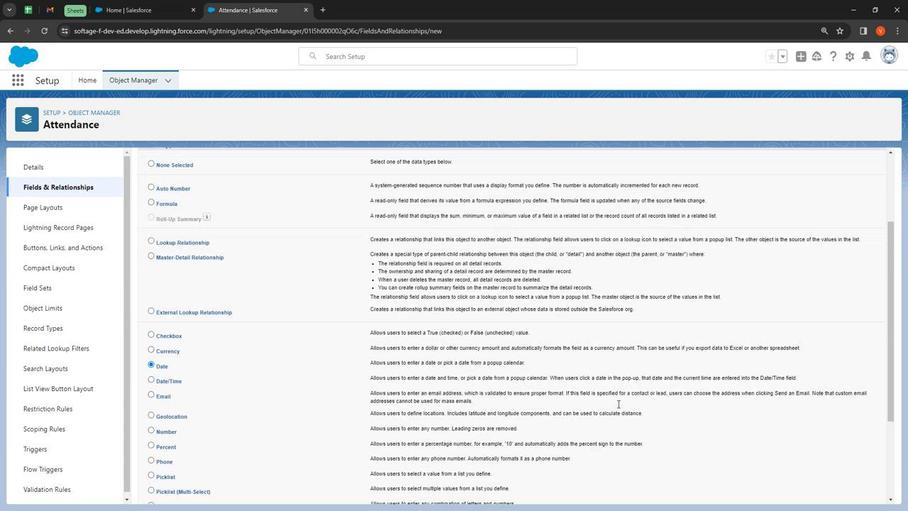 
Action: Mouse moved to (607, 405)
Screenshot: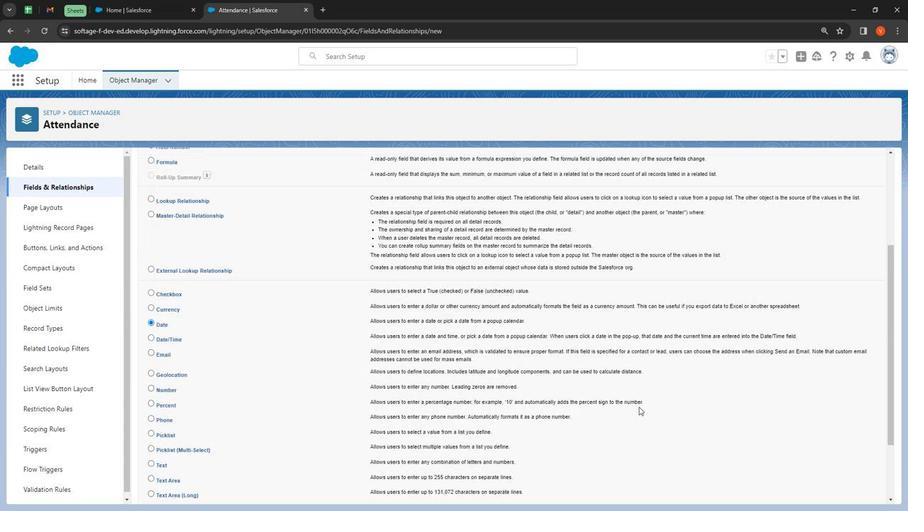 
Action: Mouse scrolled (607, 405) with delta (0, 0)
Screenshot: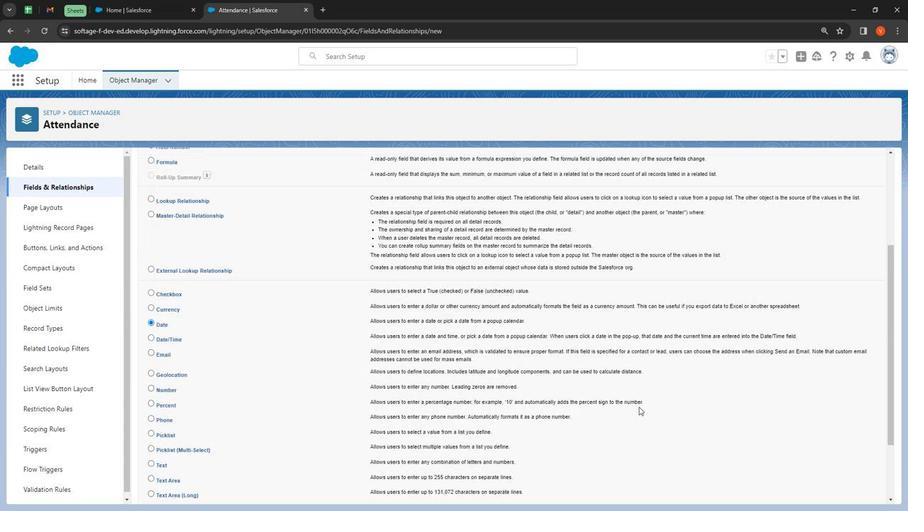 
Action: Mouse moved to (617, 408)
Screenshot: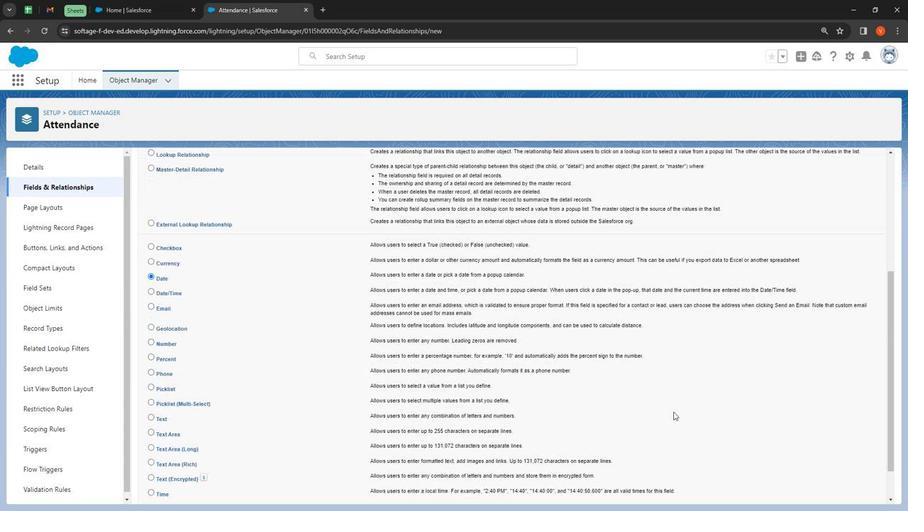 
Action: Mouse scrolled (617, 407) with delta (0, 0)
Screenshot: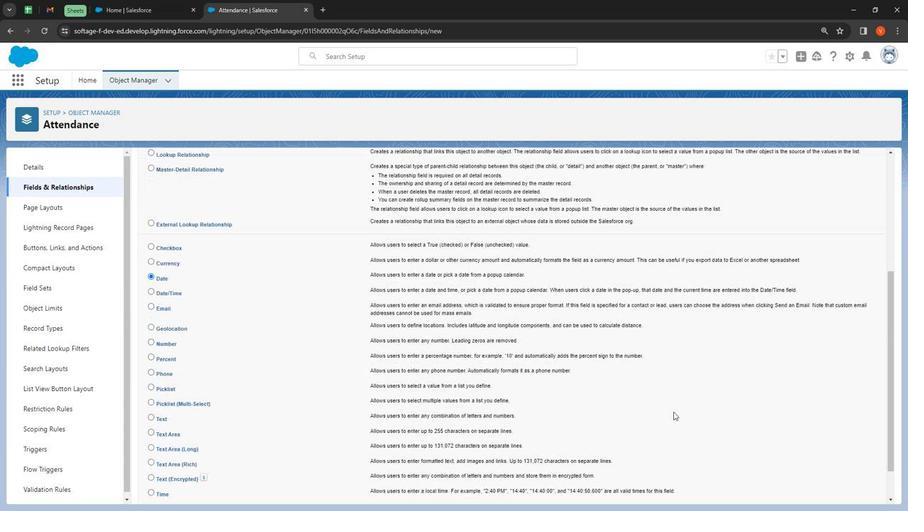 
Action: Mouse moved to (638, 411)
Screenshot: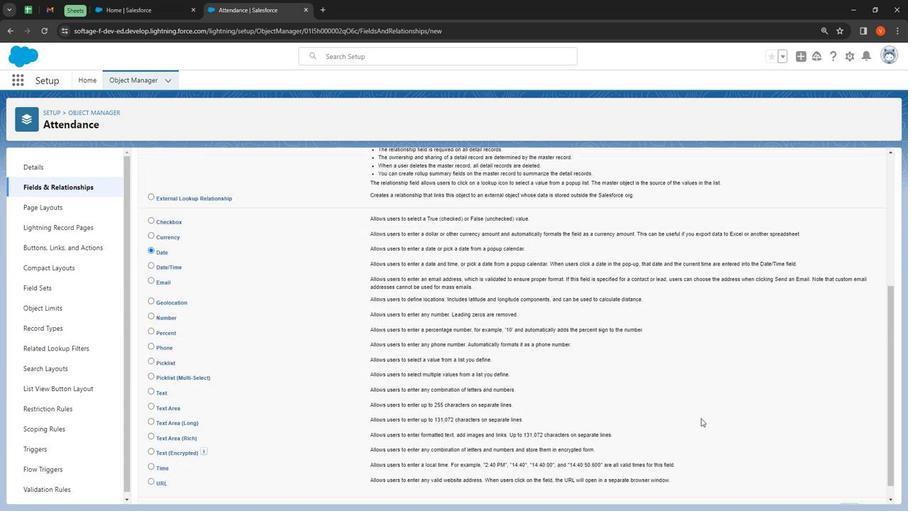 
Action: Mouse scrolled (634, 410) with delta (0, 0)
Screenshot: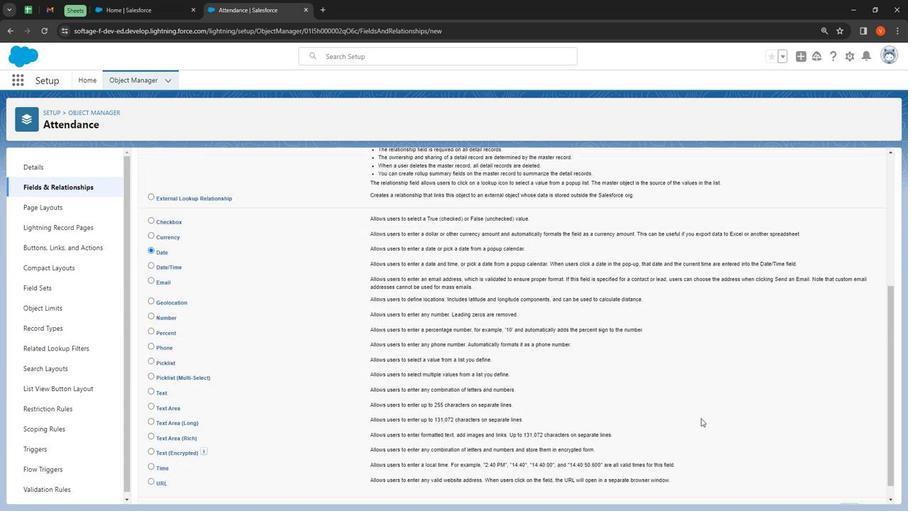 
Action: Mouse moved to (672, 416)
Screenshot: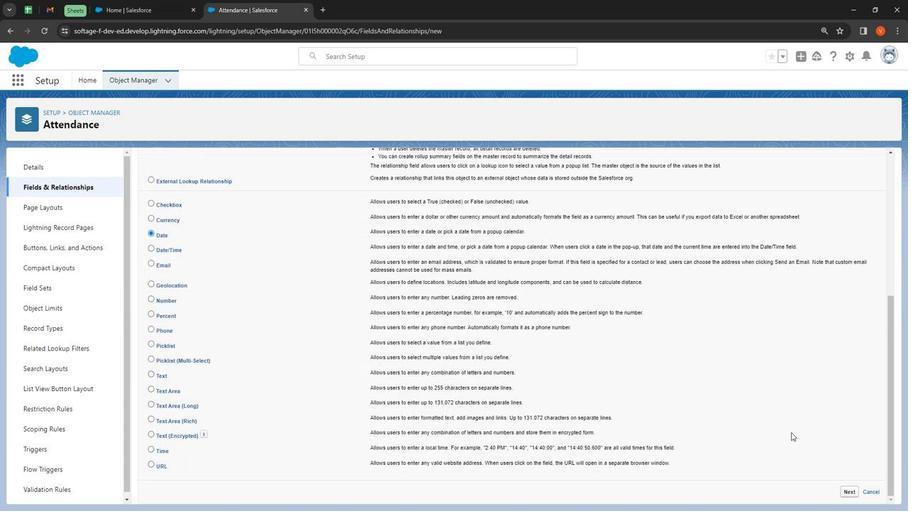 
Action: Mouse scrolled (672, 416) with delta (0, 0)
Screenshot: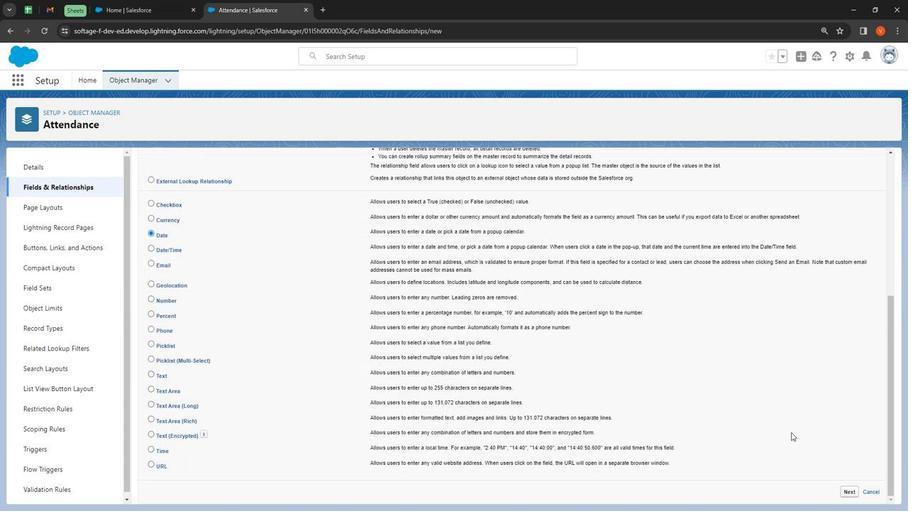 
Action: Mouse moved to (737, 428)
Screenshot: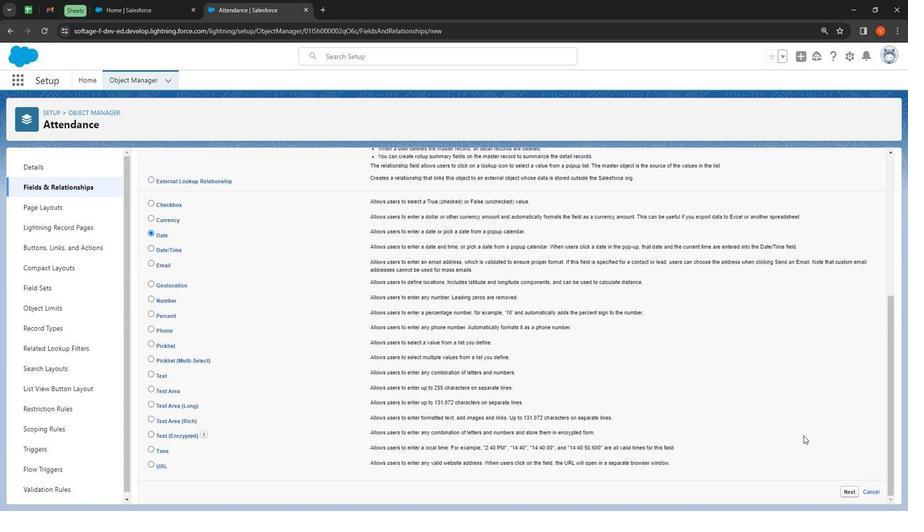 
Action: Mouse scrolled (737, 428) with delta (0, 0)
Screenshot: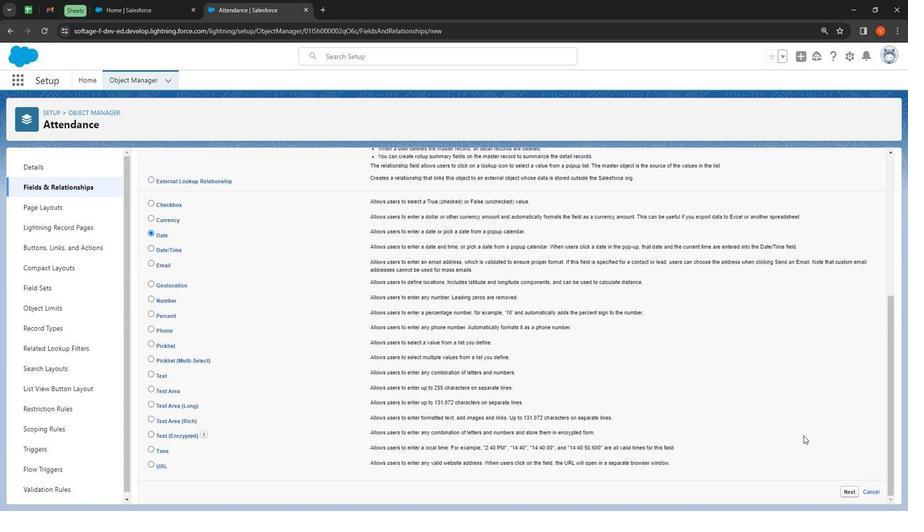 
Action: Mouse moved to (853, 494)
Screenshot: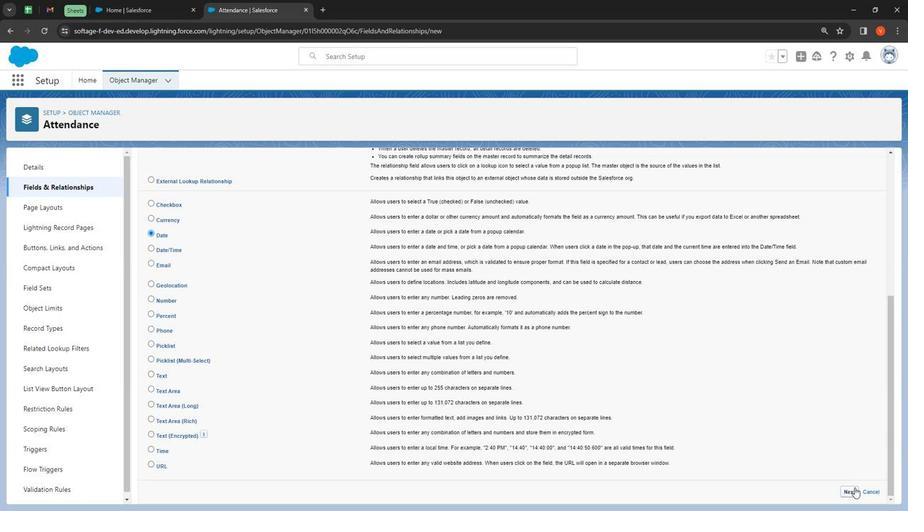 
Action: Mouse pressed left at (853, 494)
Screenshot: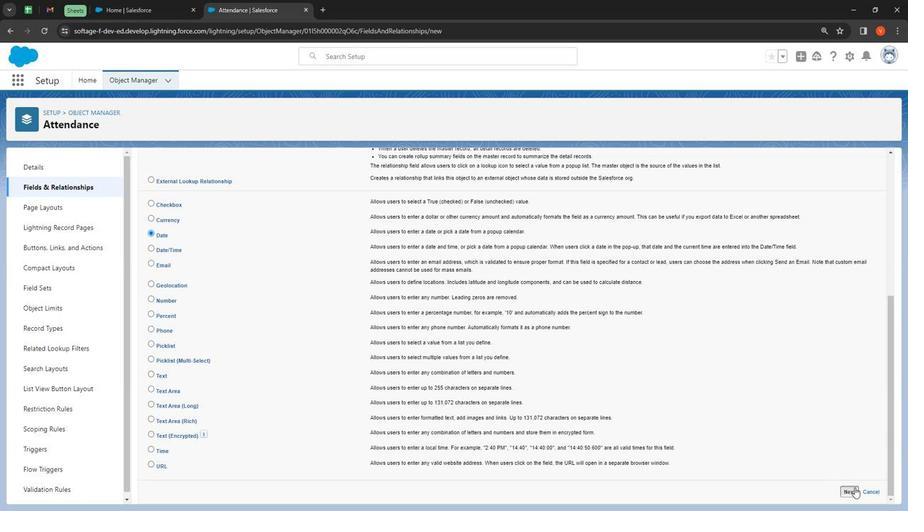 
Action: Mouse moved to (348, 234)
Screenshot: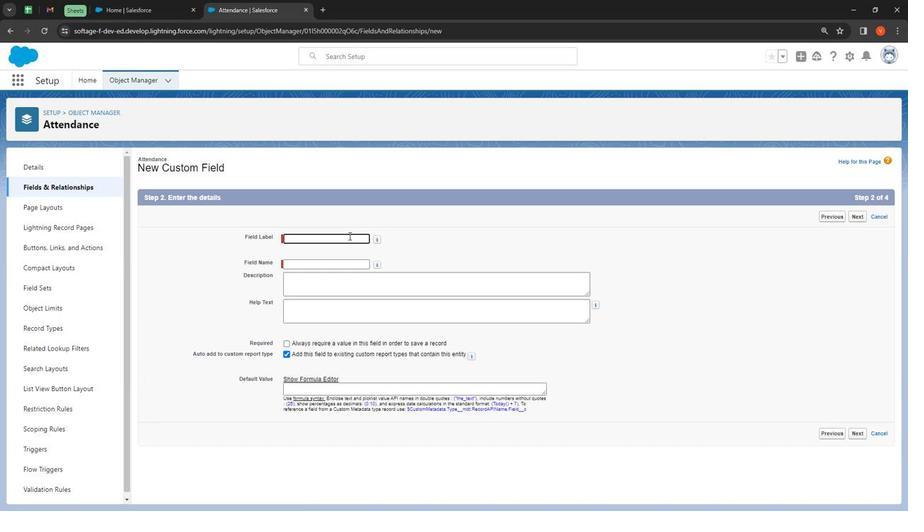 
Action: Mouse pressed left at (348, 234)
Screenshot: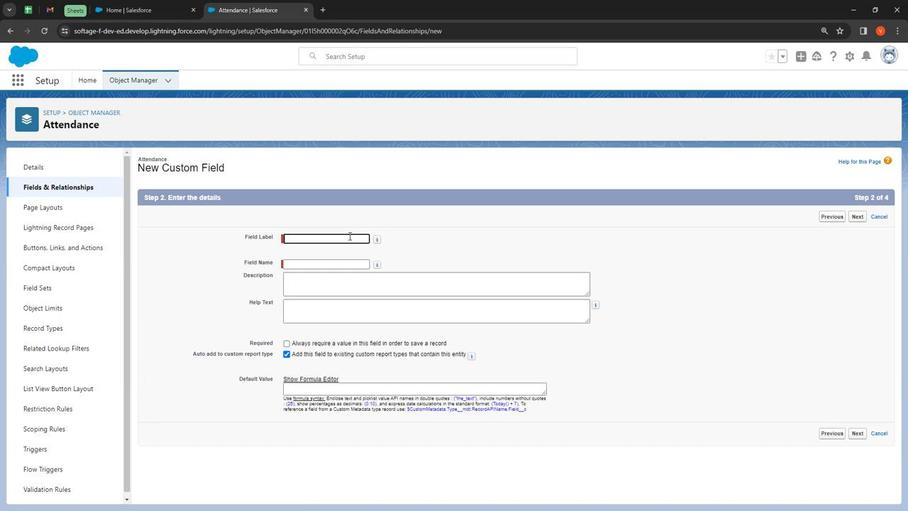 
Action: Mouse moved to (349, 234)
Screenshot: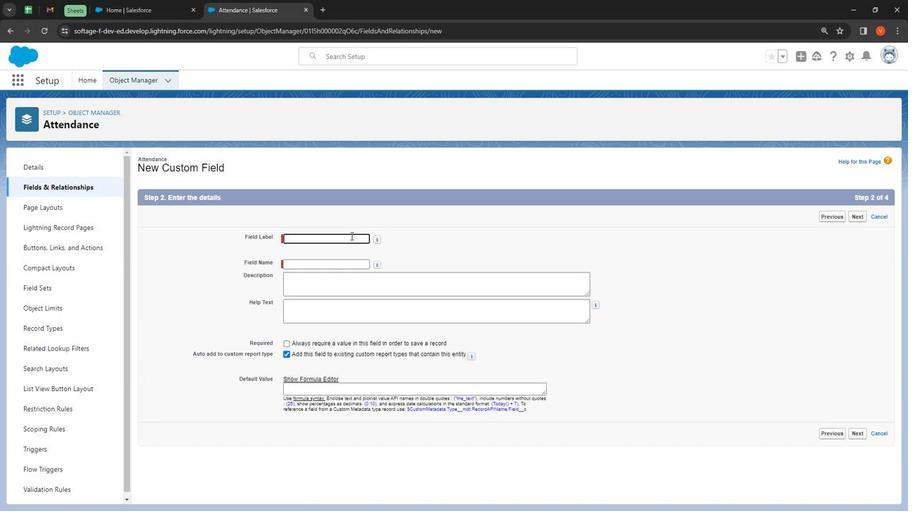 
Action: Key pressed <Key.shift>
Screenshot: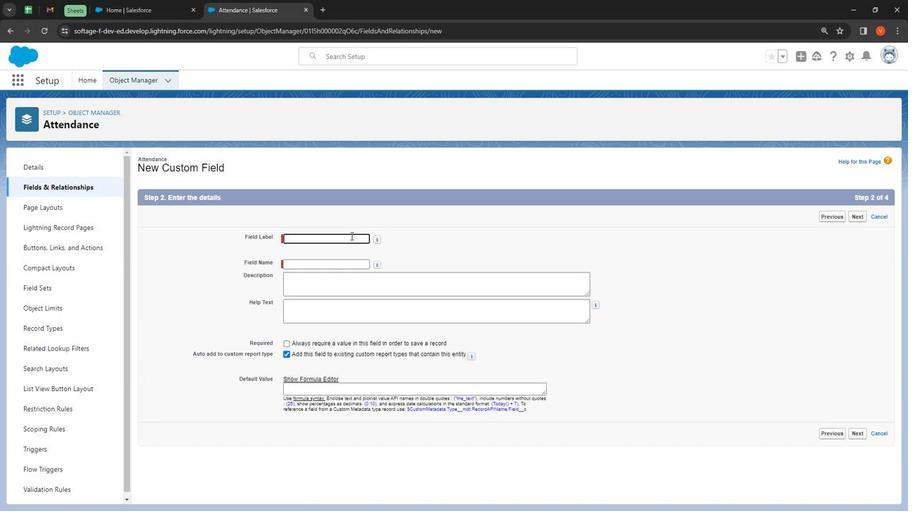 
Action: Mouse moved to (355, 230)
Screenshot: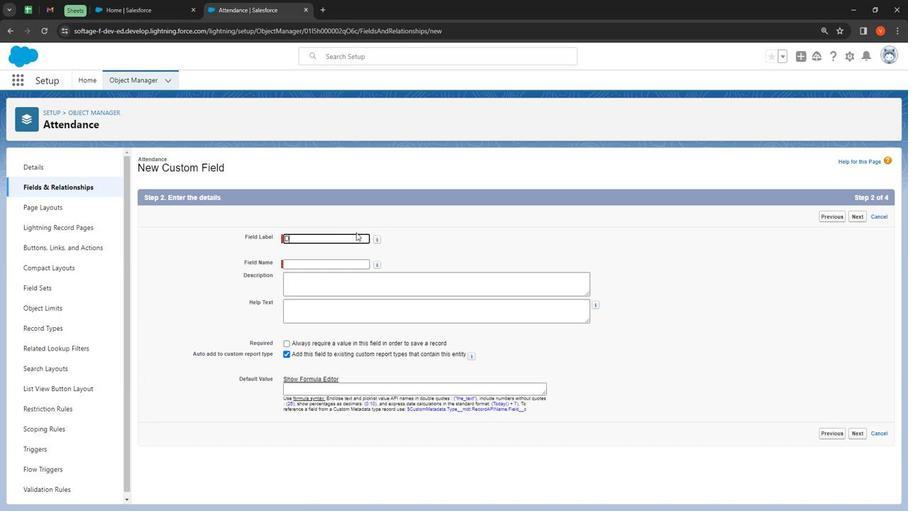 
Action: Key pressed D
Screenshot: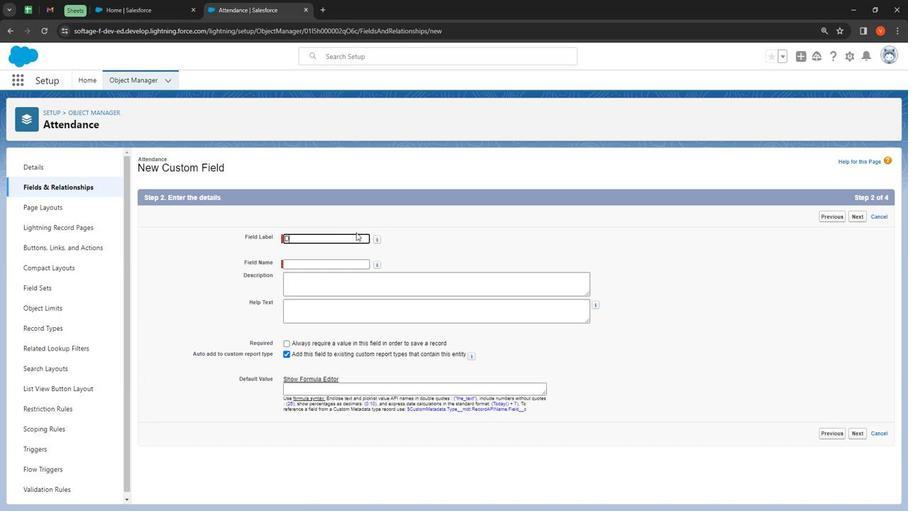 
Action: Mouse moved to (355, 230)
Screenshot: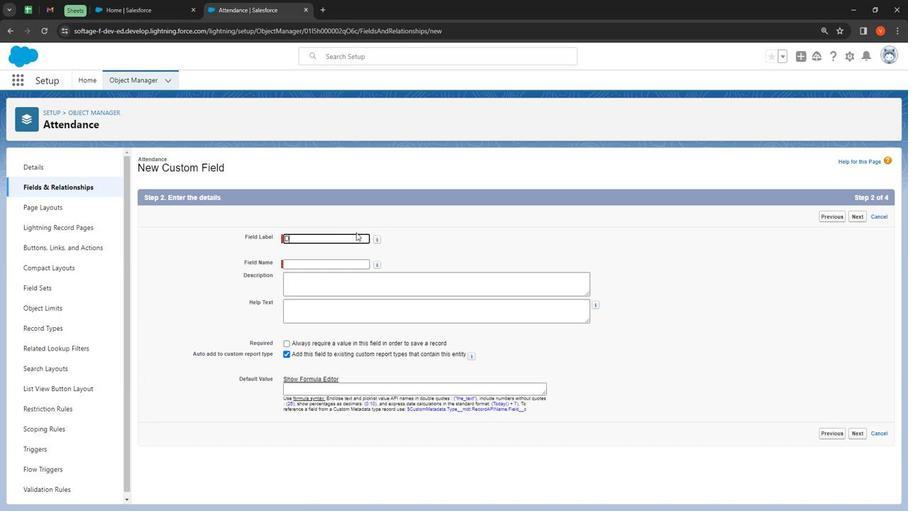 
Action: Key pressed a
Screenshot: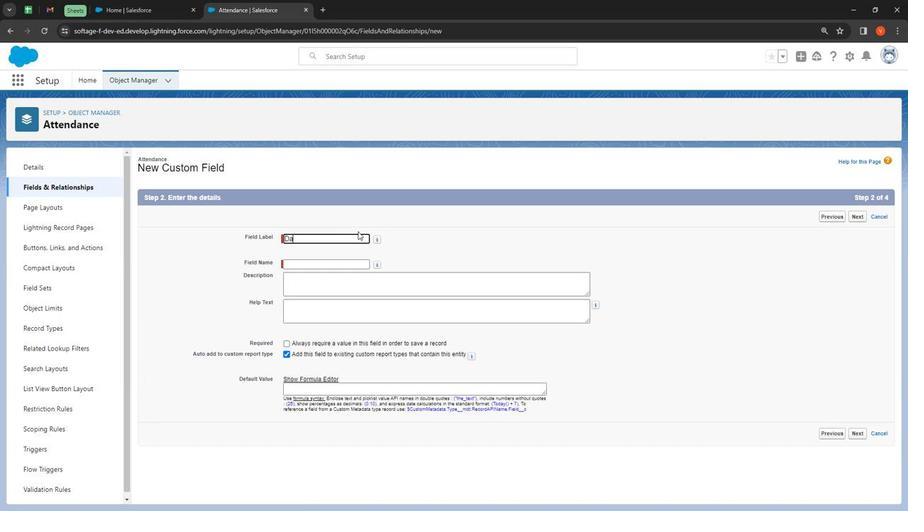 
Action: Mouse moved to (357, 228)
Screenshot: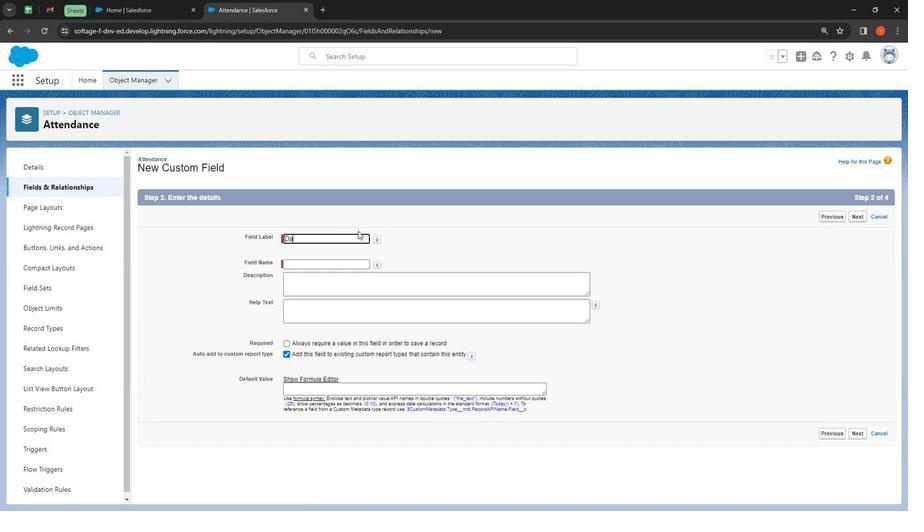 
Action: Key pressed t
Screenshot: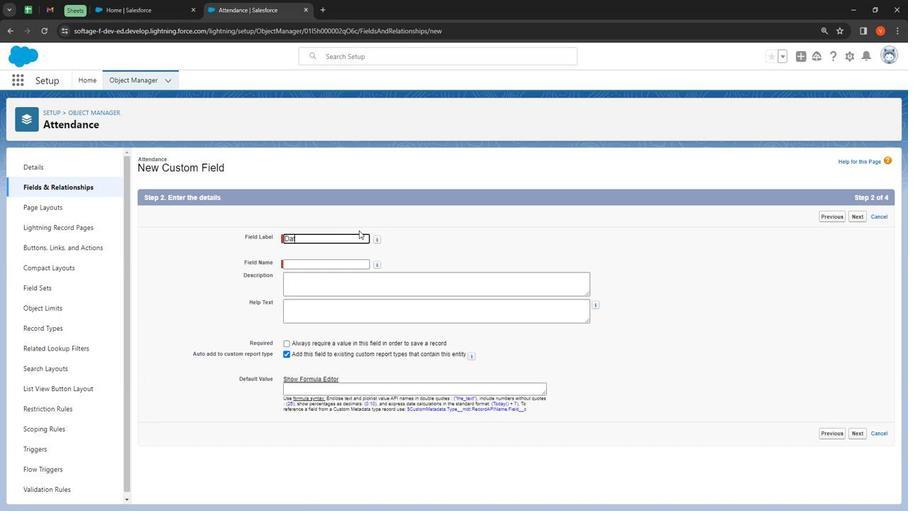 
Action: Mouse moved to (359, 228)
Screenshot: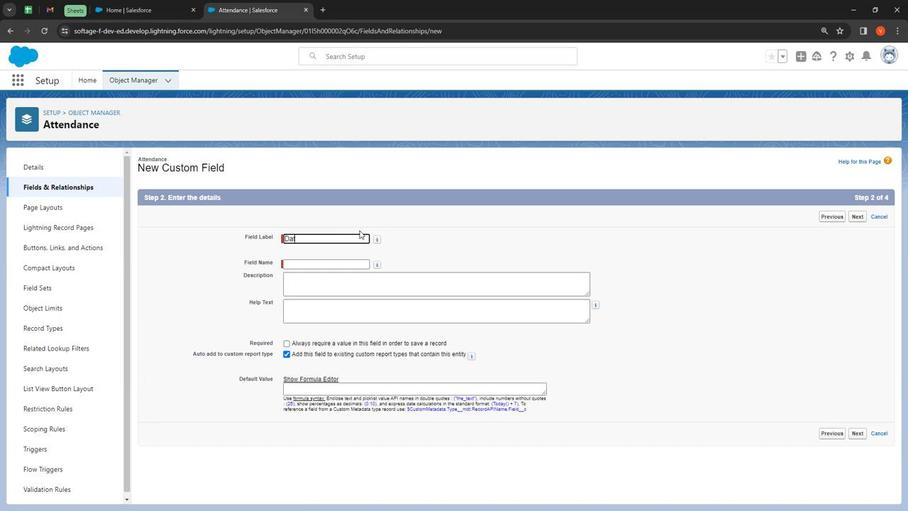 
Action: Key pressed e
Screenshot: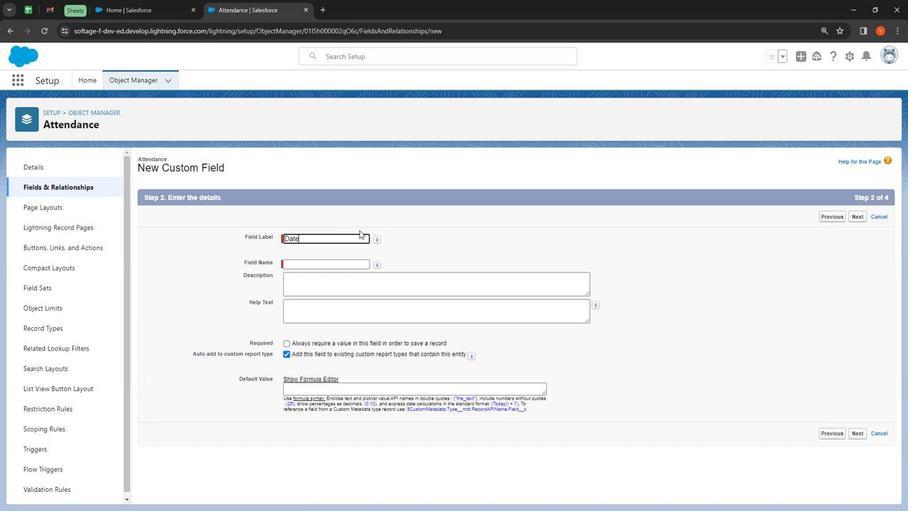 
Action: Mouse moved to (338, 264)
Screenshot: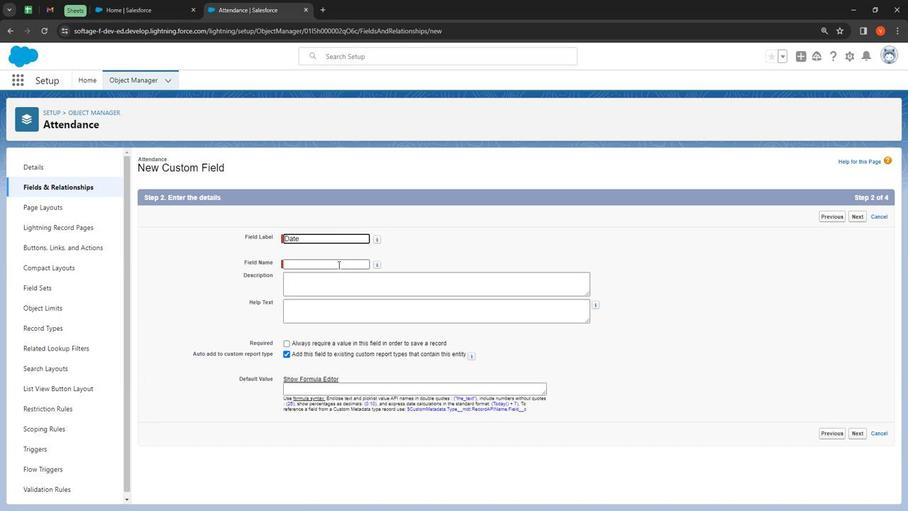 
Action: Mouse pressed left at (338, 264)
Screenshot: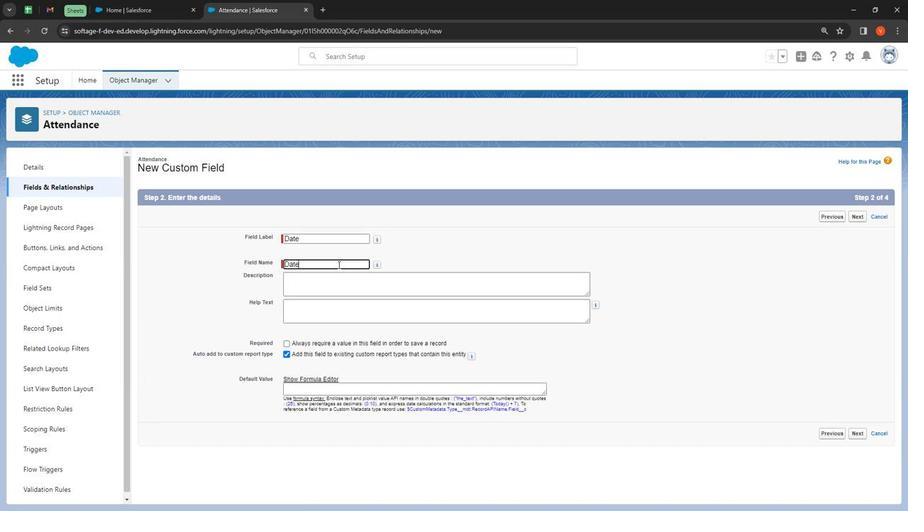 
Action: Mouse moved to (361, 284)
Screenshot: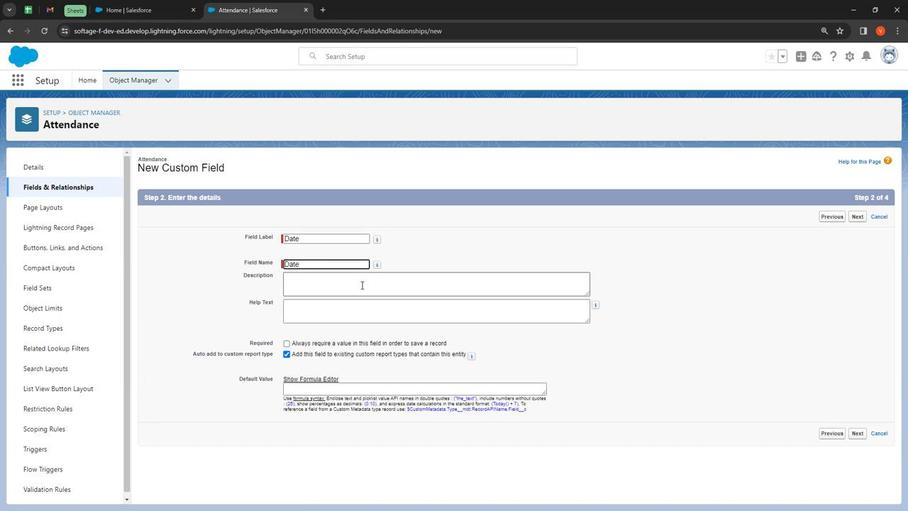 
Action: Mouse pressed left at (361, 284)
Screenshot: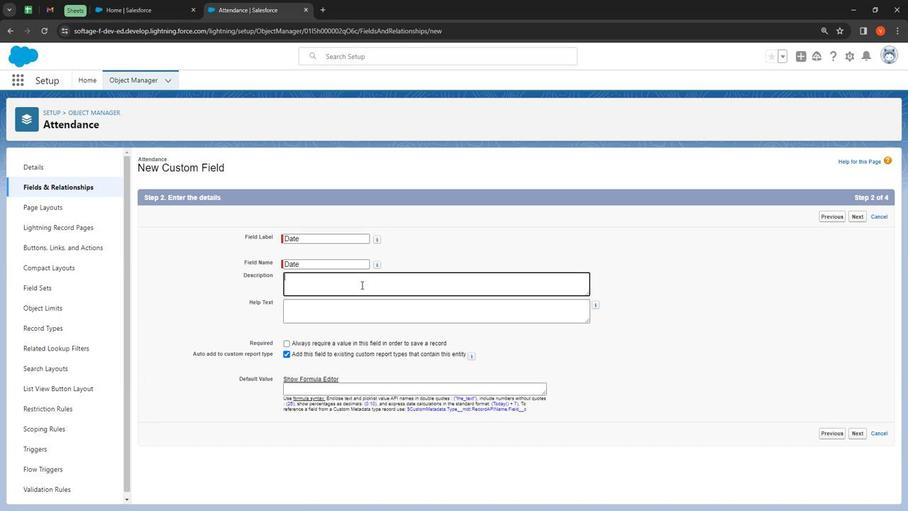 
Action: Key pressed <Key.shift>
Screenshot: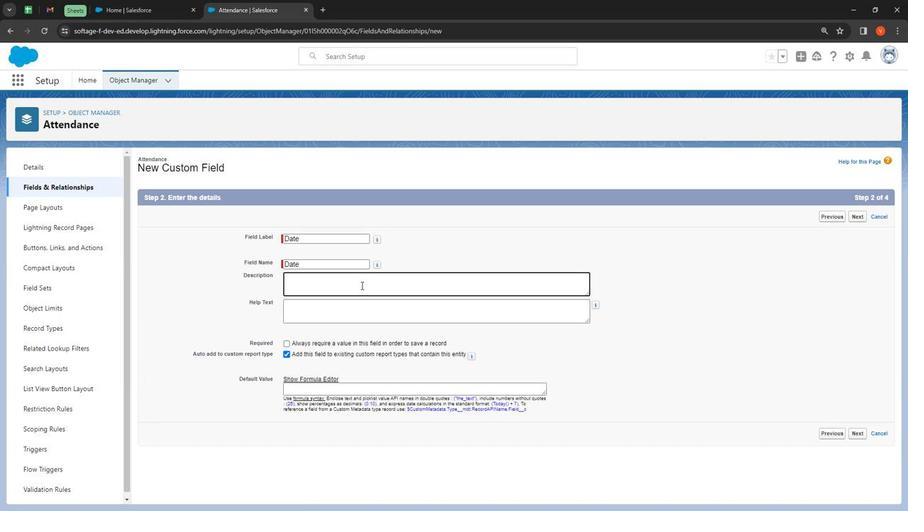 
Action: Mouse moved to (361, 286)
Screenshot: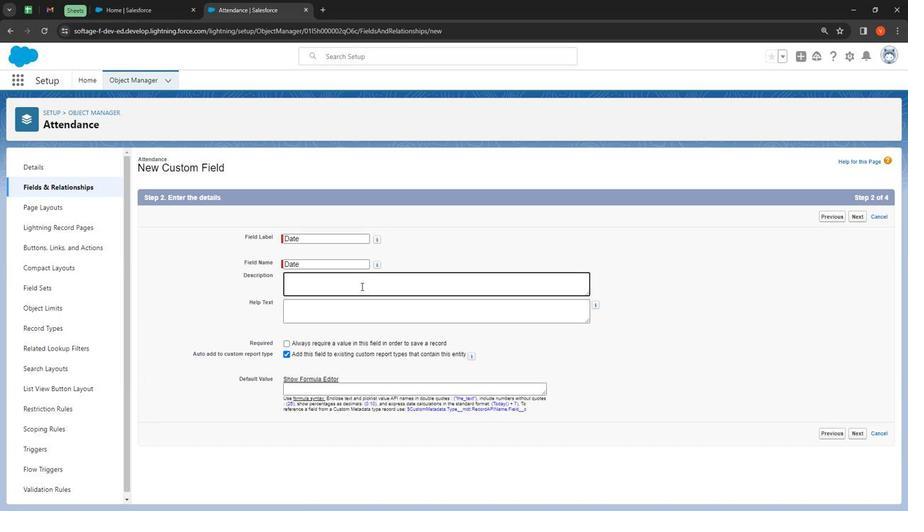 
Action: Key pressed <Key.shift><Key.shift><Key.shift><Key.shift><Key.shift><Key.shift><Key.shift><Key.shift>
Screenshot: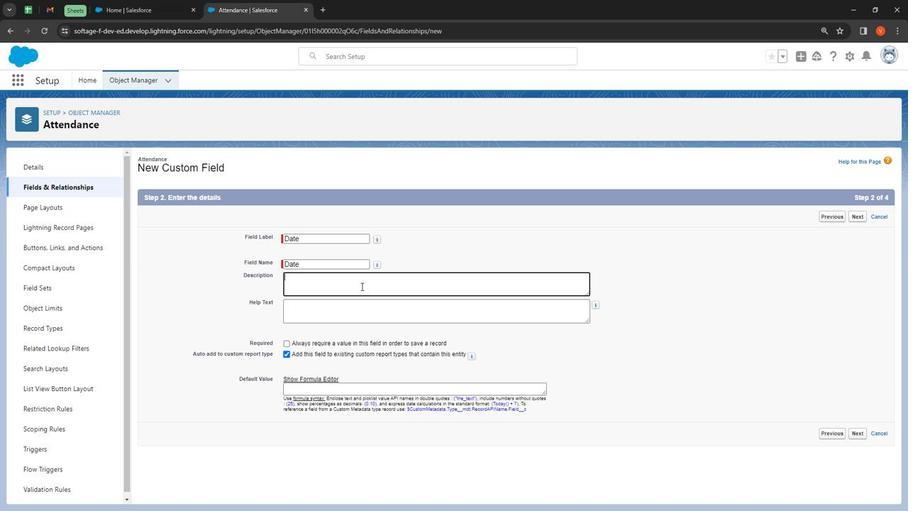 
Action: Mouse moved to (361, 286)
Screenshot: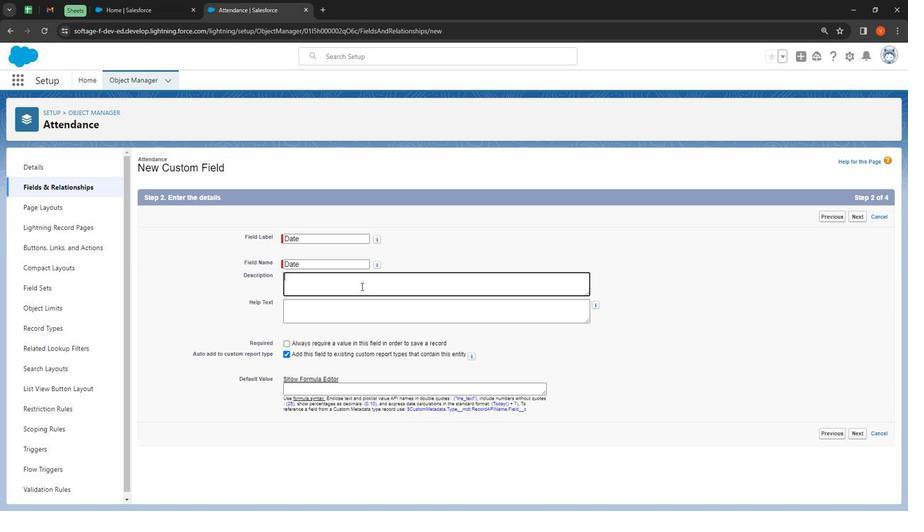 
Action: Key pressed <Key.shift>
Screenshot: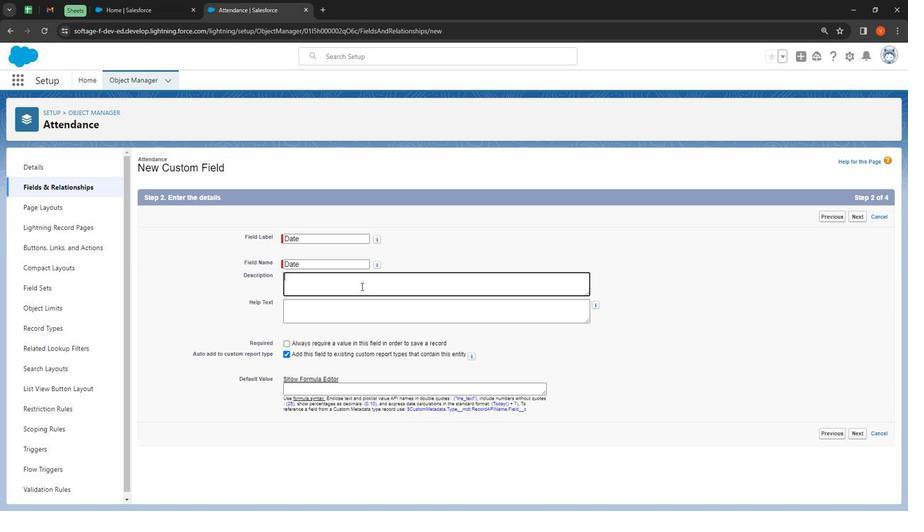 
Action: Mouse moved to (361, 286)
Screenshot: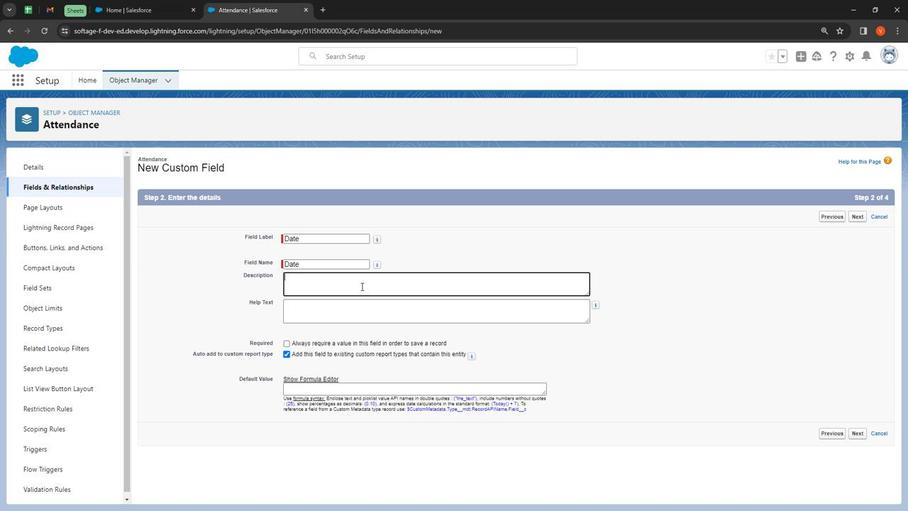 
Action: Key pressed <Key.shift><Key.shift><Key.shift><Key.shift>
Screenshot: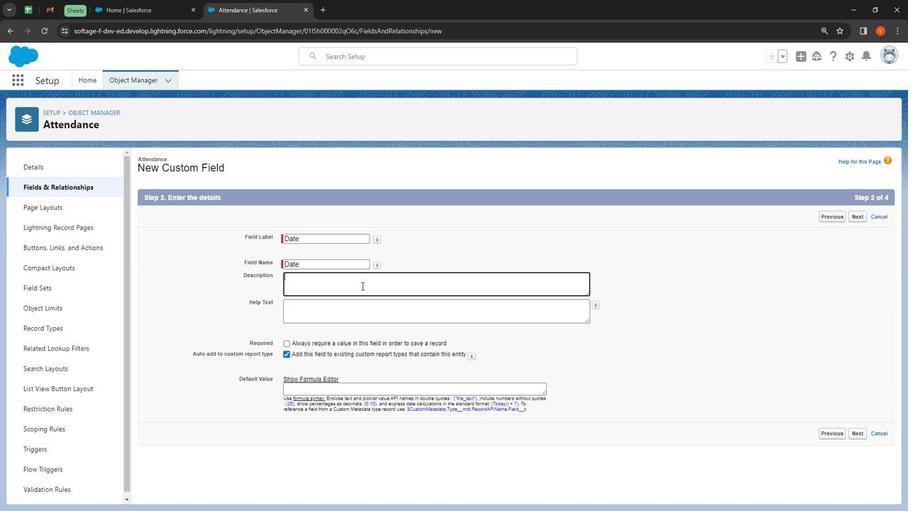 
Action: Mouse moved to (361, 286)
Screenshot: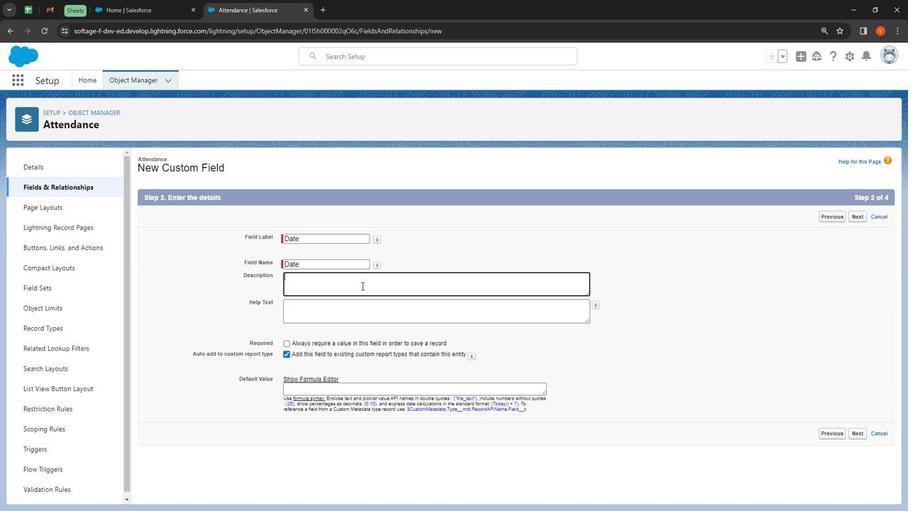 
Action: Key pressed <Key.shift>
Screenshot: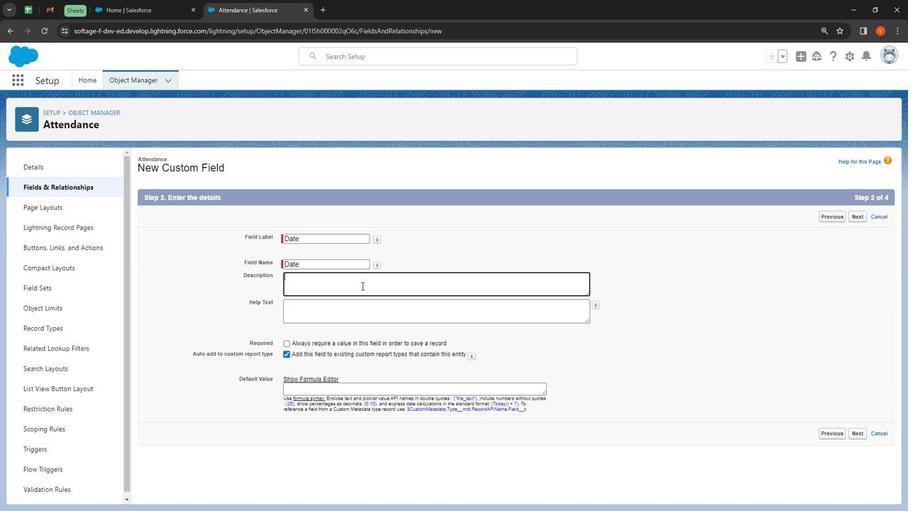 
Action: Mouse moved to (361, 286)
Screenshot: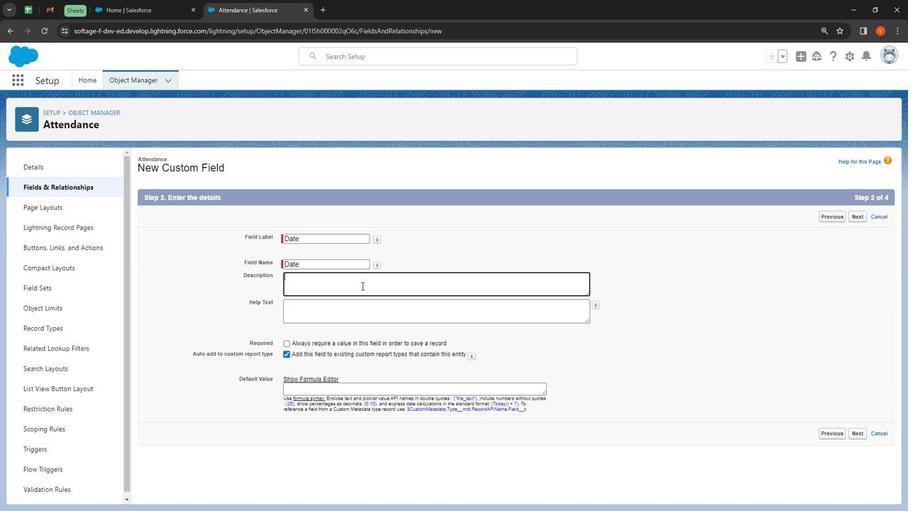 
Action: Key pressed <Key.shift><Key.shift><Key.shift><Key.shift><Key.shift>T
Screenshot: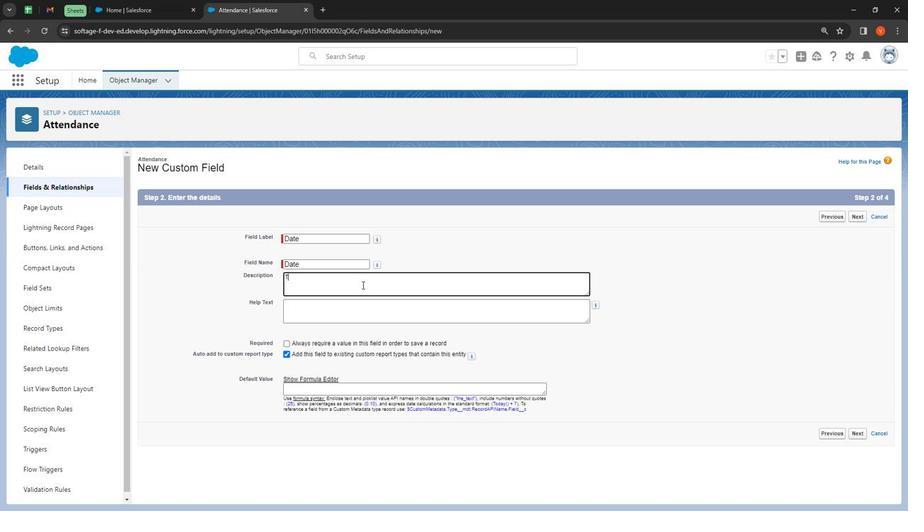 
Action: Mouse moved to (362, 284)
Screenshot: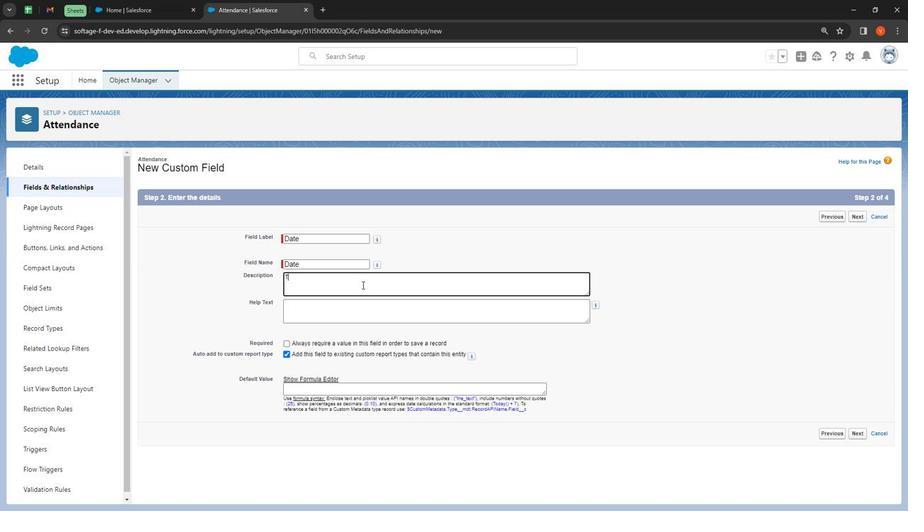 
Action: Key pressed he<Key.space>d<Key.shift>ate<Key.space>
Screenshot: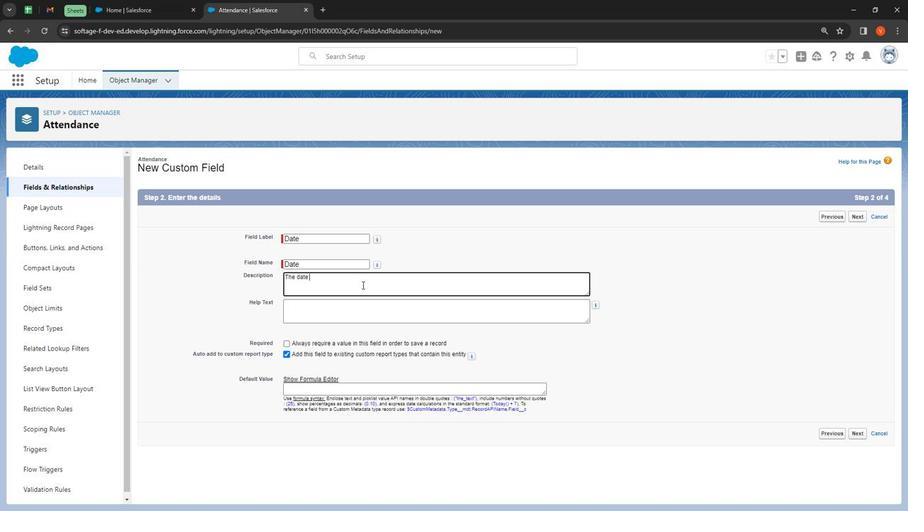 
Action: Mouse moved to (362, 284)
Screenshot: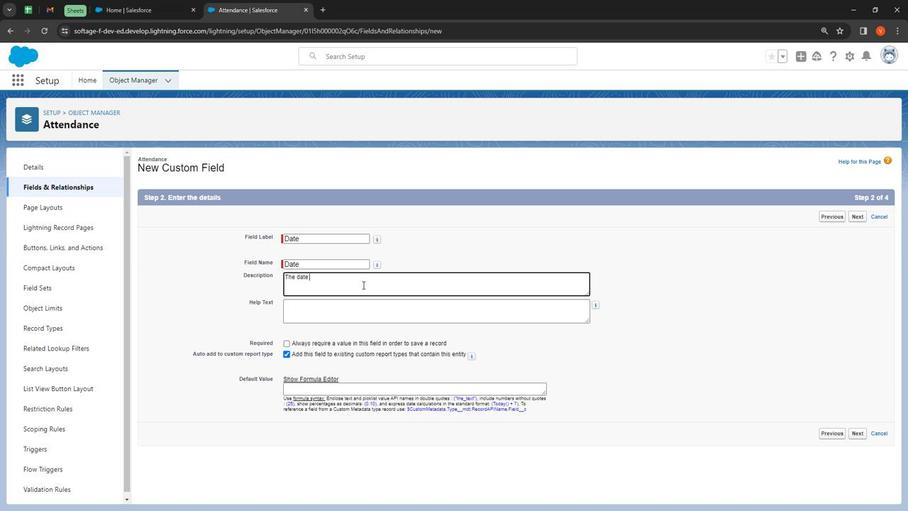 
Action: Key pressed g
Screenshot: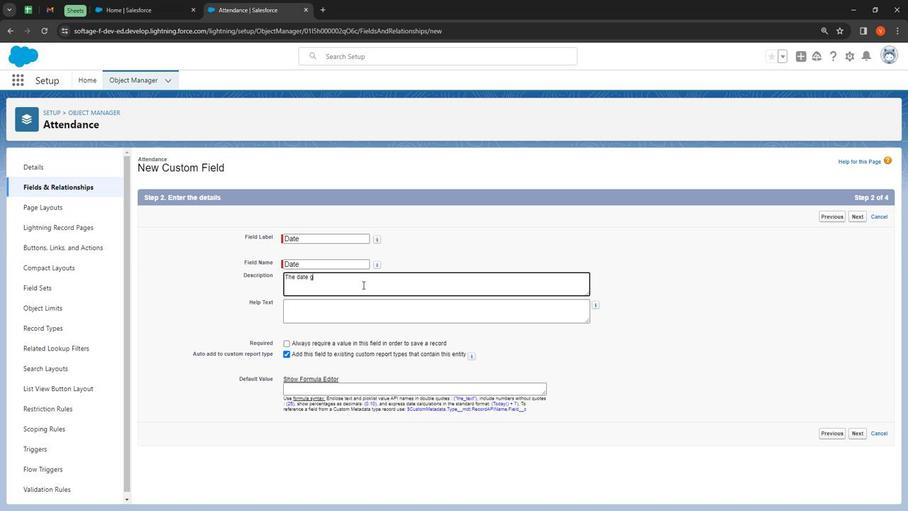 
Action: Mouse moved to (364, 283)
Screenshot: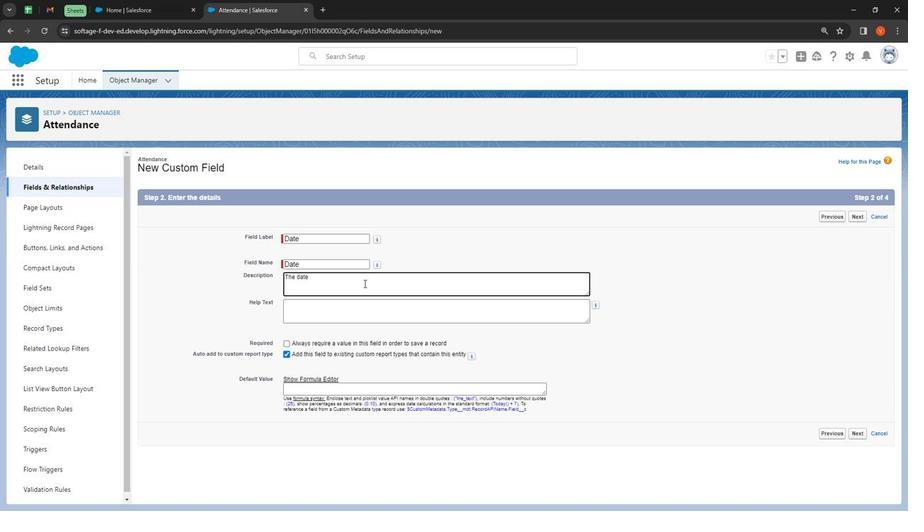 
Action: Key pressed <Key.backspace>
Screenshot: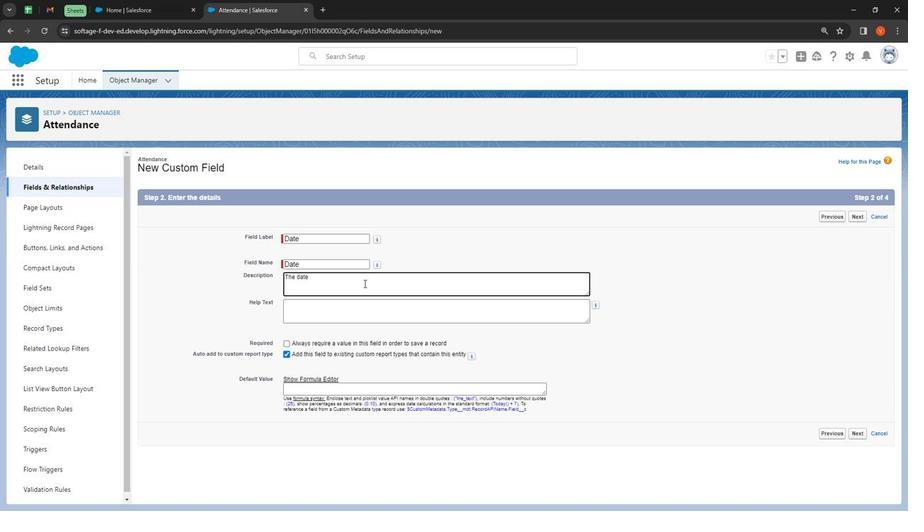 
Action: Mouse moved to (364, 281)
Screenshot: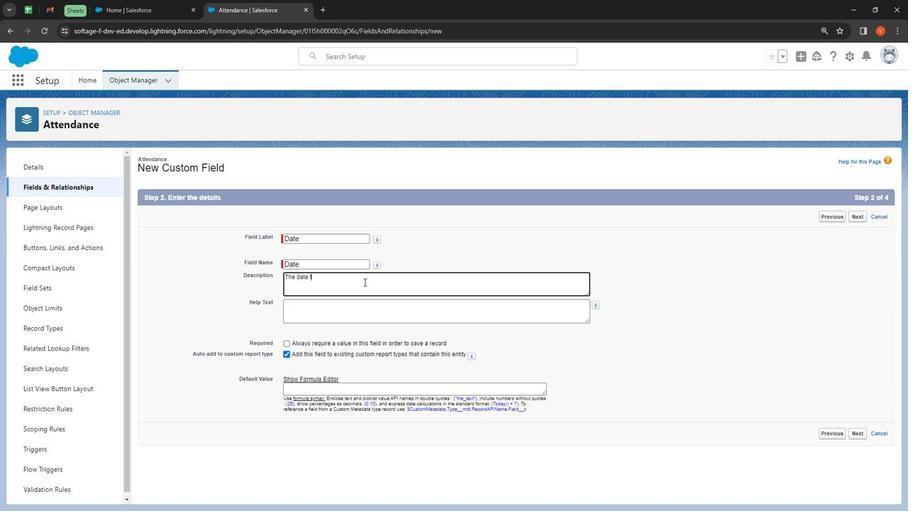 
Action: Key pressed f
Screenshot: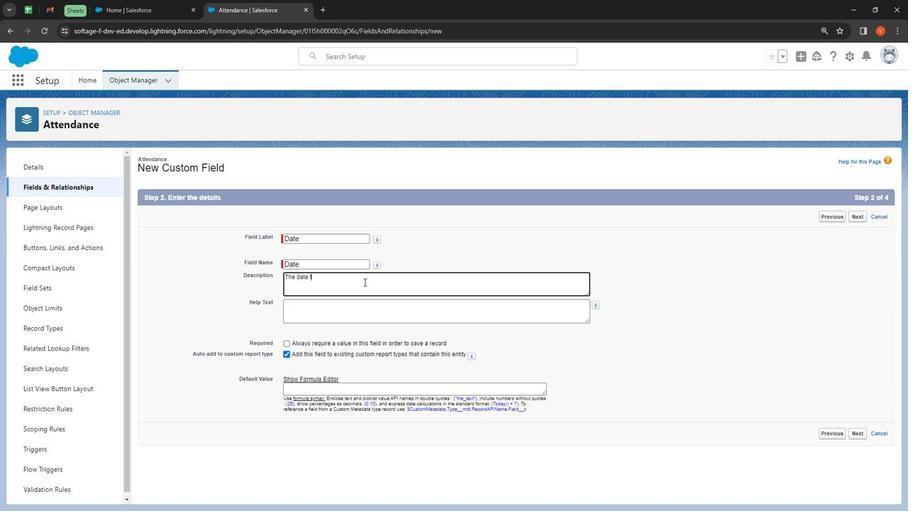 
Action: Mouse moved to (364, 281)
Screenshot: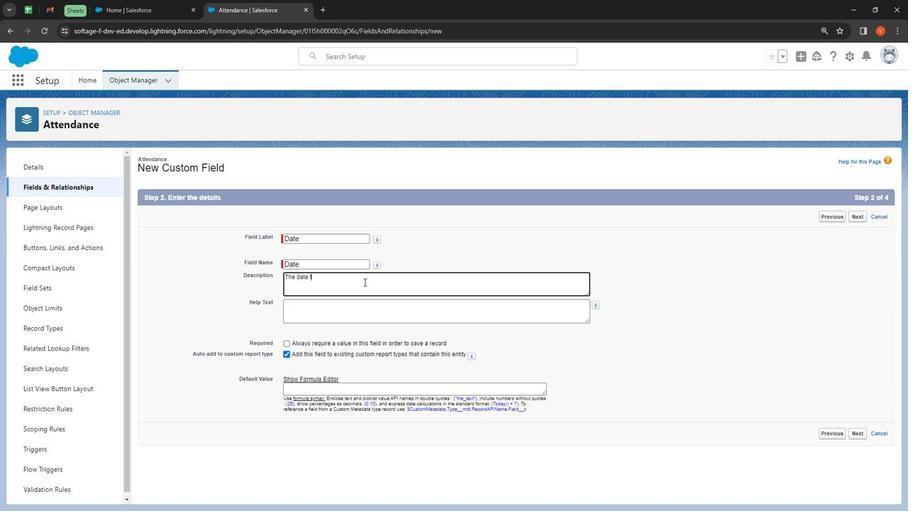 
Action: Key pressed or<Key.space>whi
Screenshot: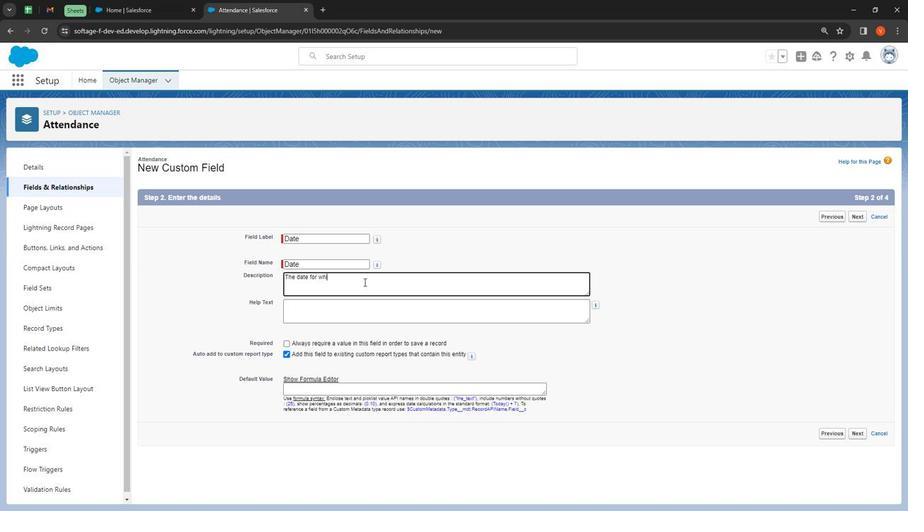 
Action: Mouse moved to (363, 282)
Screenshot: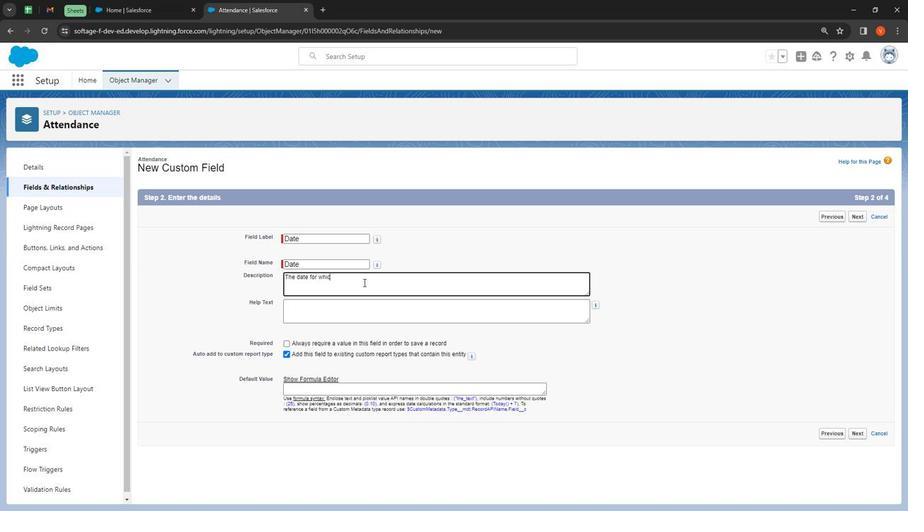 
Action: Key pressed ch
Screenshot: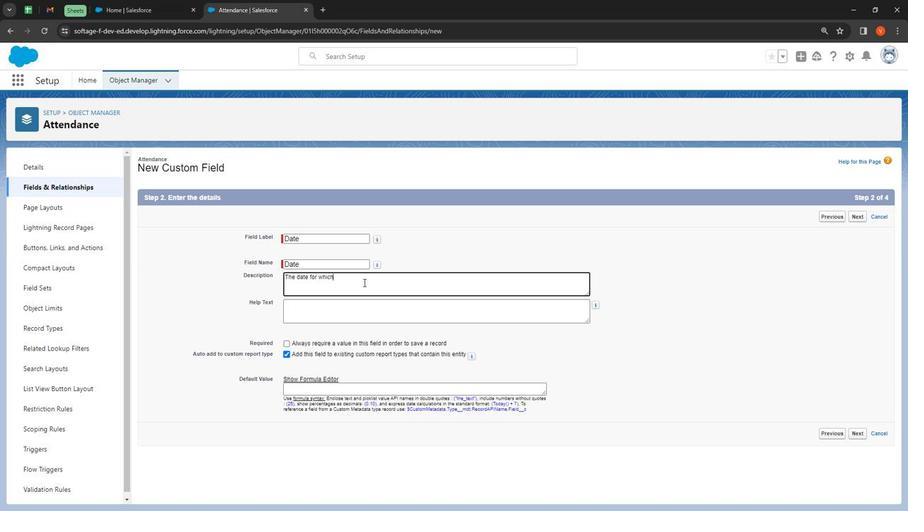 
Action: Mouse moved to (362, 282)
Screenshot: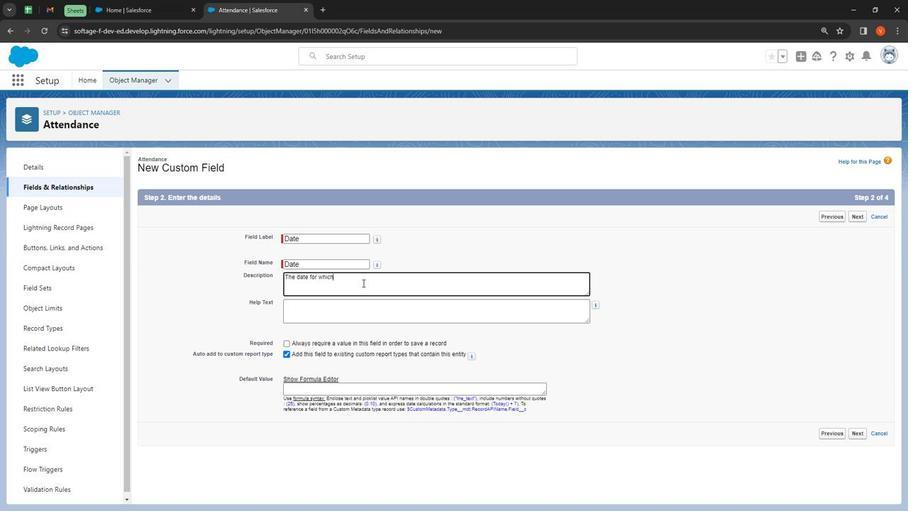 
Action: Key pressed <Key.space>the<Key.space>atte
Screenshot: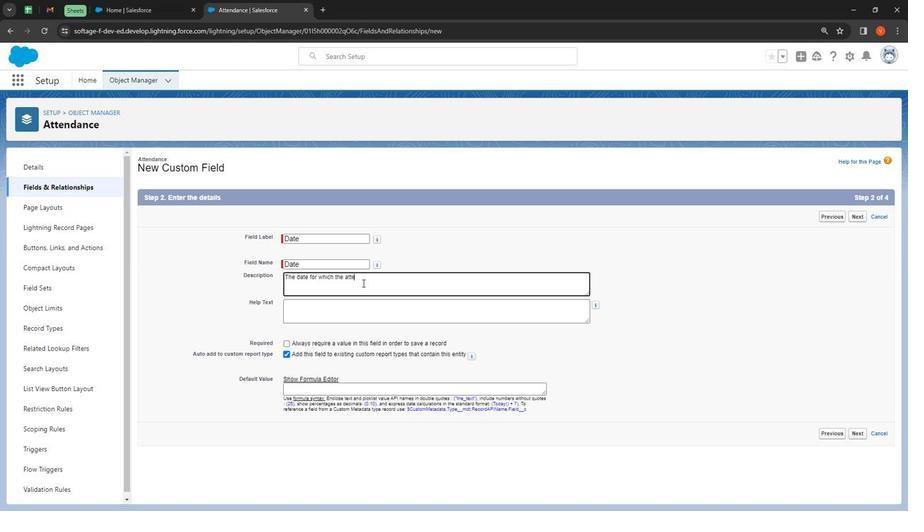 
Action: Mouse moved to (362, 283)
Screenshot: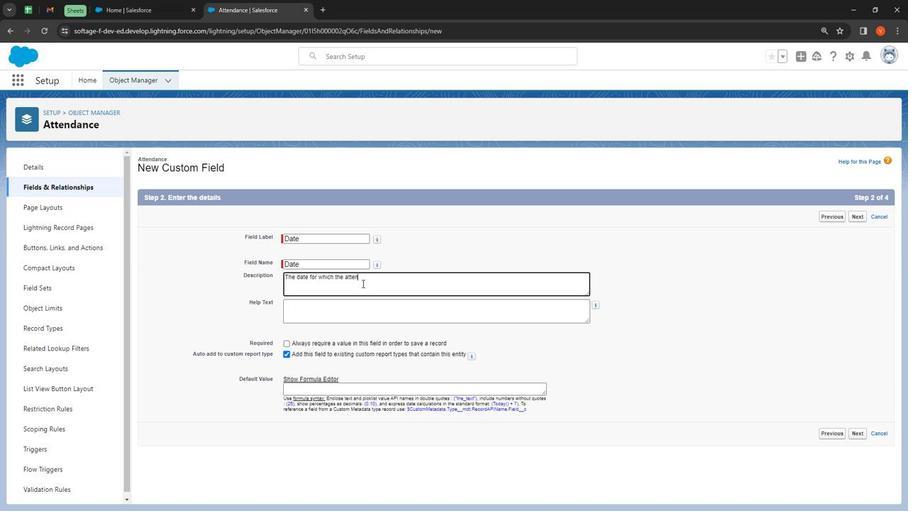 
Action: Key pressed ndance
Screenshot: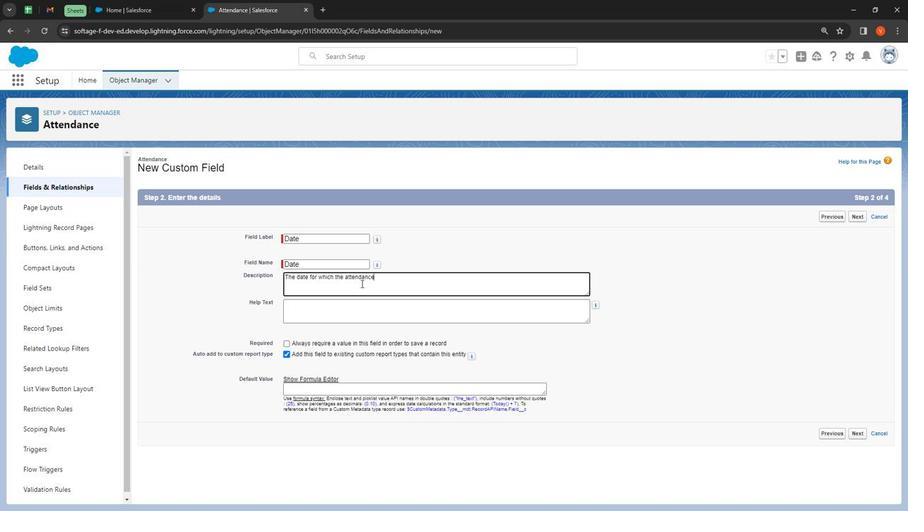 
Action: Mouse moved to (361, 283)
Screenshot: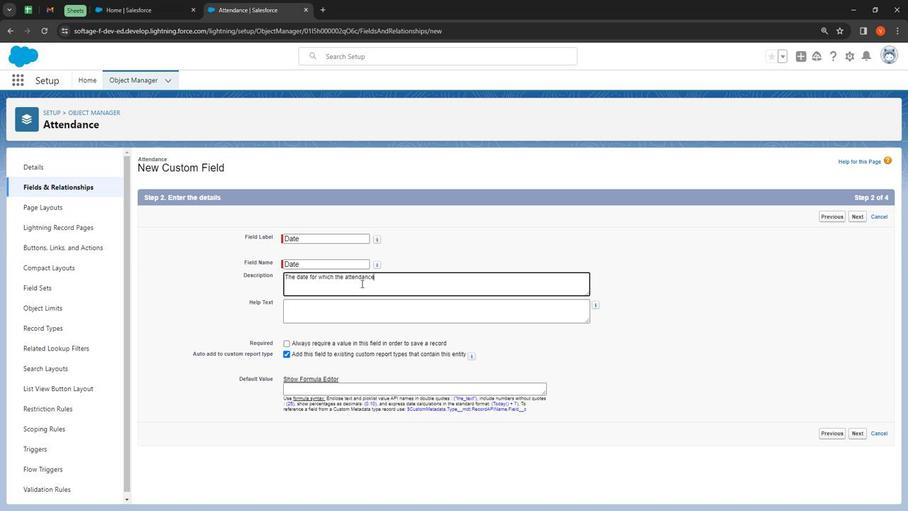 
Action: Key pressed <Key.space>is<Key.space>recorded
Screenshot: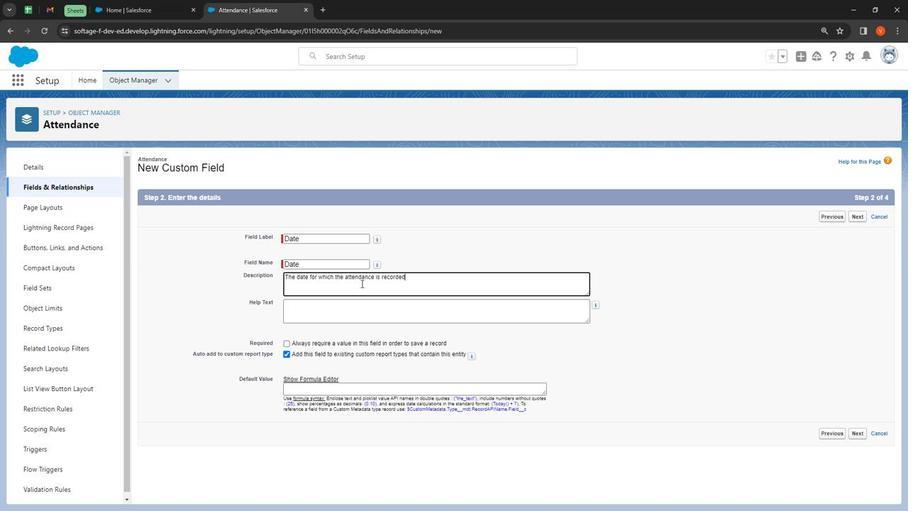 
Action: Mouse moved to (352, 313)
Screenshot: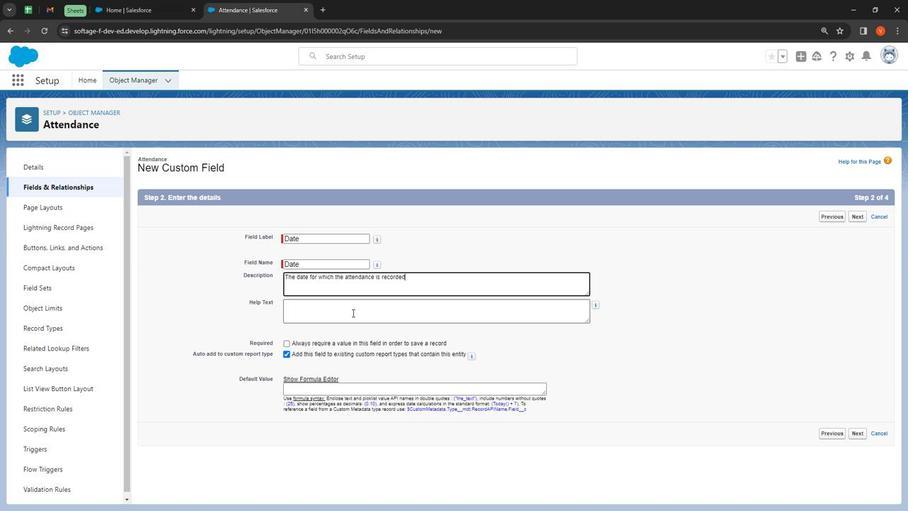 
Action: Mouse pressed left at (352, 313)
Screenshot: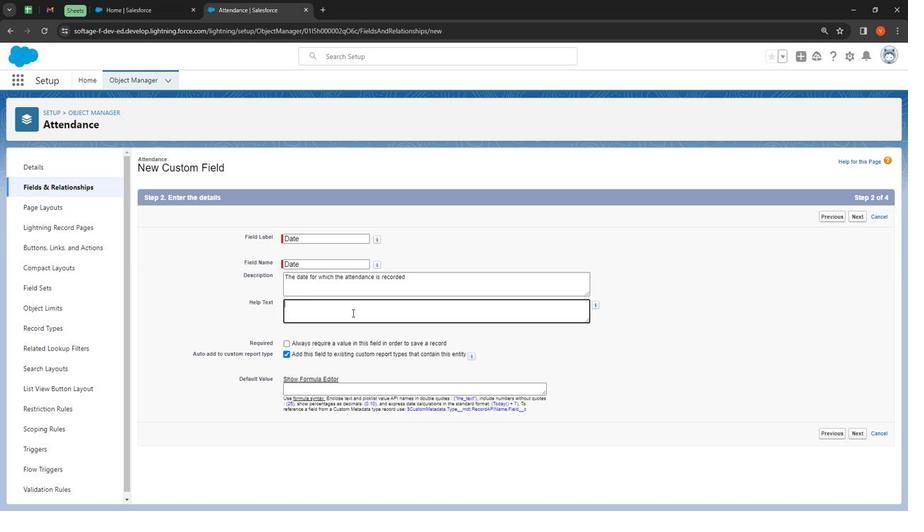 
Action: Mouse moved to (351, 313)
Screenshot: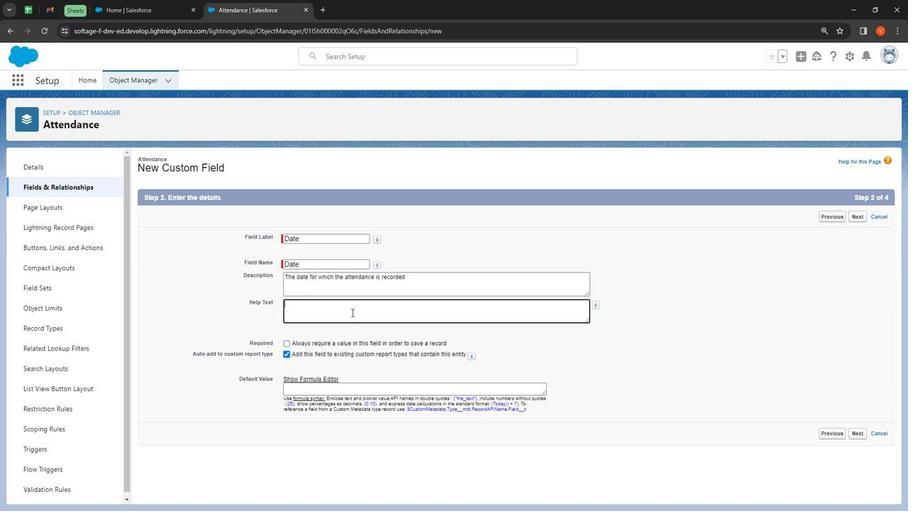
Action: Key pressed <Key.shift>
Screenshot: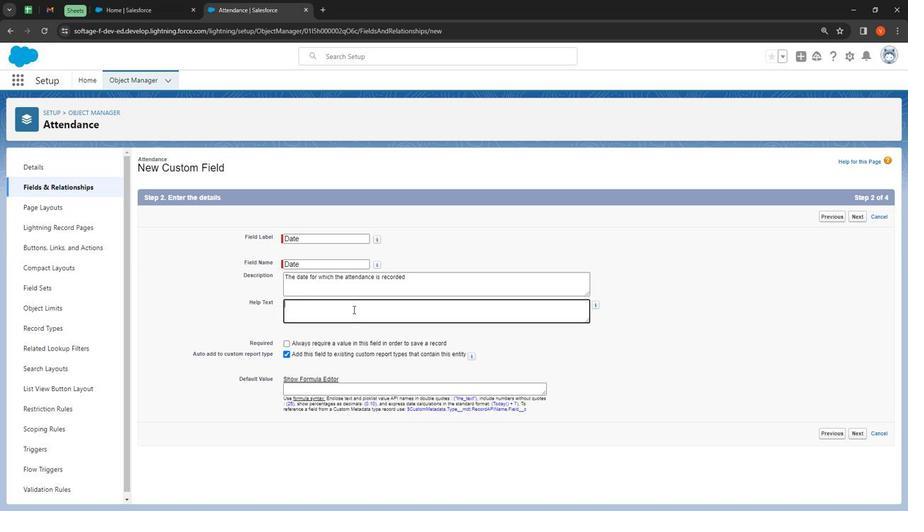 
Action: Mouse moved to (357, 306)
Screenshot: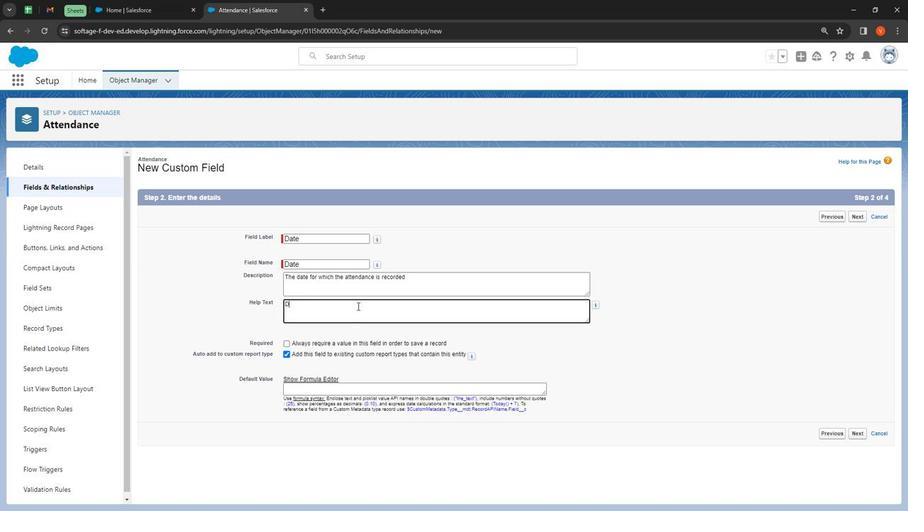 
Action: Key pressed D
Screenshot: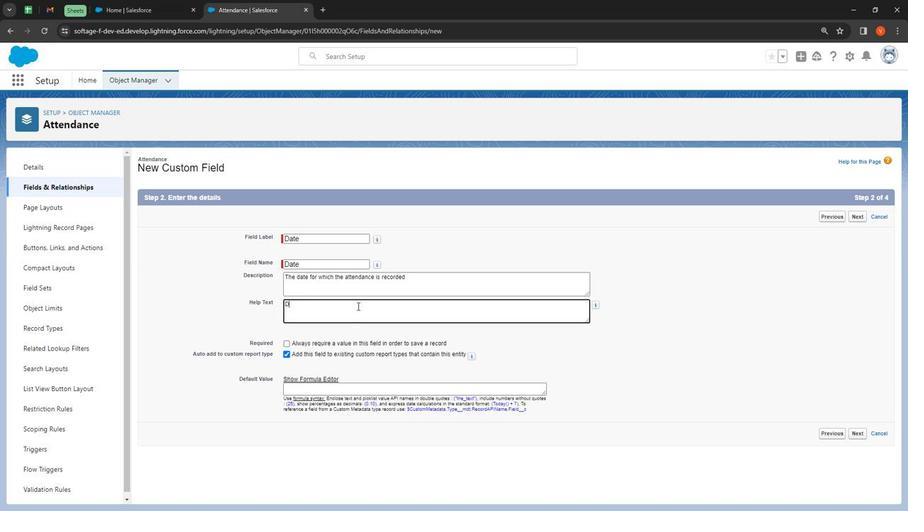 
Action: Mouse moved to (357, 306)
Screenshot: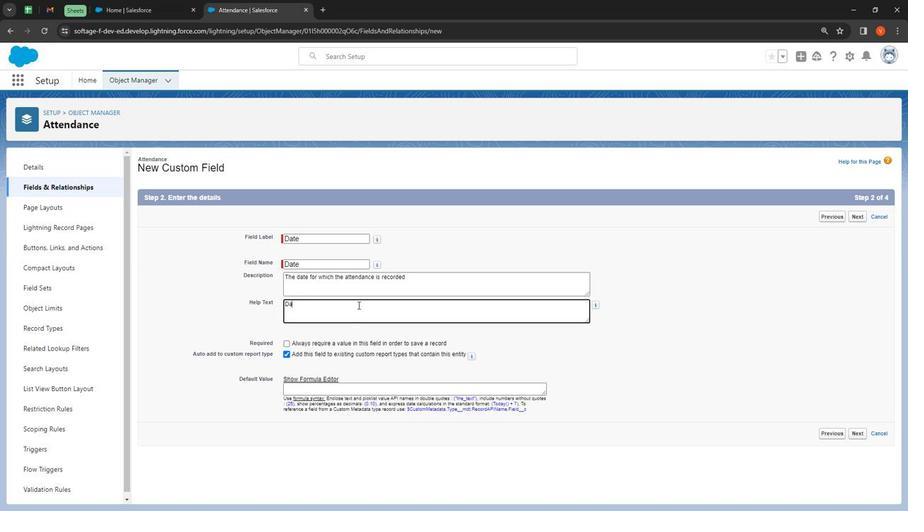 
Action: Key pressed a
Screenshot: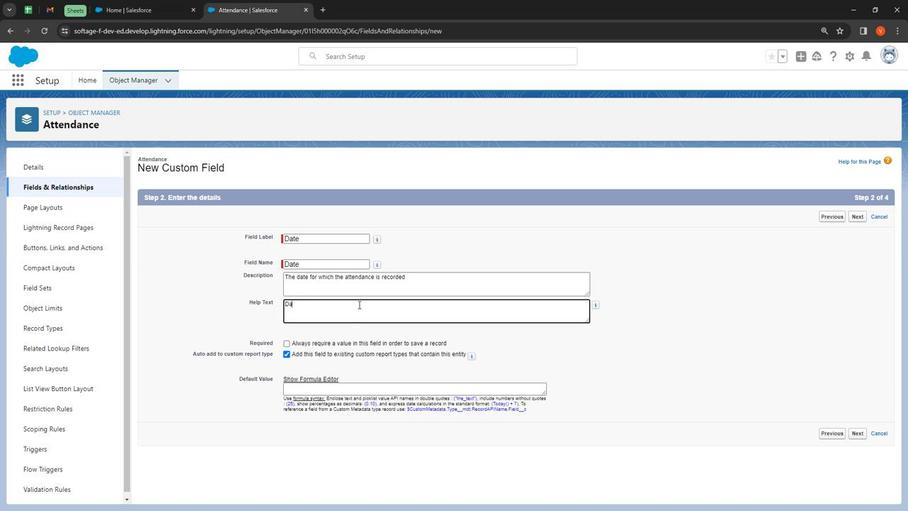 
Action: Mouse moved to (358, 305)
Screenshot: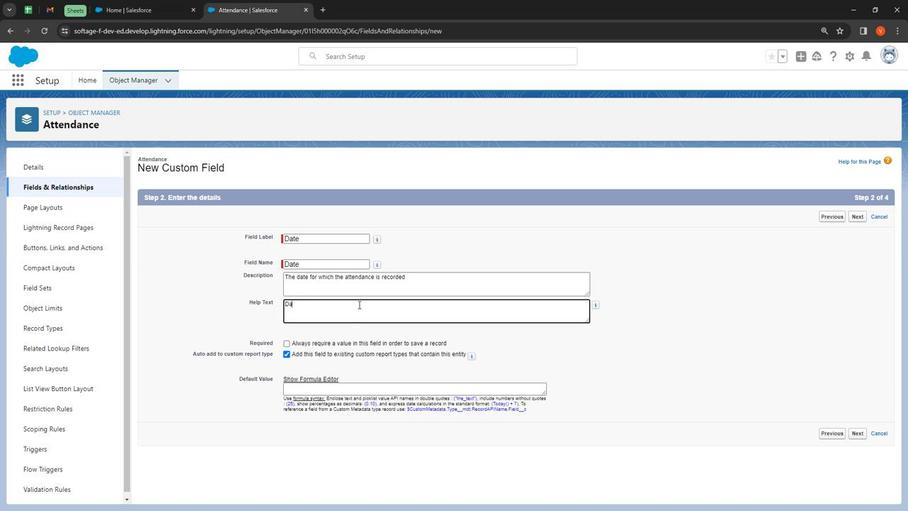 
Action: Key pressed te<Key.space>fo
Screenshot: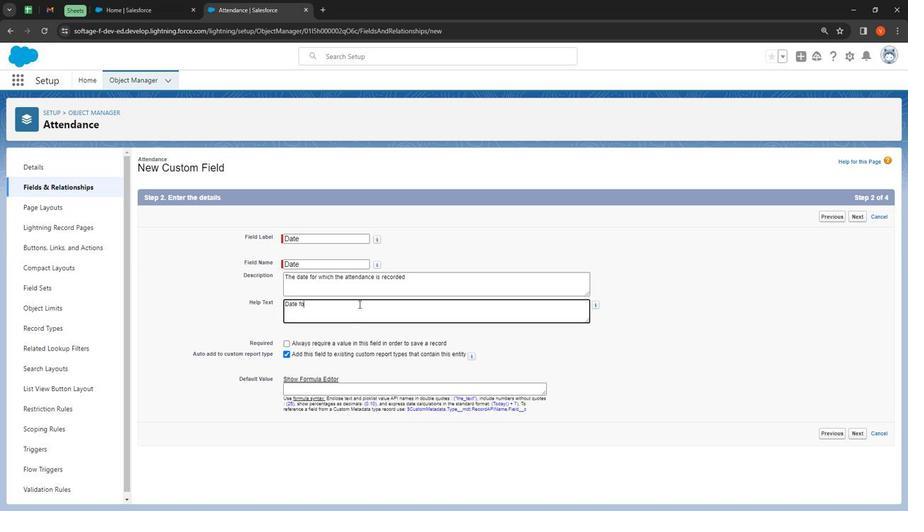 
Action: Mouse moved to (360, 303)
Screenshot: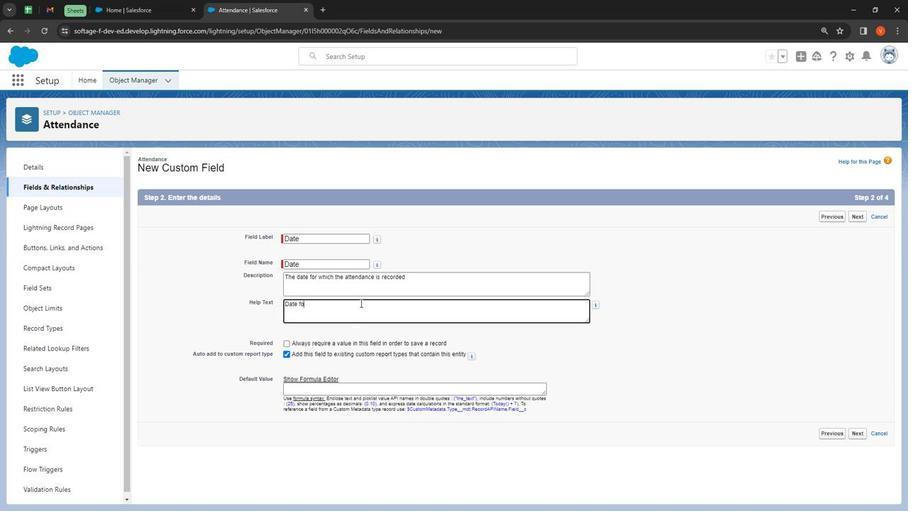 
Action: Key pressed r<Key.space>which<Key.space>
Screenshot: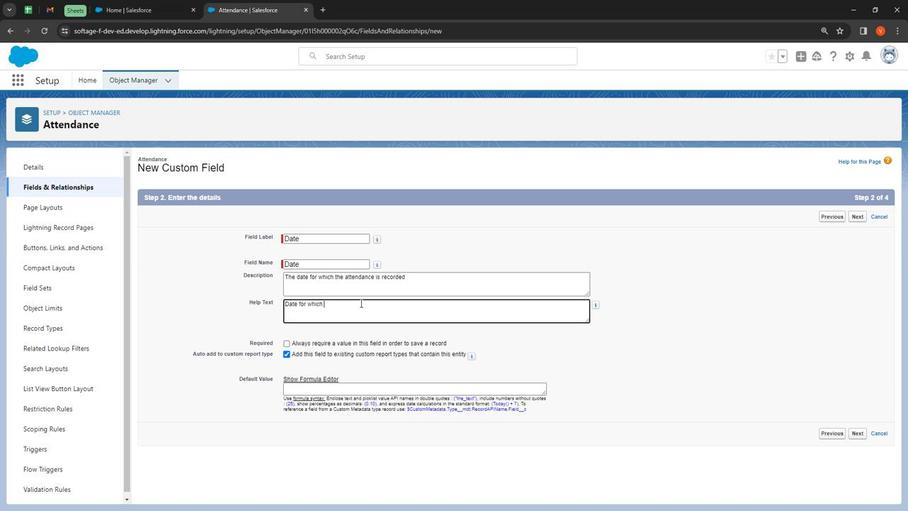 
Action: Mouse moved to (360, 300)
Screenshot: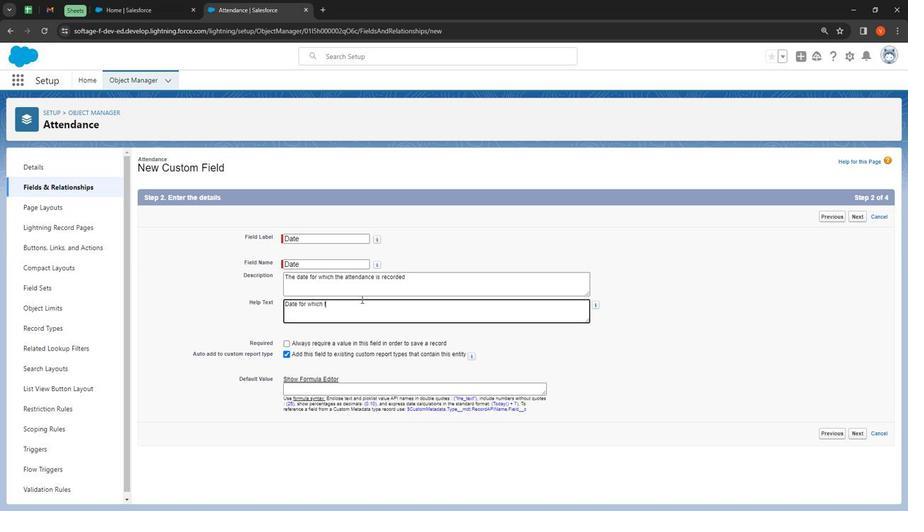 
Action: Key pressed t
Screenshot: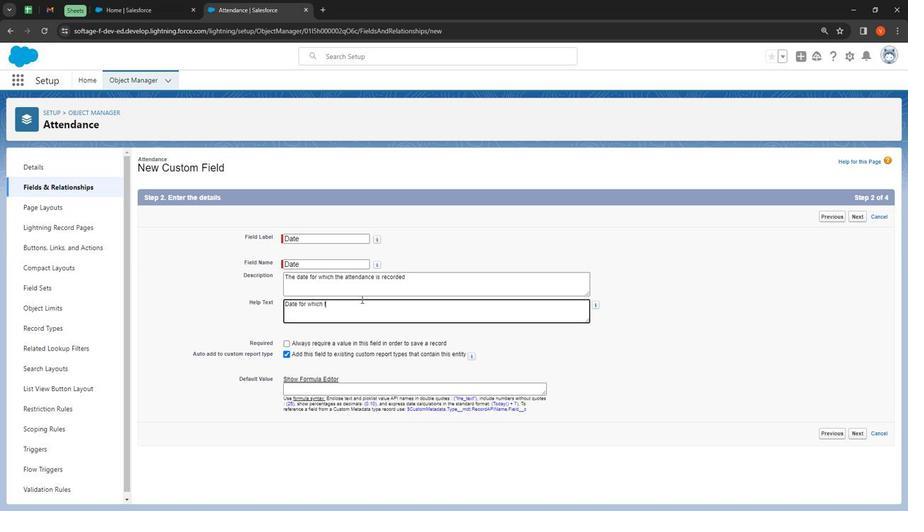 
Action: Mouse moved to (360, 299)
Screenshot: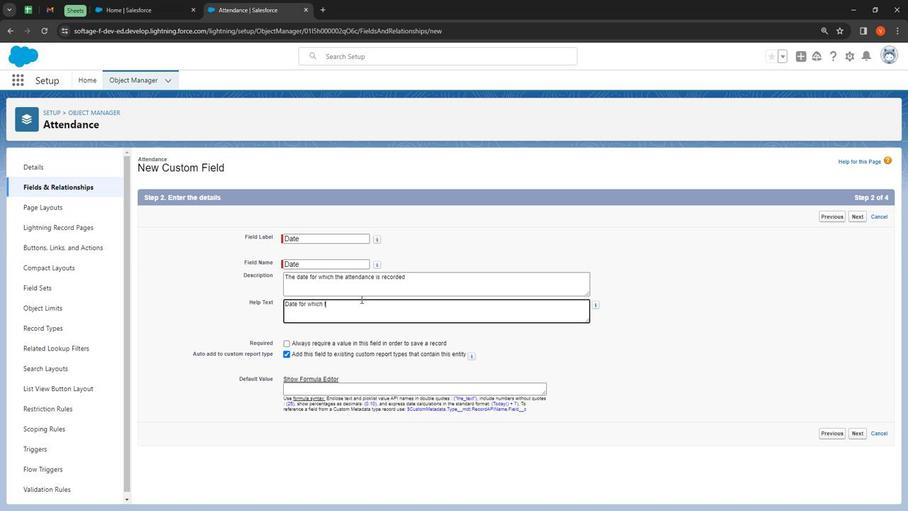 
Action: Key pressed h
Screenshot: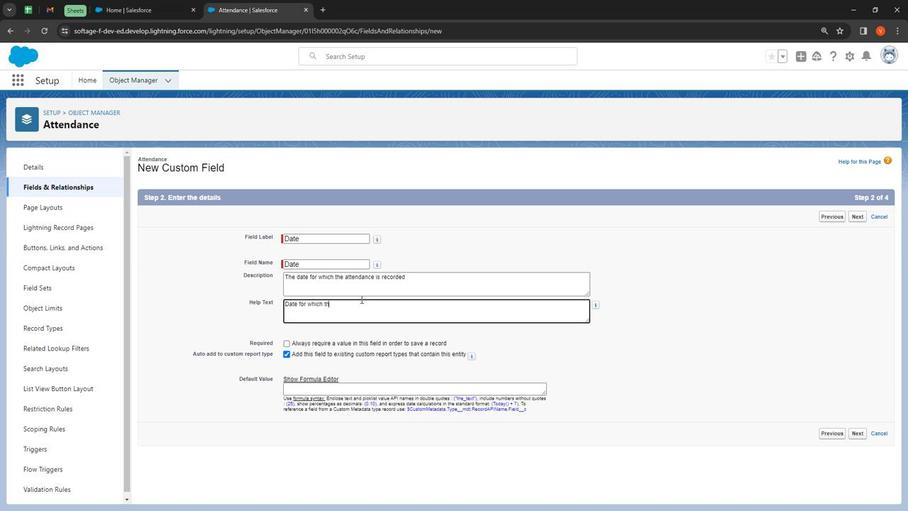 
Action: Mouse moved to (360, 299)
Screenshot: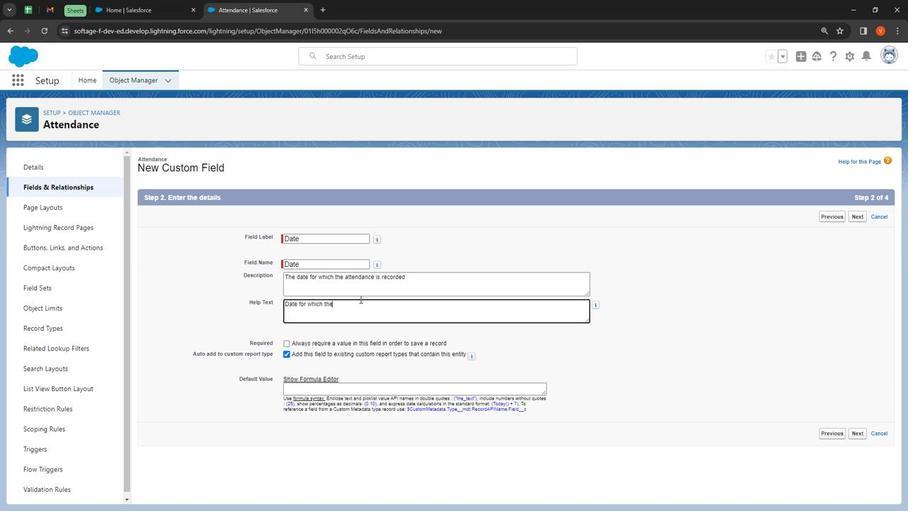 
Action: Key pressed e<Key.space>atte
Screenshot: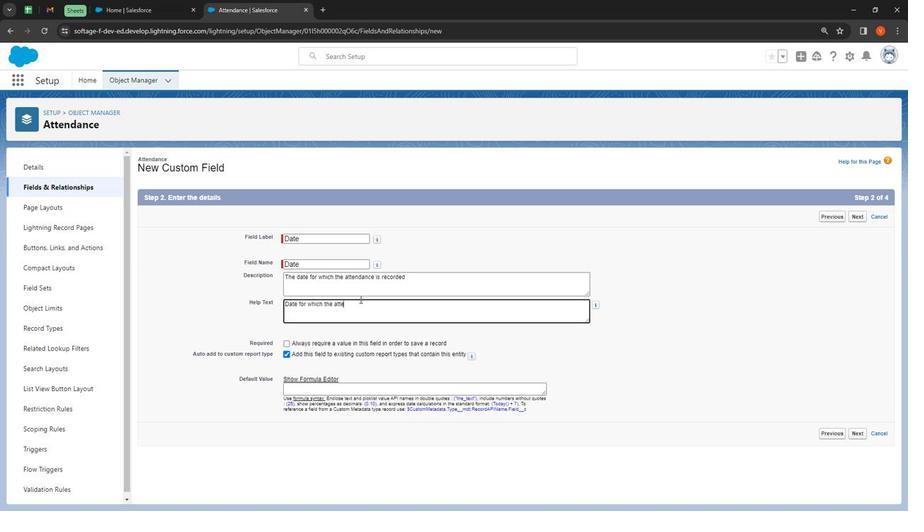 
Action: Mouse moved to (357, 300)
Screenshot: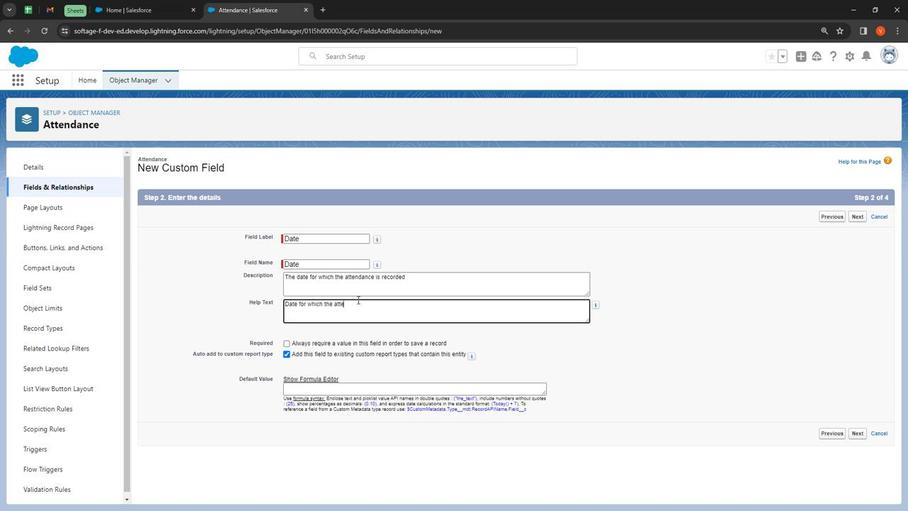 
Action: Key pressed ndance<Key.space>is<Key.space>reco
Screenshot: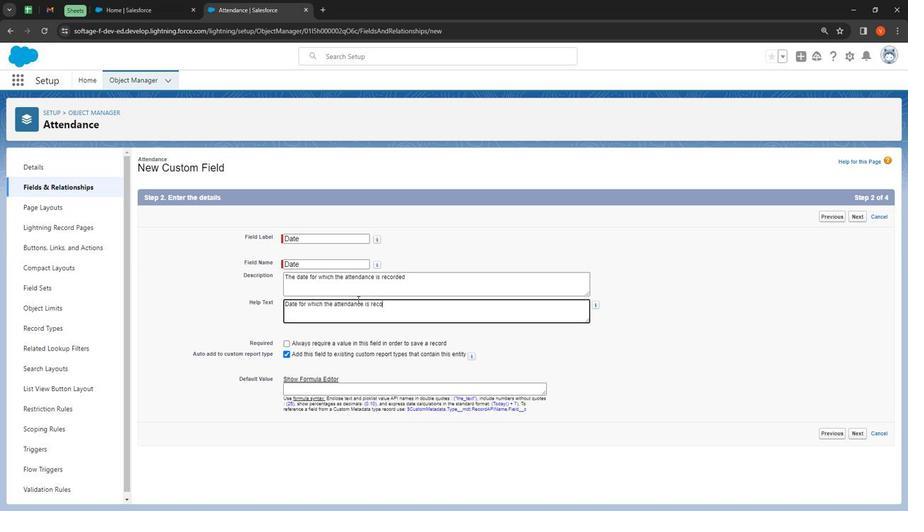 
Action: Mouse moved to (357, 298)
Screenshot: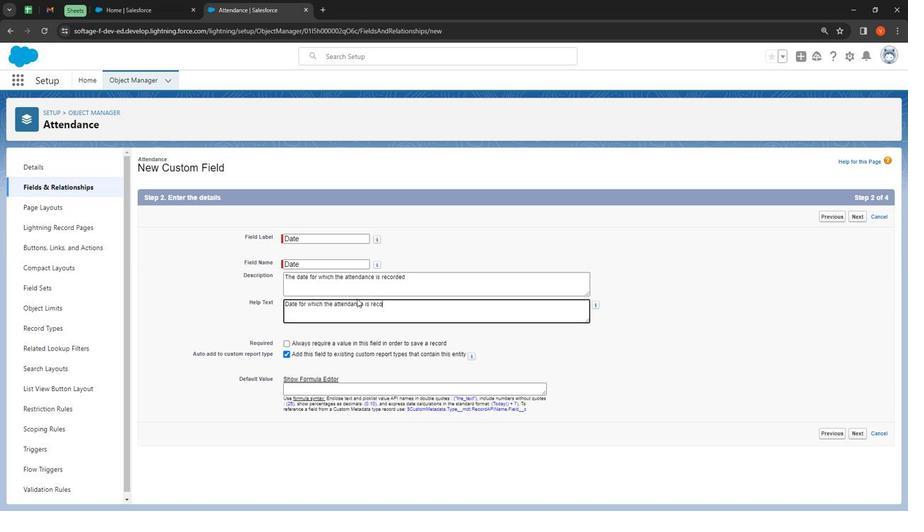 
Action: Key pressed rded
Screenshot: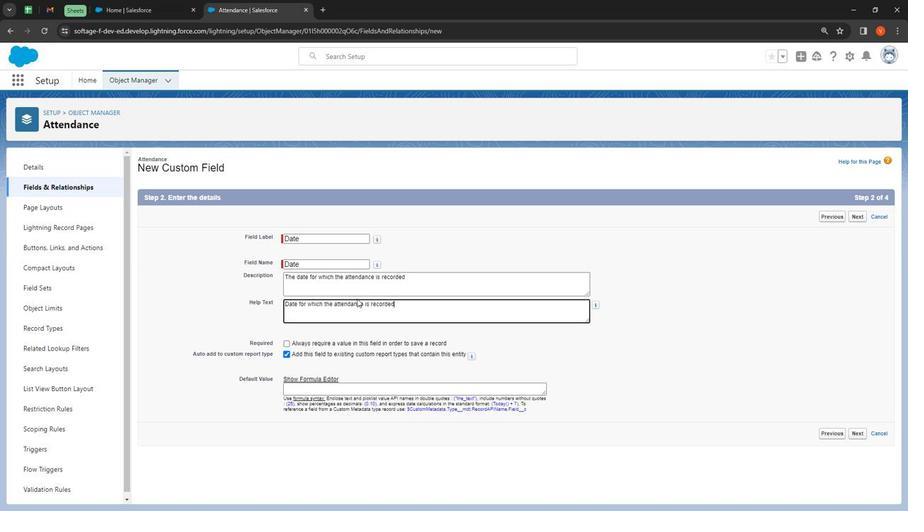 
Action: Mouse moved to (396, 309)
Screenshot: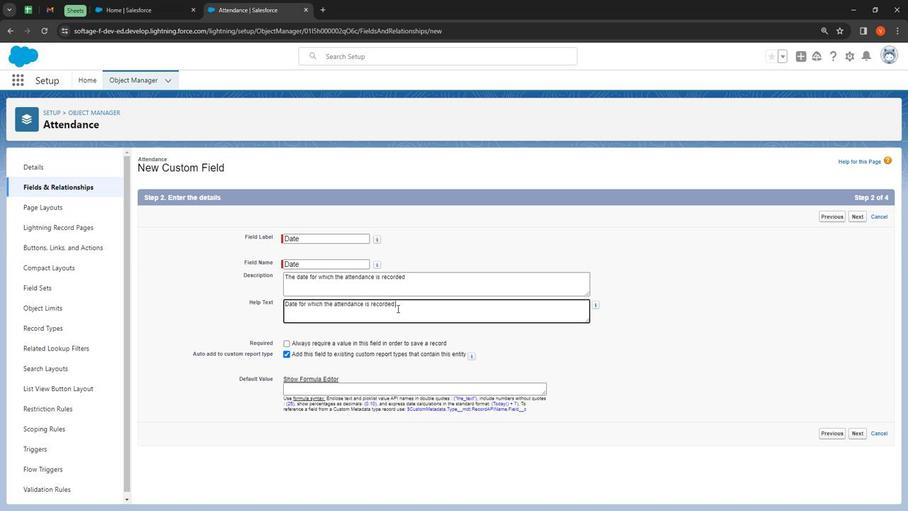 
Action: Key pressed .
Screenshot: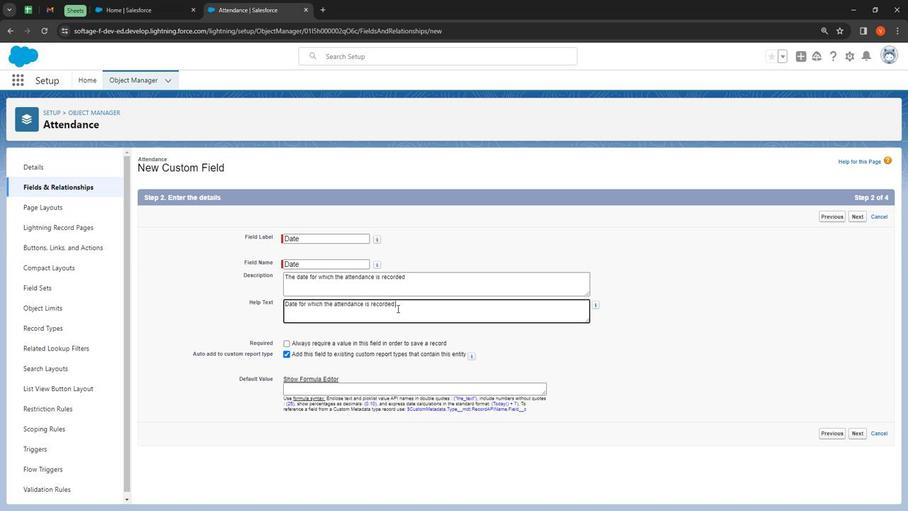 
Action: Mouse moved to (394, 308)
Screenshot: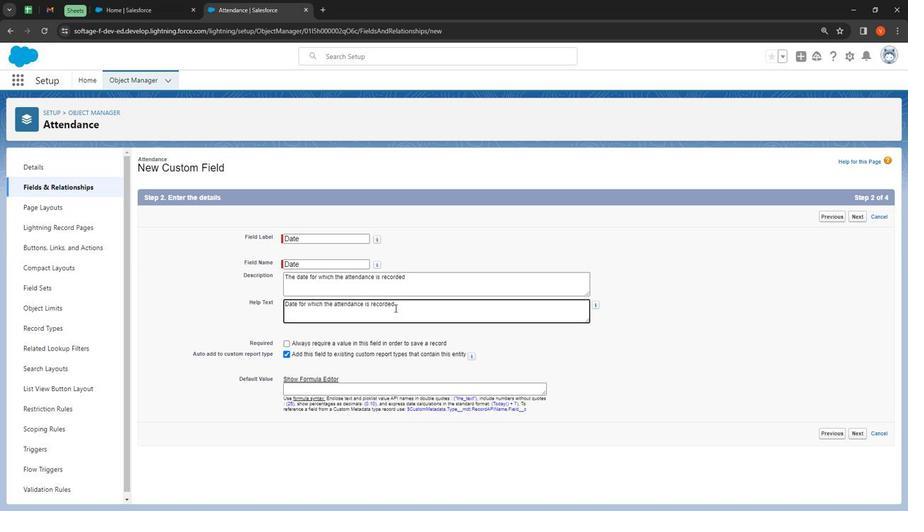 
Action: Key pressed <Key.space>
Screenshot: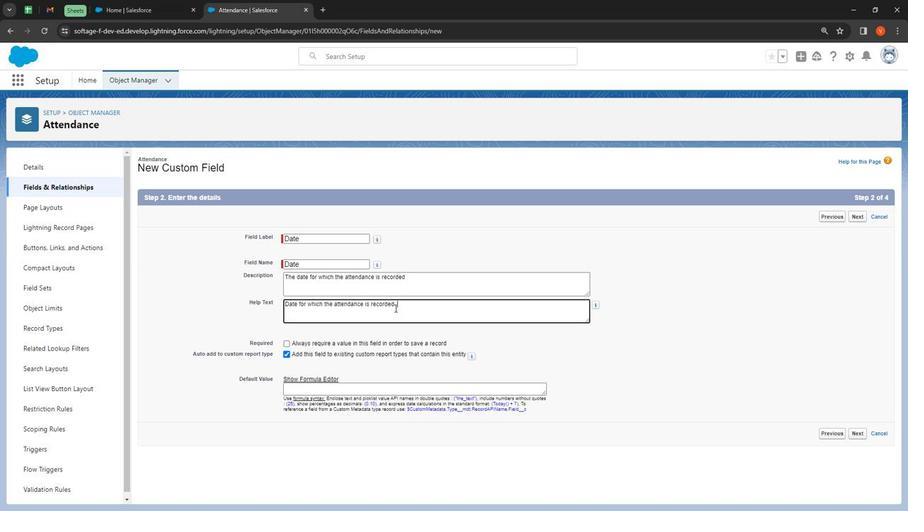 
Action: Mouse moved to (849, 441)
Screenshot: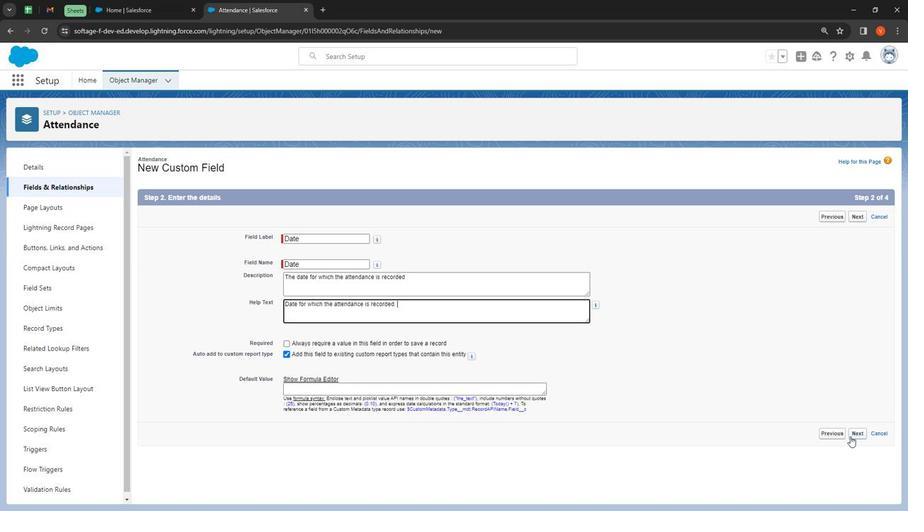 
Action: Mouse pressed left at (849, 441)
Screenshot: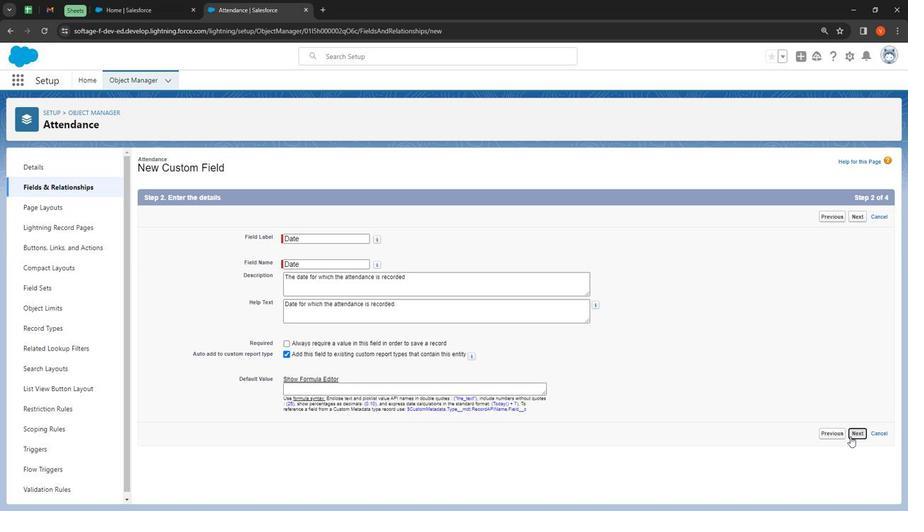 
Action: Mouse moved to (793, 339)
Screenshot: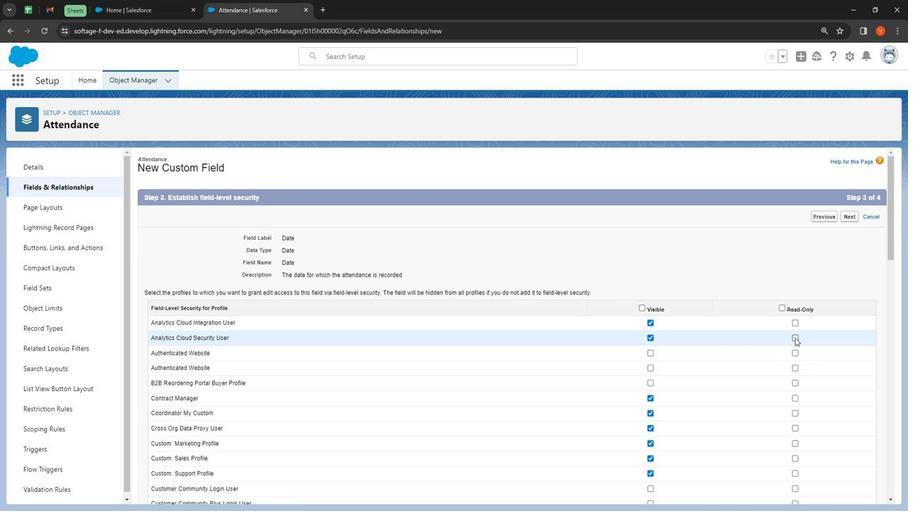 
Action: Mouse pressed left at (793, 339)
Screenshot: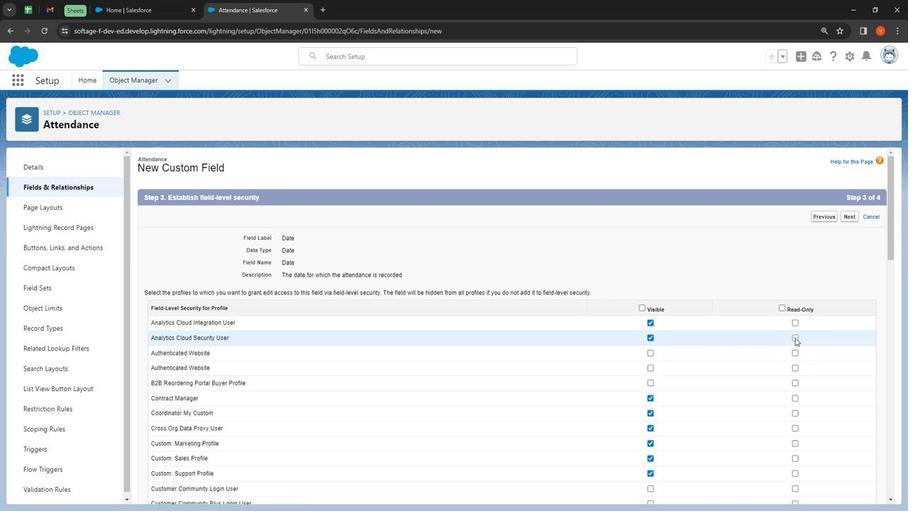 
Action: Mouse moved to (796, 357)
Screenshot: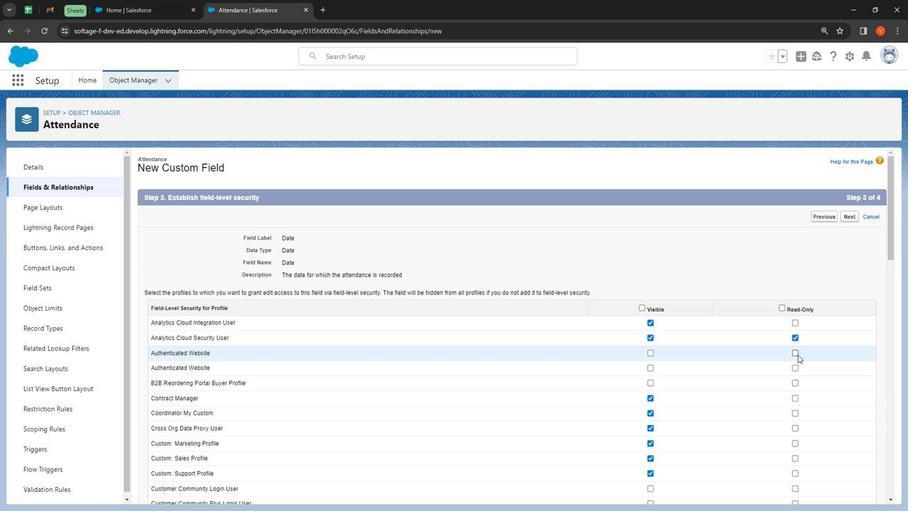 
Action: Mouse pressed left at (796, 357)
Screenshot: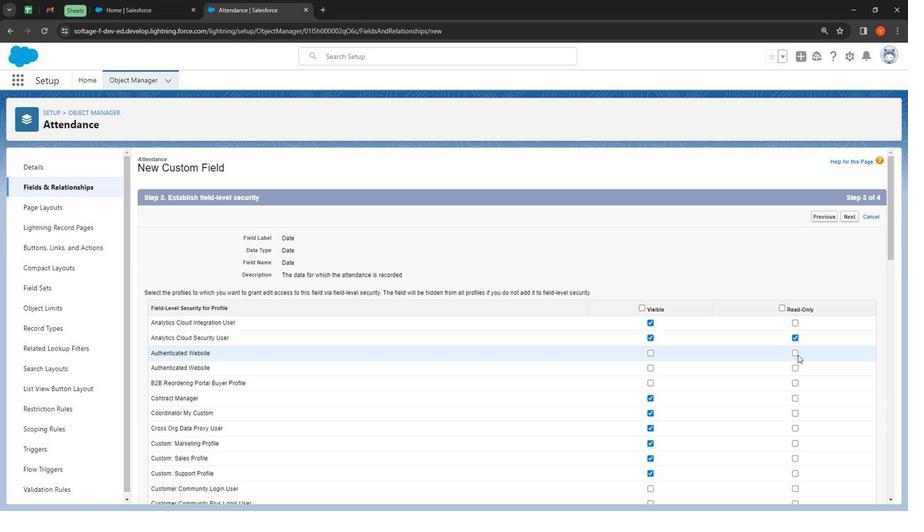 
Action: Mouse moved to (793, 374)
Screenshot: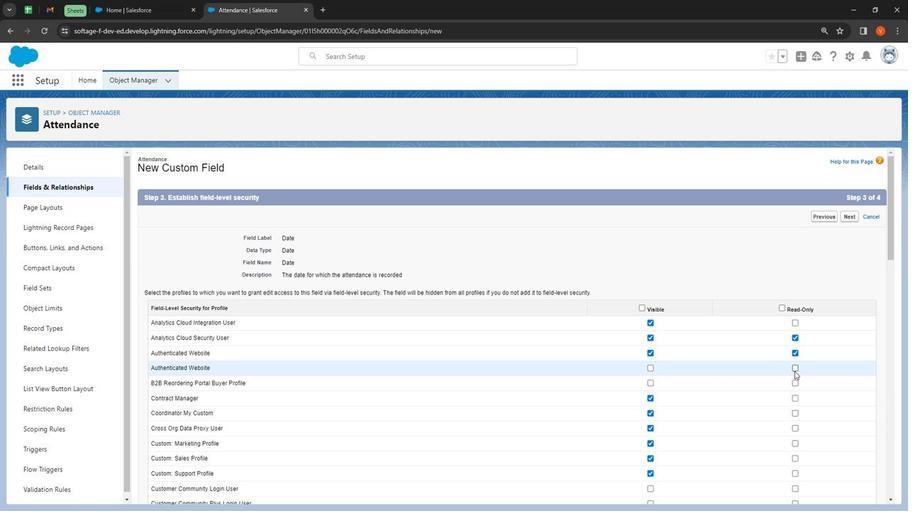 
Action: Mouse pressed left at (793, 374)
Screenshot: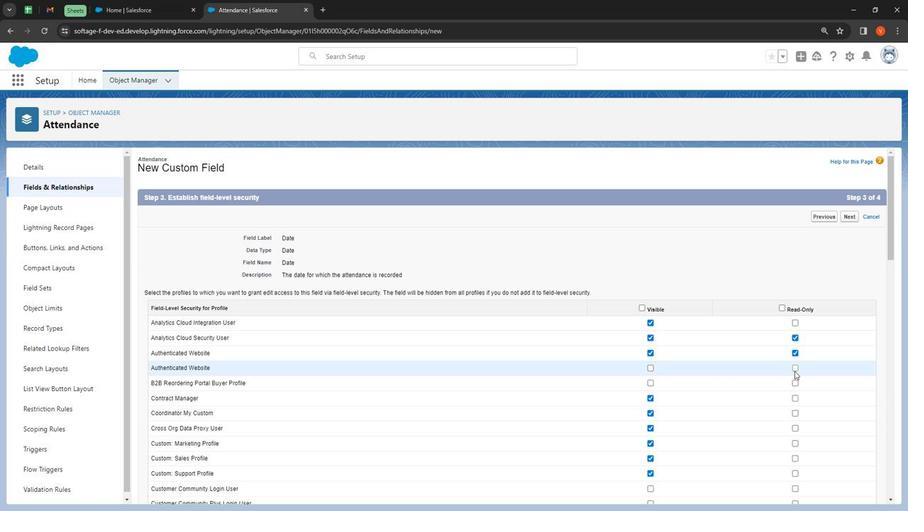 
Action: Mouse moved to (792, 387)
Screenshot: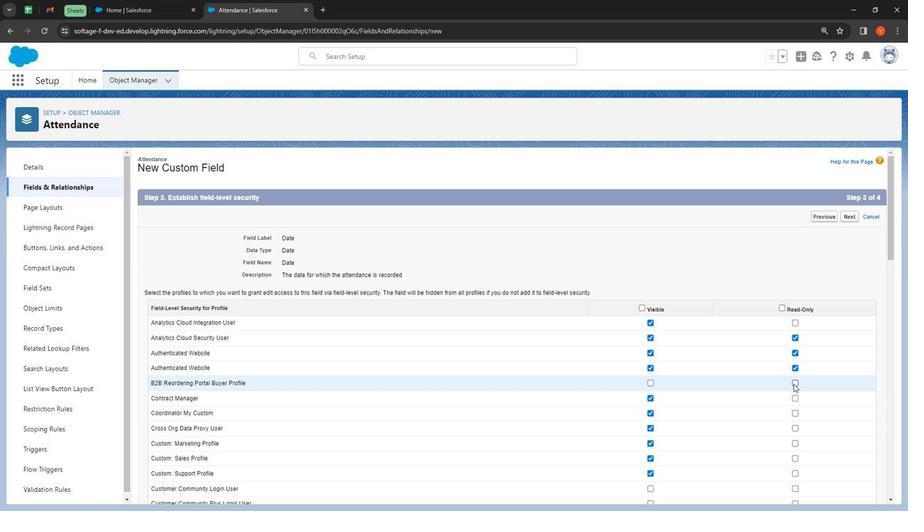 
Action: Mouse pressed left at (792, 387)
Screenshot: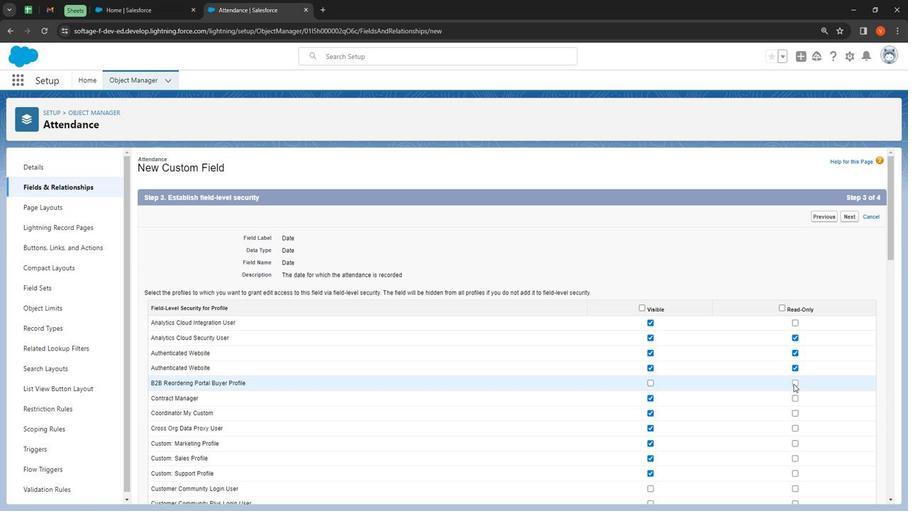 
Action: Mouse moved to (649, 404)
Screenshot: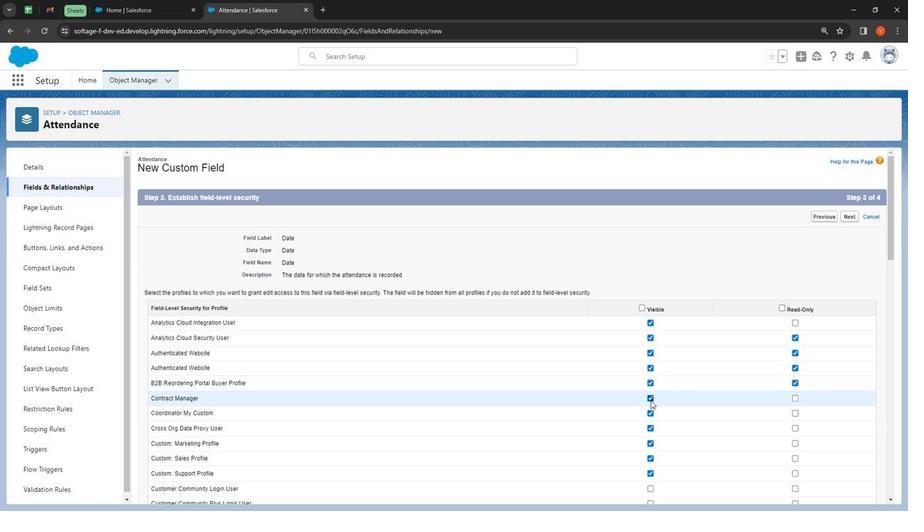 
Action: Mouse pressed left at (649, 404)
Screenshot: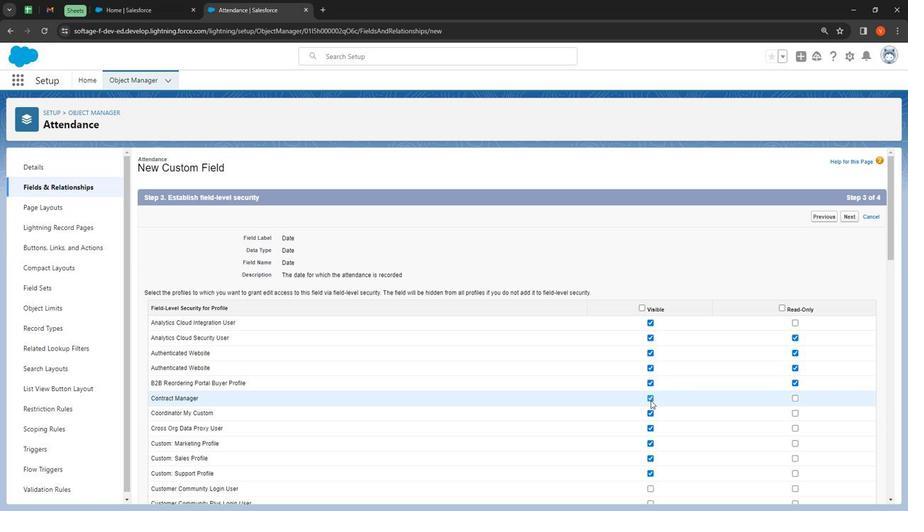 
Action: Mouse moved to (652, 436)
Screenshot: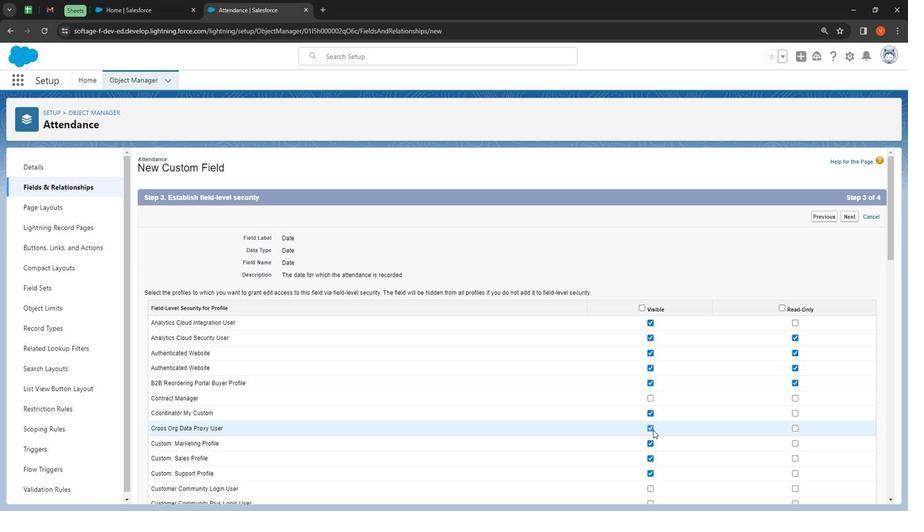 
Action: Mouse pressed left at (652, 436)
Screenshot: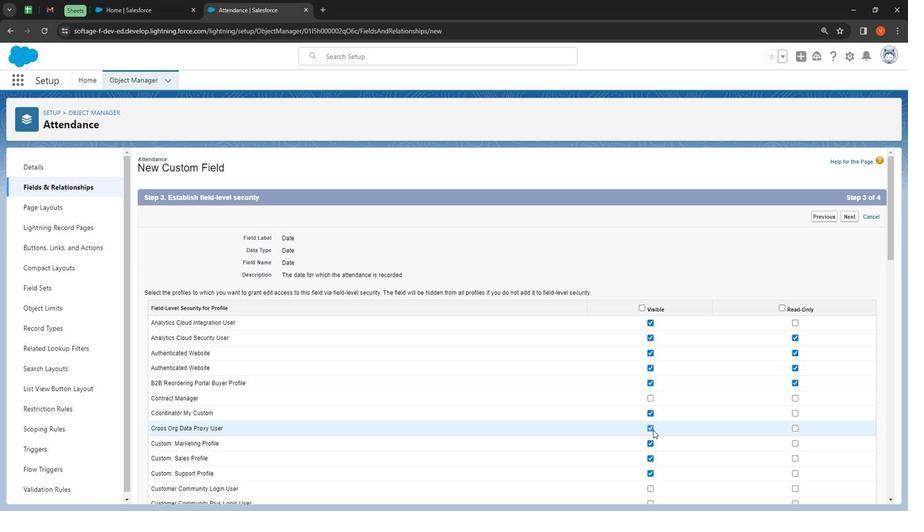 
Action: Mouse moved to (650, 463)
Screenshot: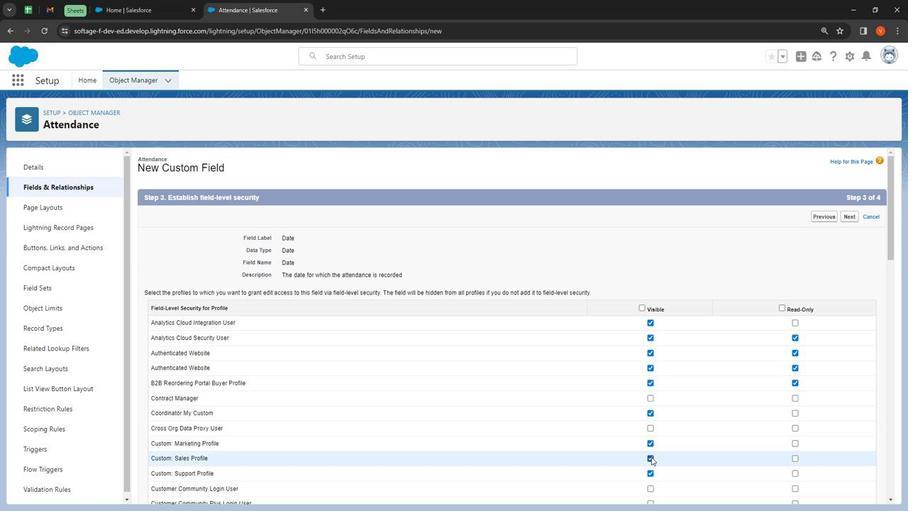 
Action: Mouse pressed left at (650, 463)
Screenshot: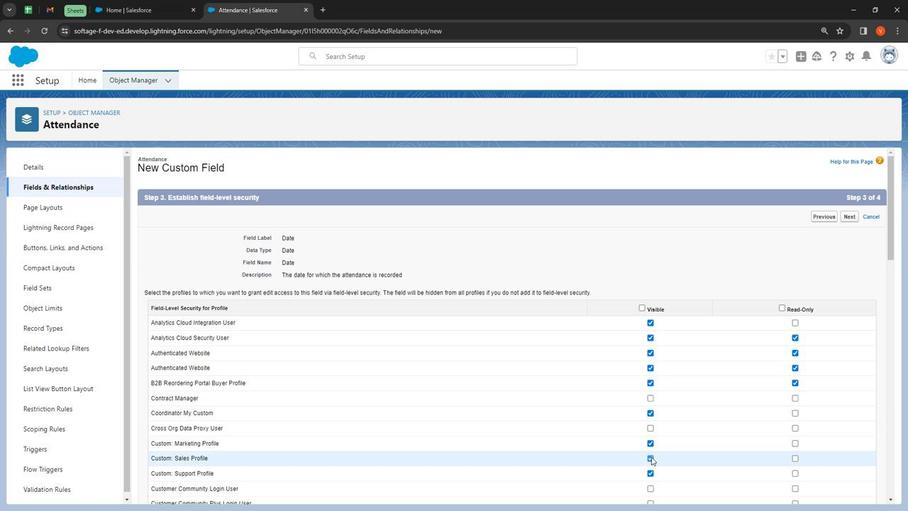 
Action: Mouse moved to (647, 481)
Screenshot: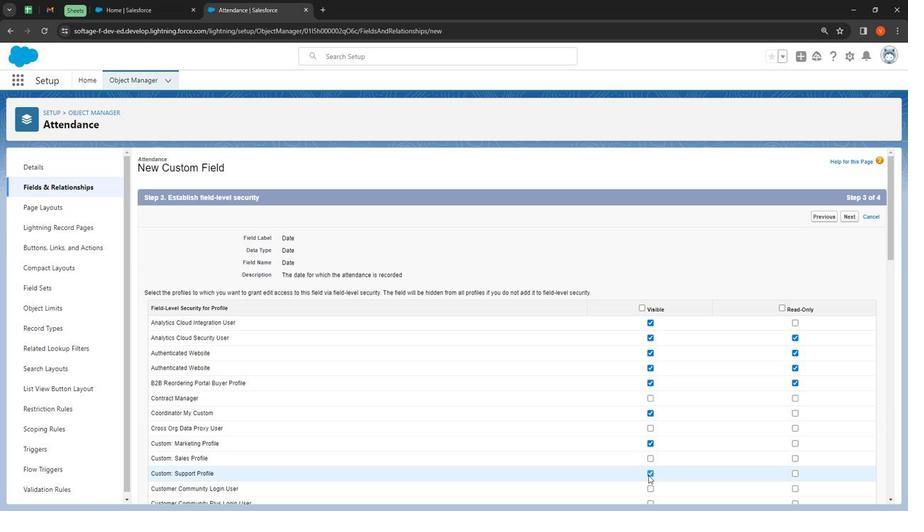 
Action: Mouse pressed left at (647, 481)
Screenshot: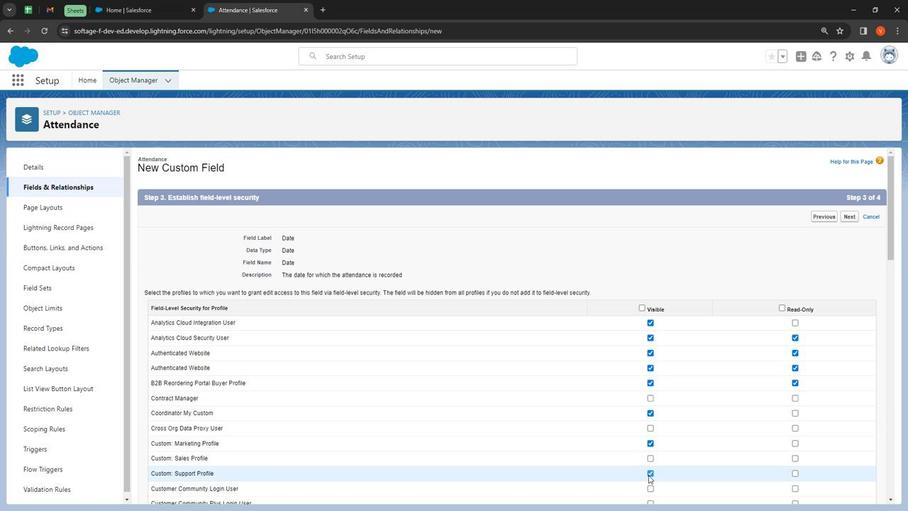 
Action: Mouse moved to (687, 472)
Screenshot: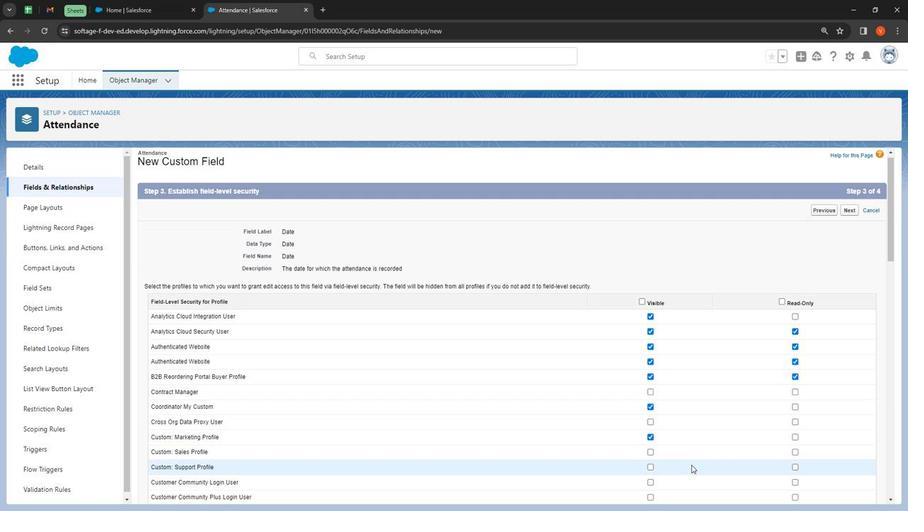 
Action: Mouse scrolled (687, 472) with delta (0, 0)
